 Task: Create an event for the quarterly business review.
Action: Mouse moved to (98, 178)
Screenshot: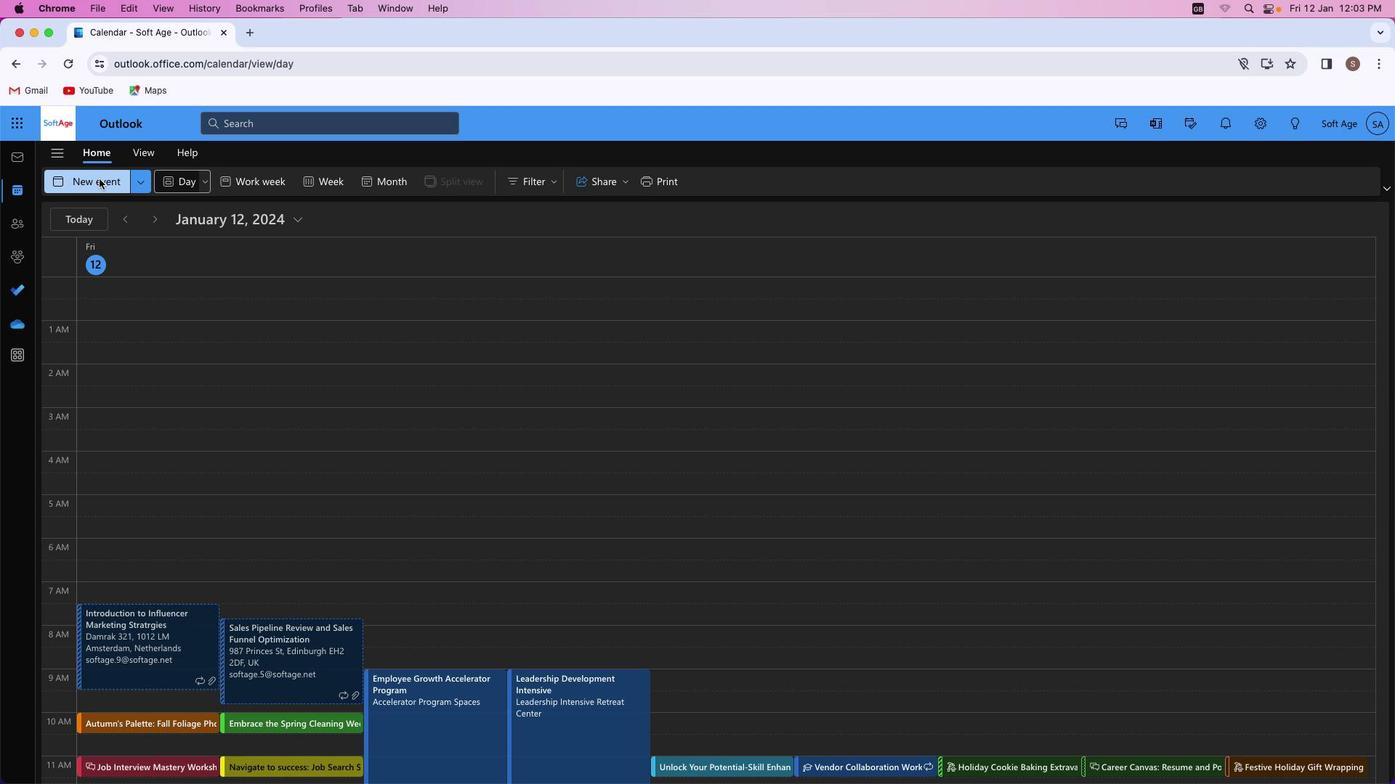 
Action: Mouse pressed left at (98, 178)
Screenshot: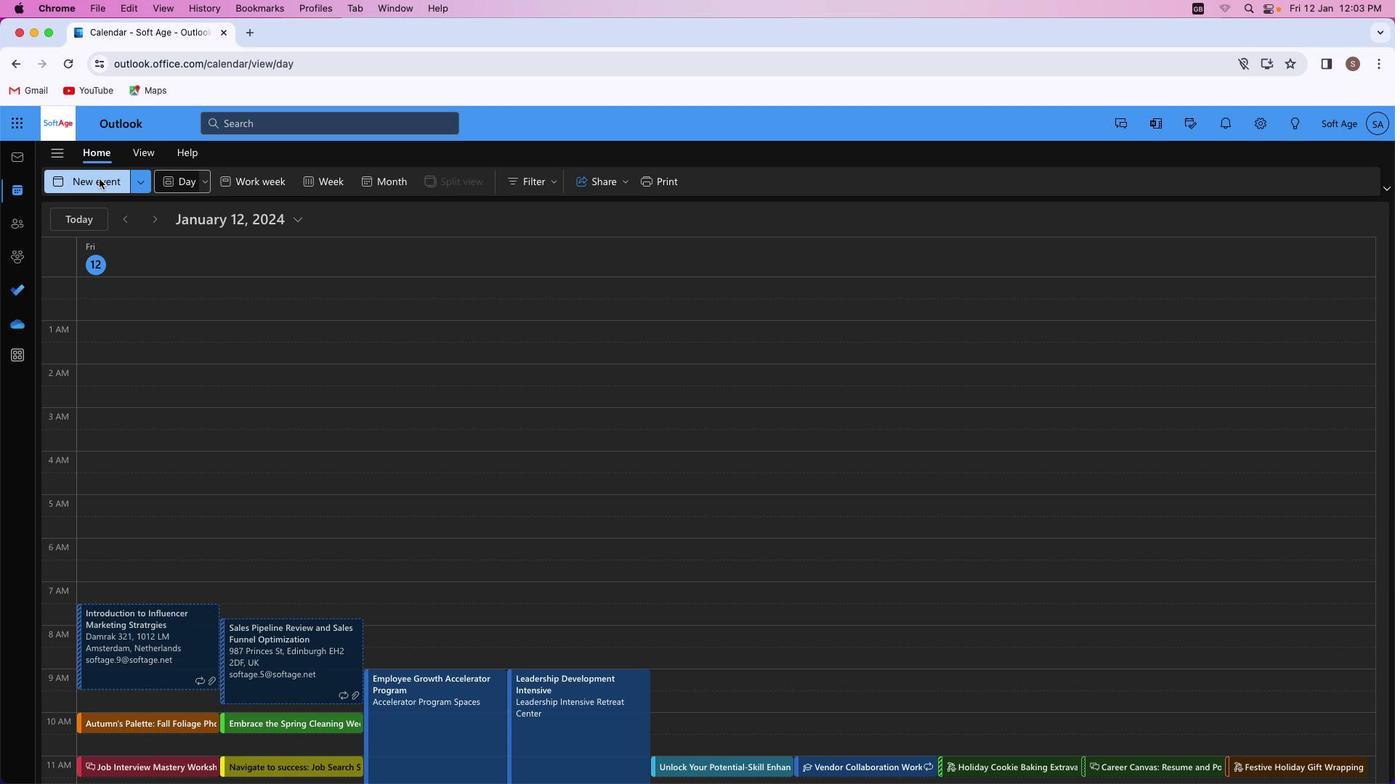 
Action: Mouse moved to (380, 269)
Screenshot: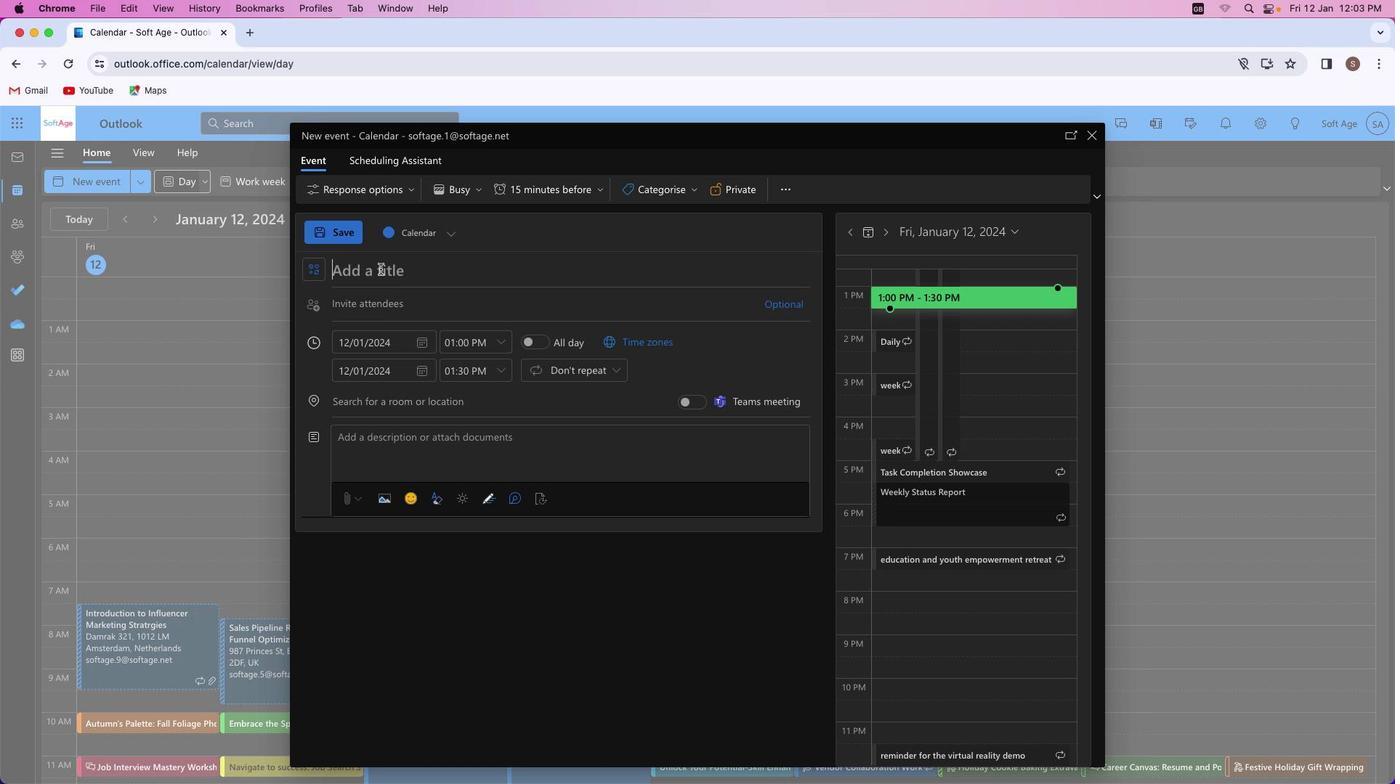
Action: Mouse pressed left at (380, 269)
Screenshot: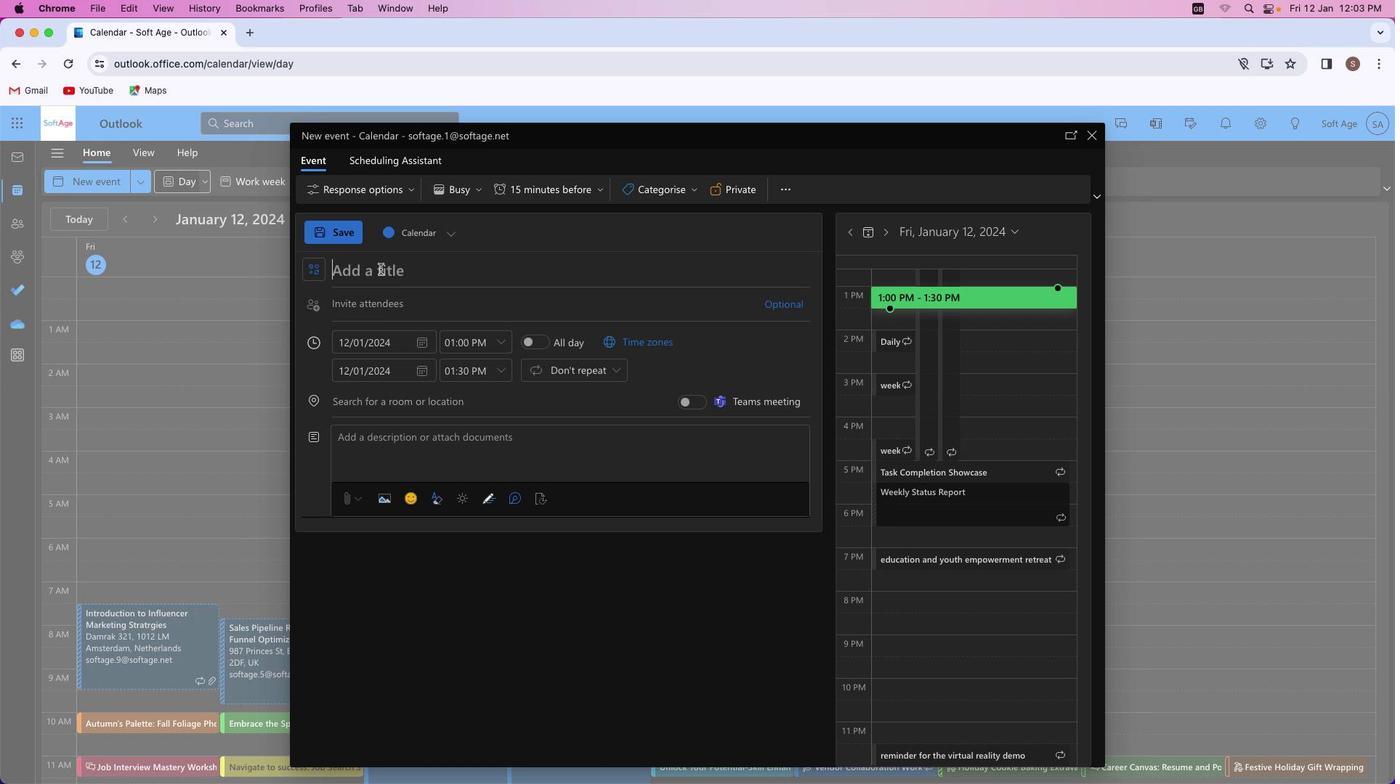 
Action: Key pressed Key.shift_r'B''u''s''i''n''e''s''s'Key.spaceKey.shift_r'I''n''s''i''g''h''t''s'Key.spaceKey.shift_r'U''n''v''e''i''l''e''d'Key.shift_r':'Key.spaceKey.shift'Q''u''a''r''t''e''r''l''y'Key.spaceKey.shift_r'B''u''s''i''n''e''s''s'Key.spaceKey.shift'R''e''v''i''e''w'Key.spaceKey.shift'S''u''m''m''i''t'
Screenshot: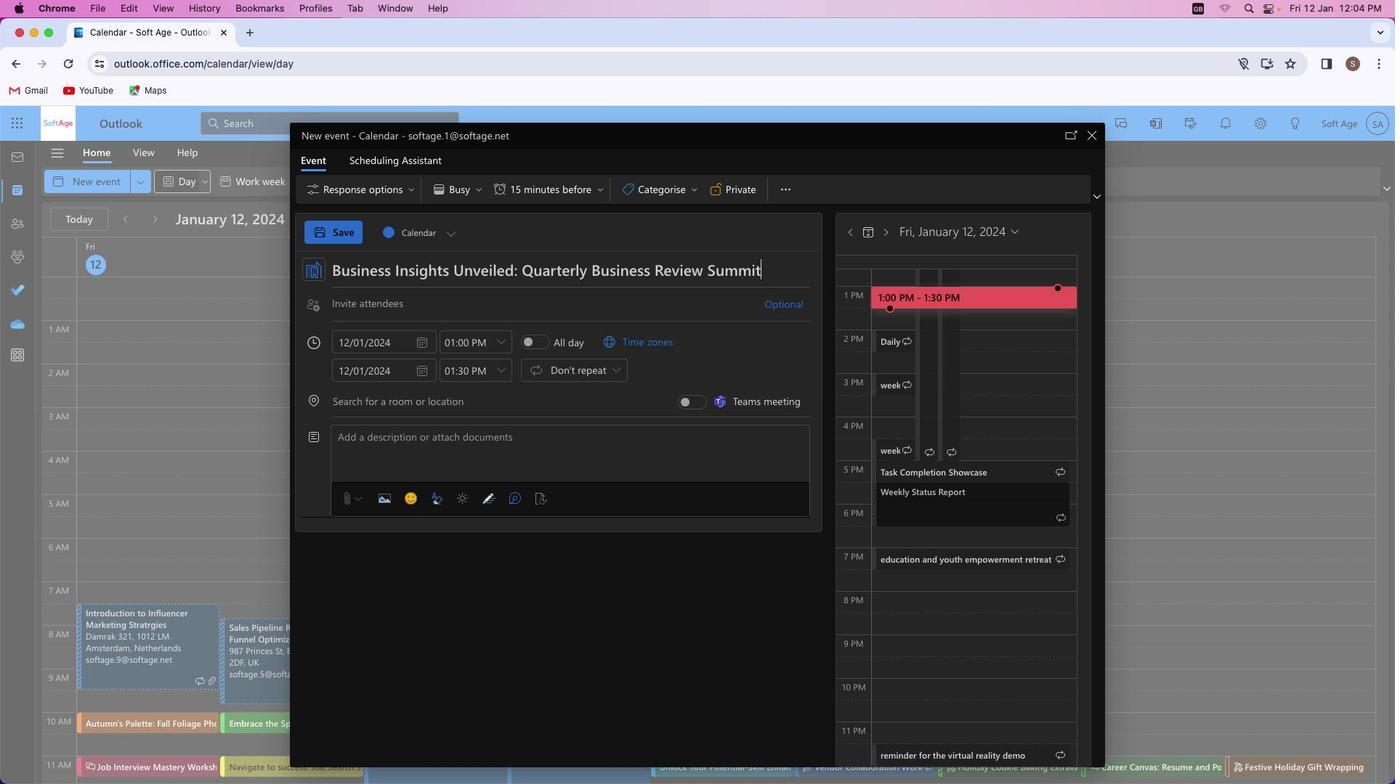 
Action: Mouse moved to (373, 307)
Screenshot: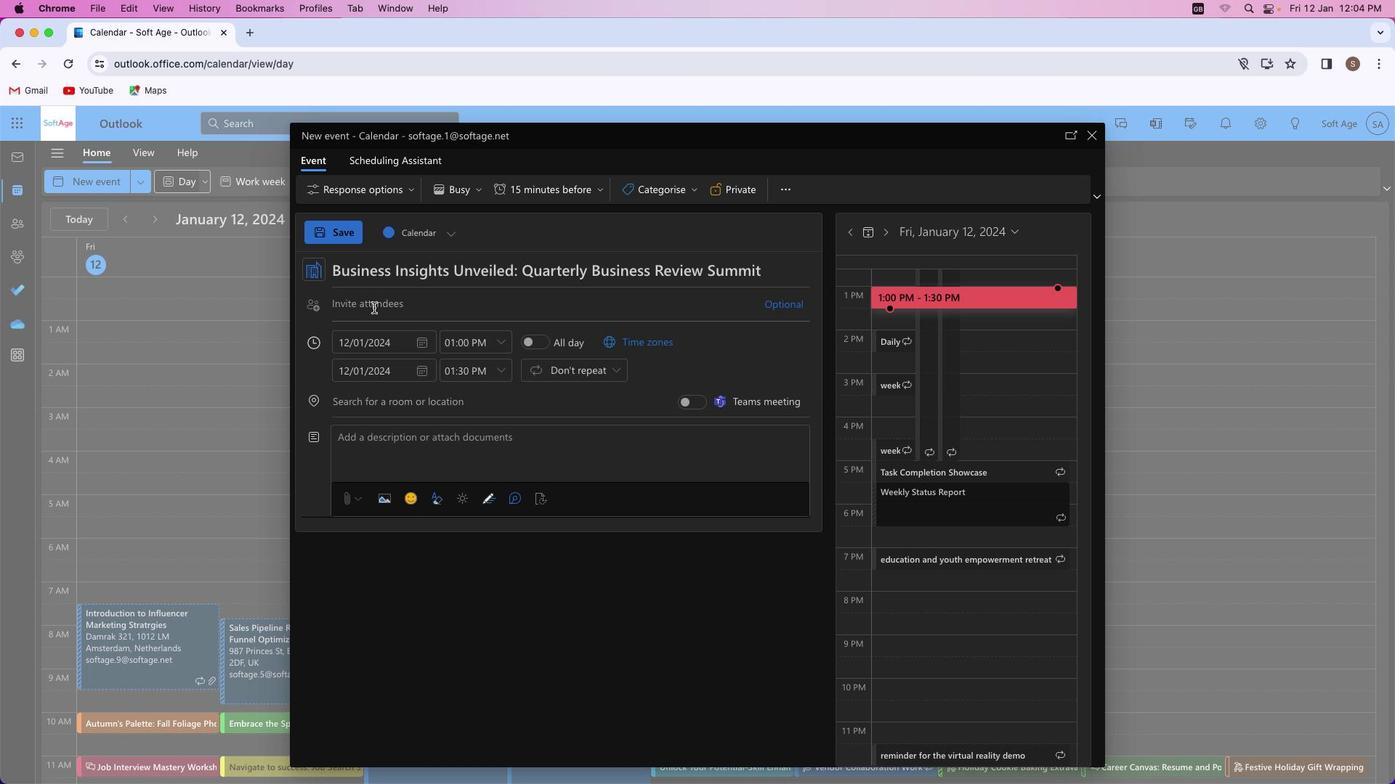 
Action: Mouse pressed left at (373, 307)
Screenshot: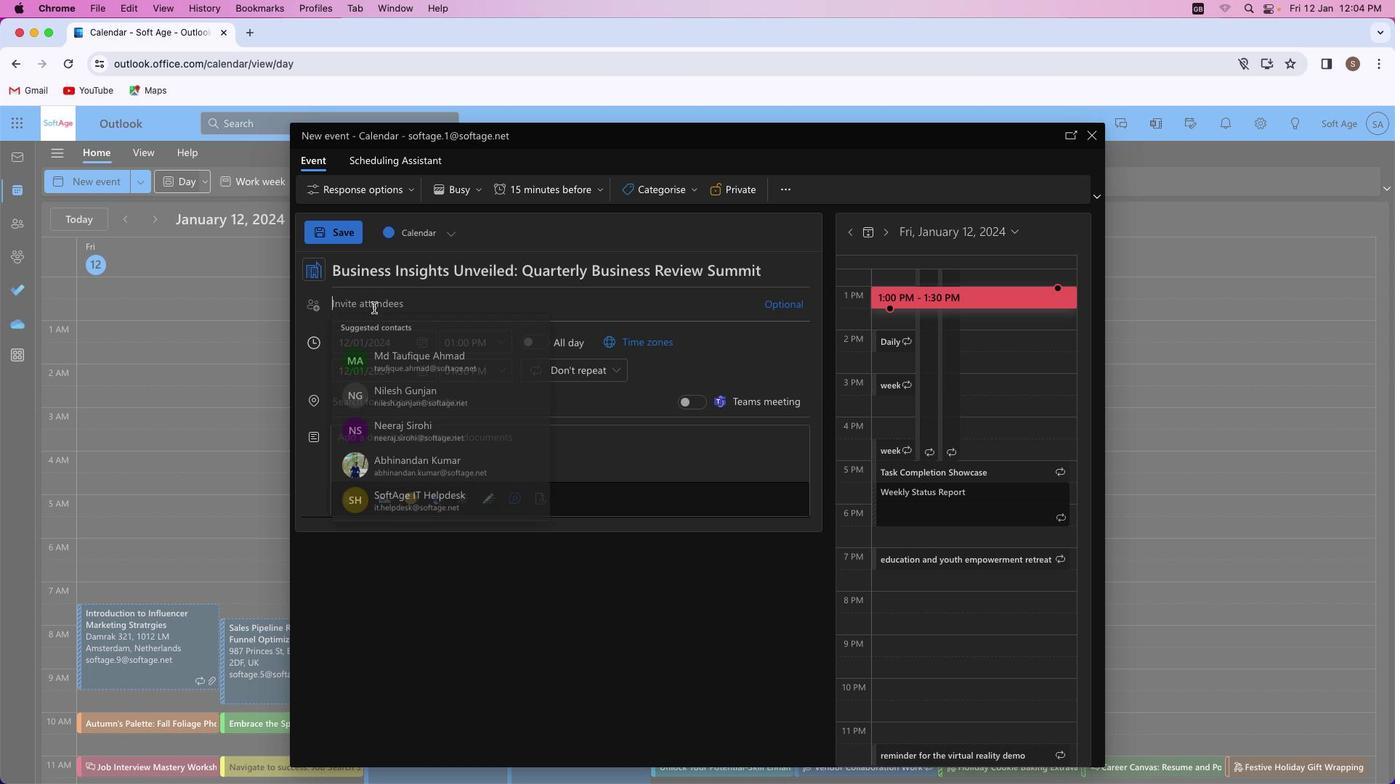 
Action: Key pressed 's''h''i''v''a''m''y''a''d''a''v''4''1'Key.shift'@''o''u''t''l''o''o''k''.''c''o''m'
Screenshot: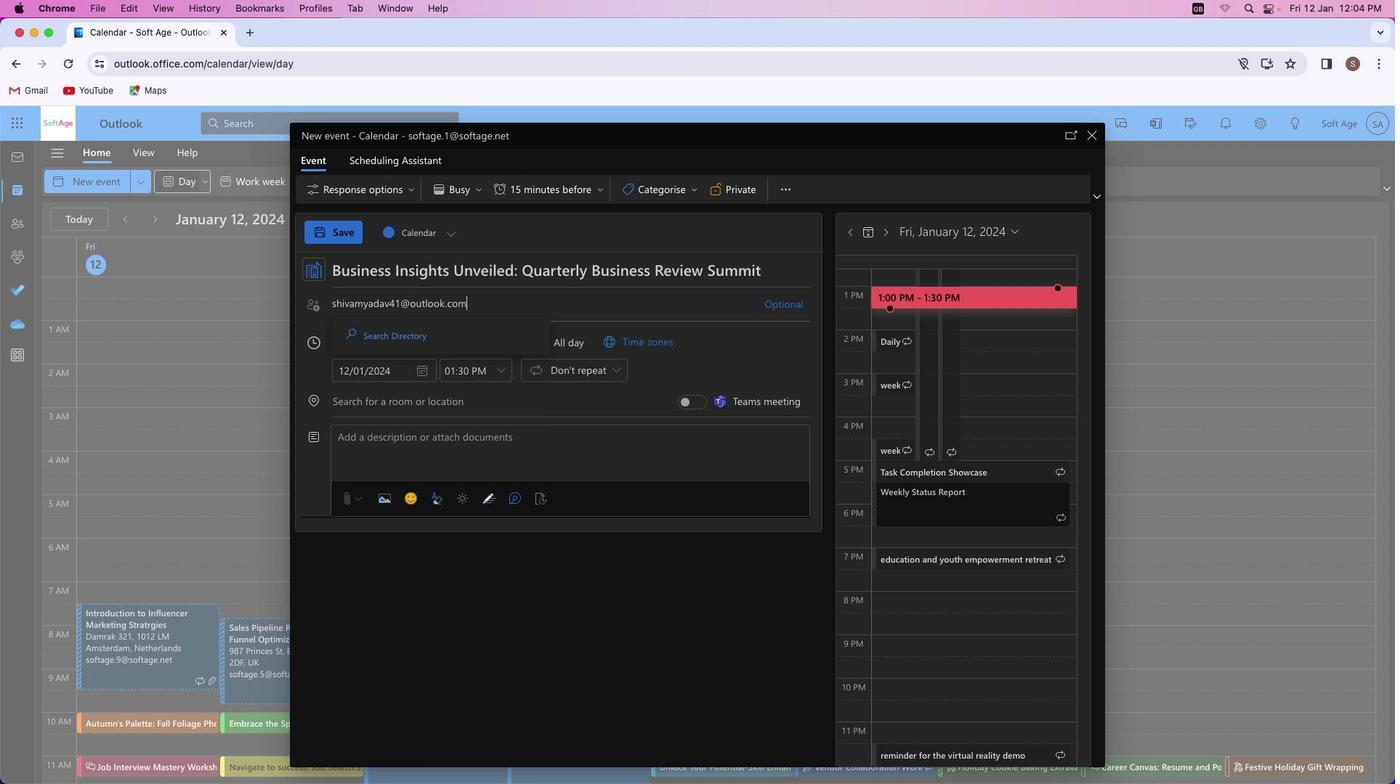 
Action: Mouse moved to (477, 331)
Screenshot: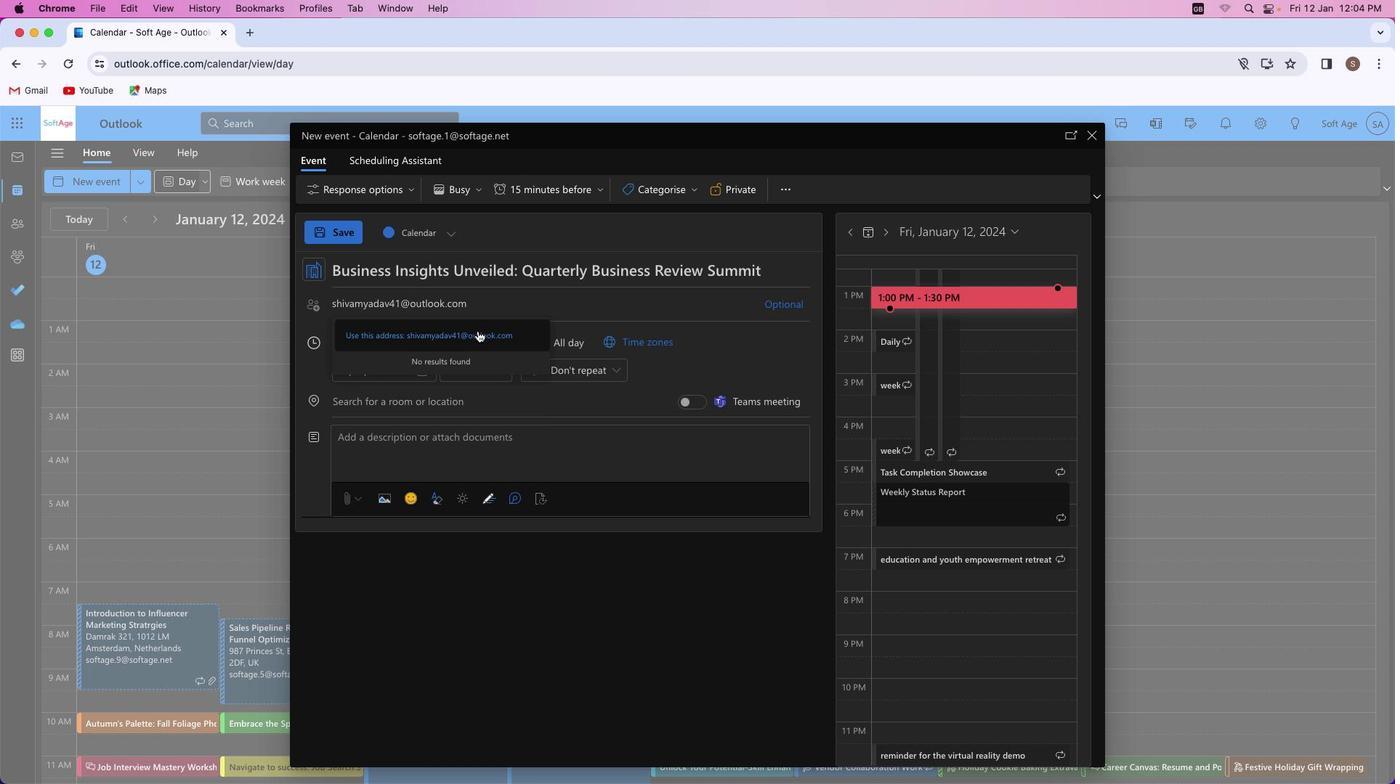 
Action: Mouse pressed left at (477, 331)
Screenshot: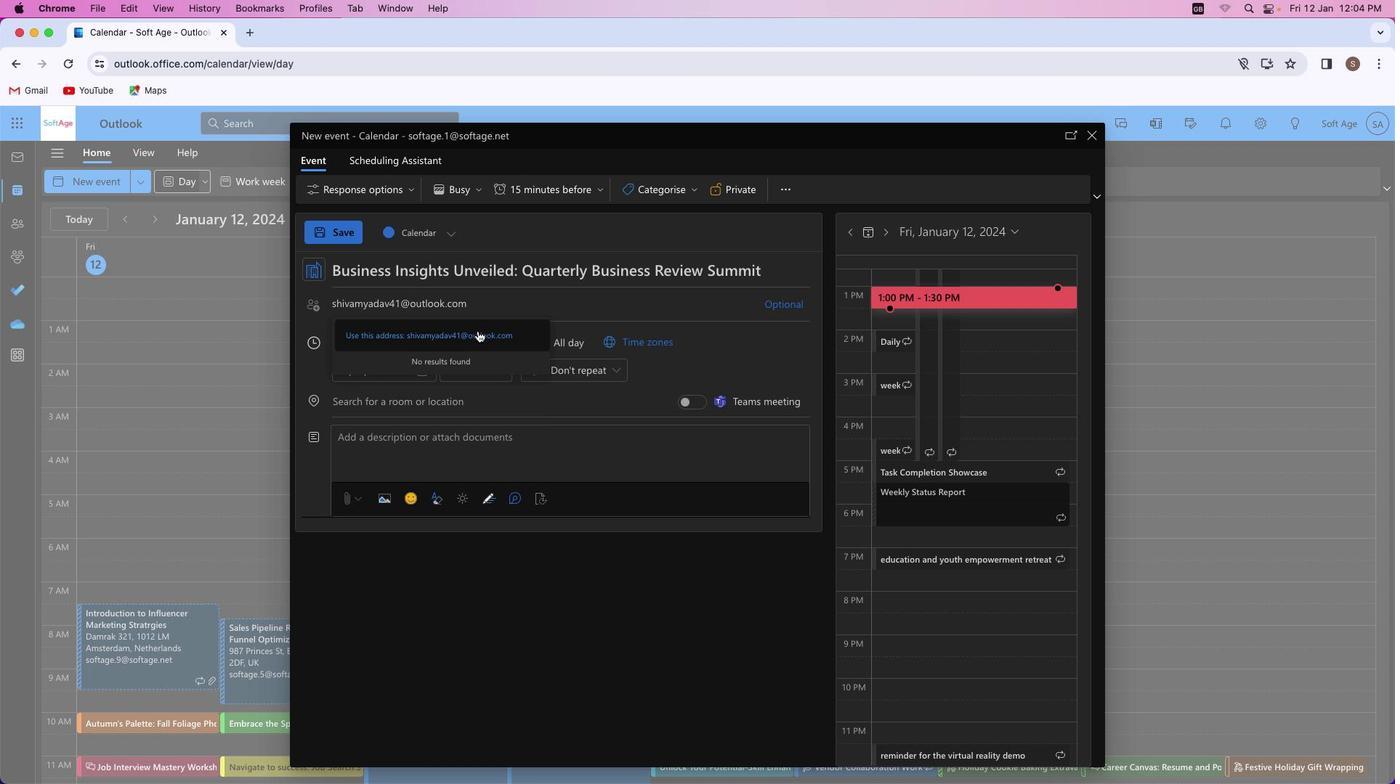 
Action: Mouse moved to (485, 332)
Screenshot: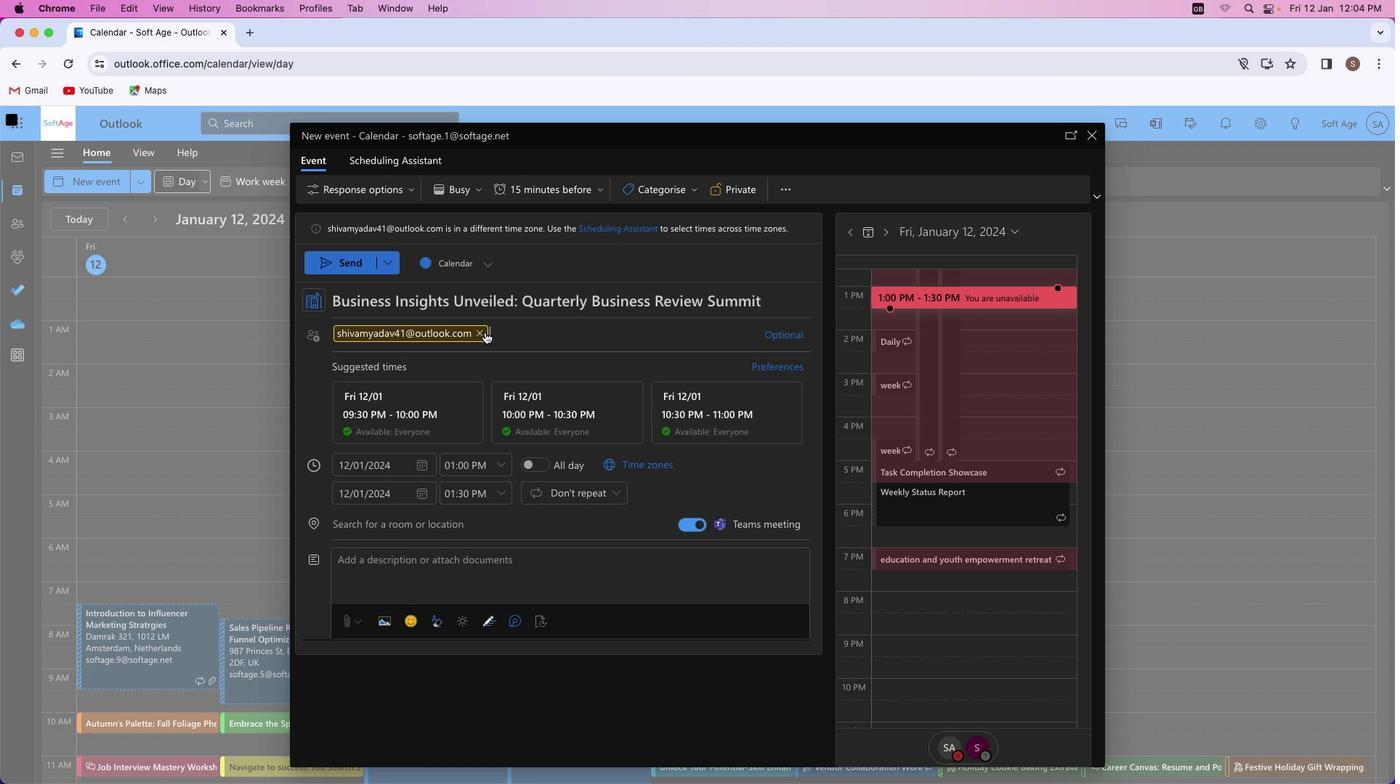 
Action: Key pressed Key.shift'A''k''a''s''h''r''a''j''p''u''t'
Screenshot: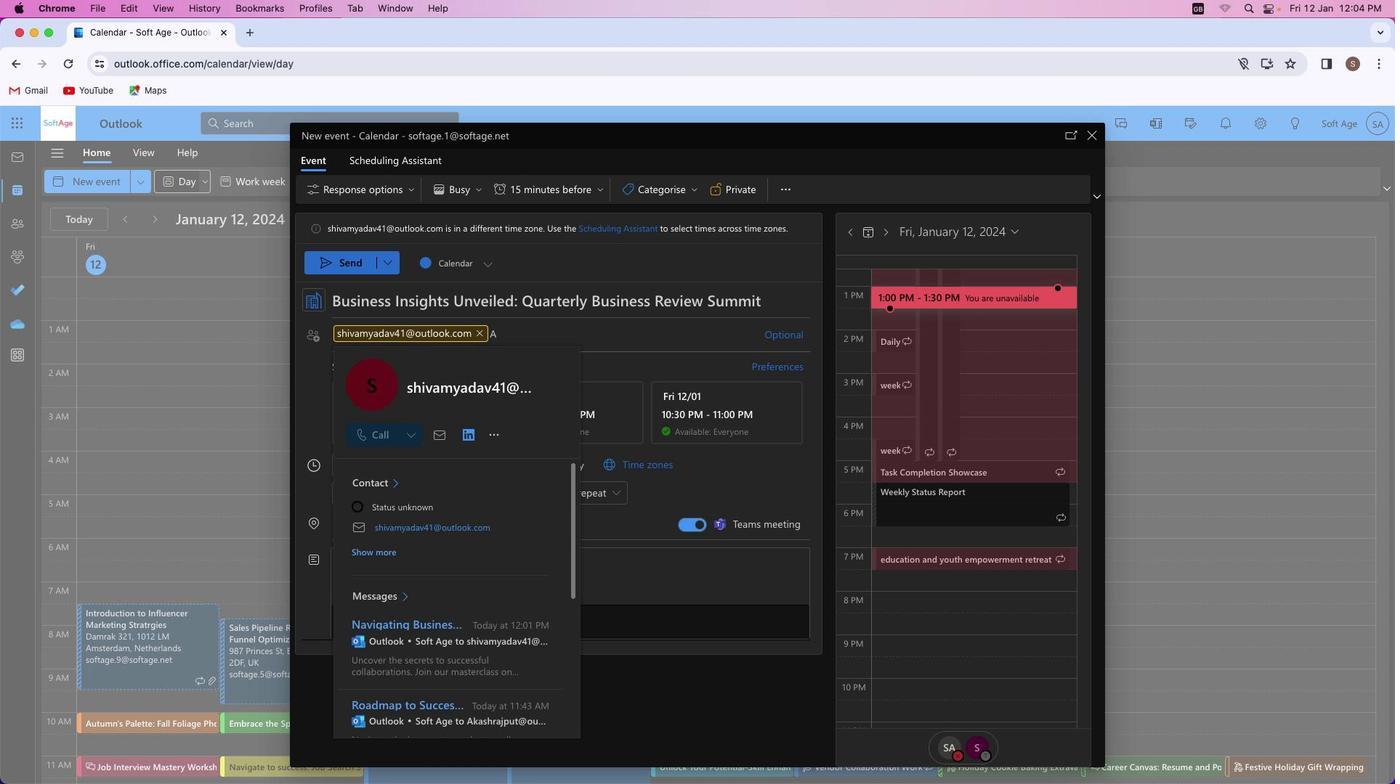 
Action: Mouse moved to (546, 335)
Screenshot: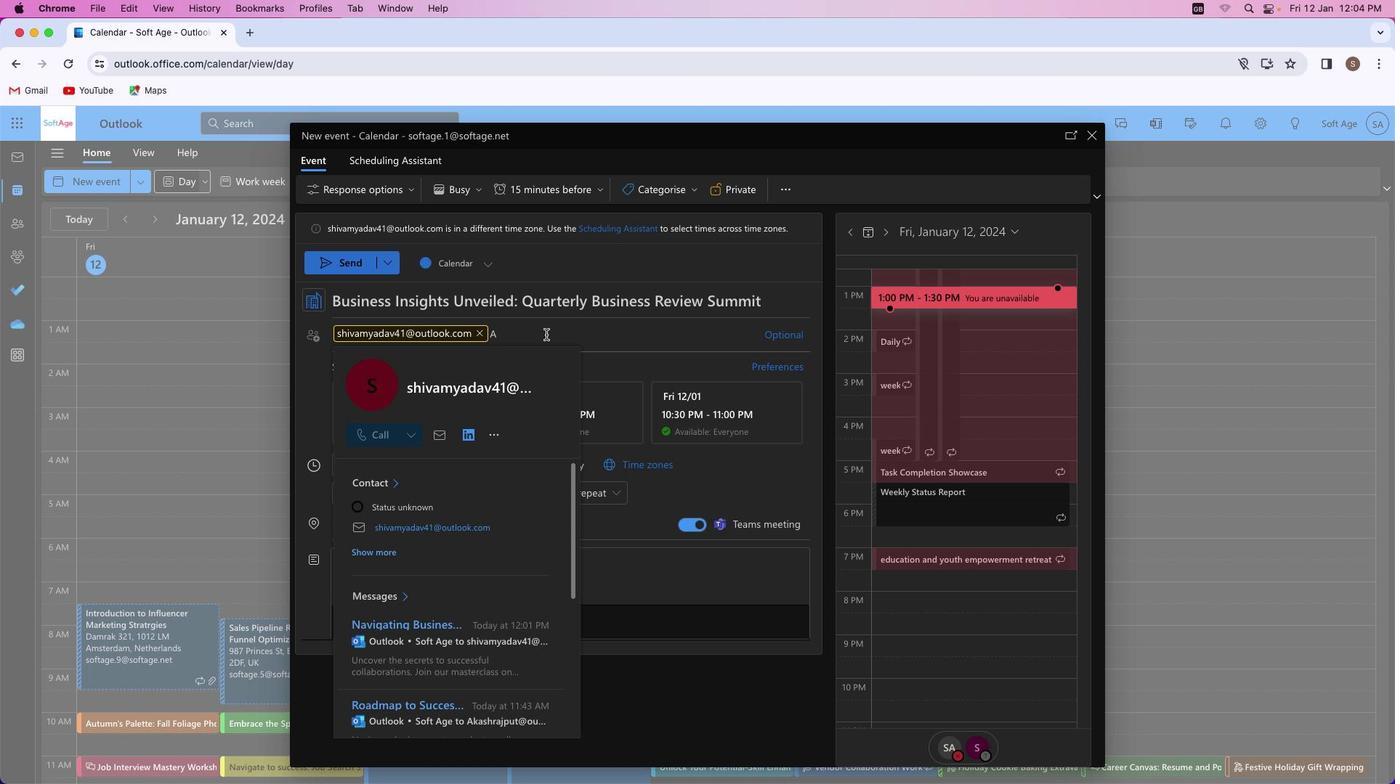 
Action: Key pressed 'k''a''s''h''r''a''j''p''u''t'Key.shift'@''o''u''t''l''o''o''k''.''c''o''m'
Screenshot: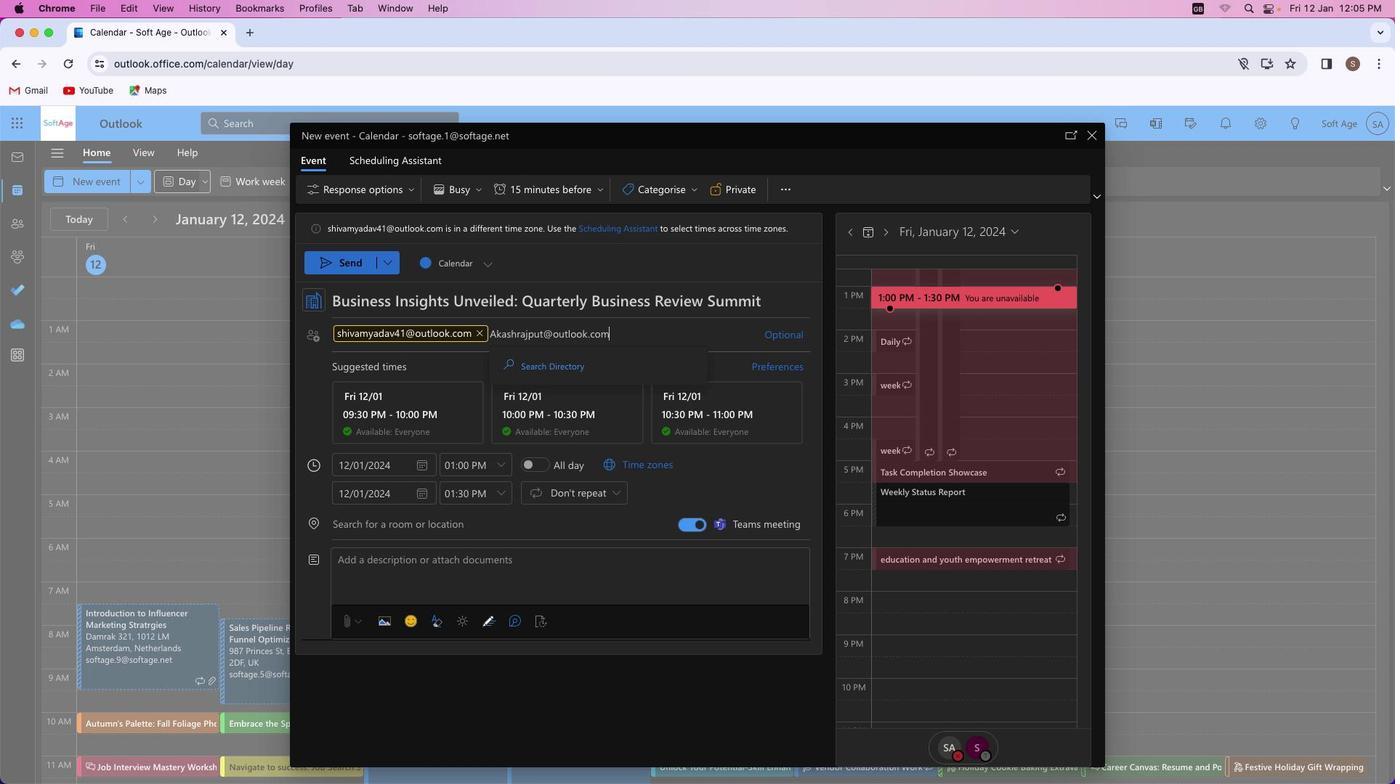 
Action: Mouse moved to (606, 361)
Screenshot: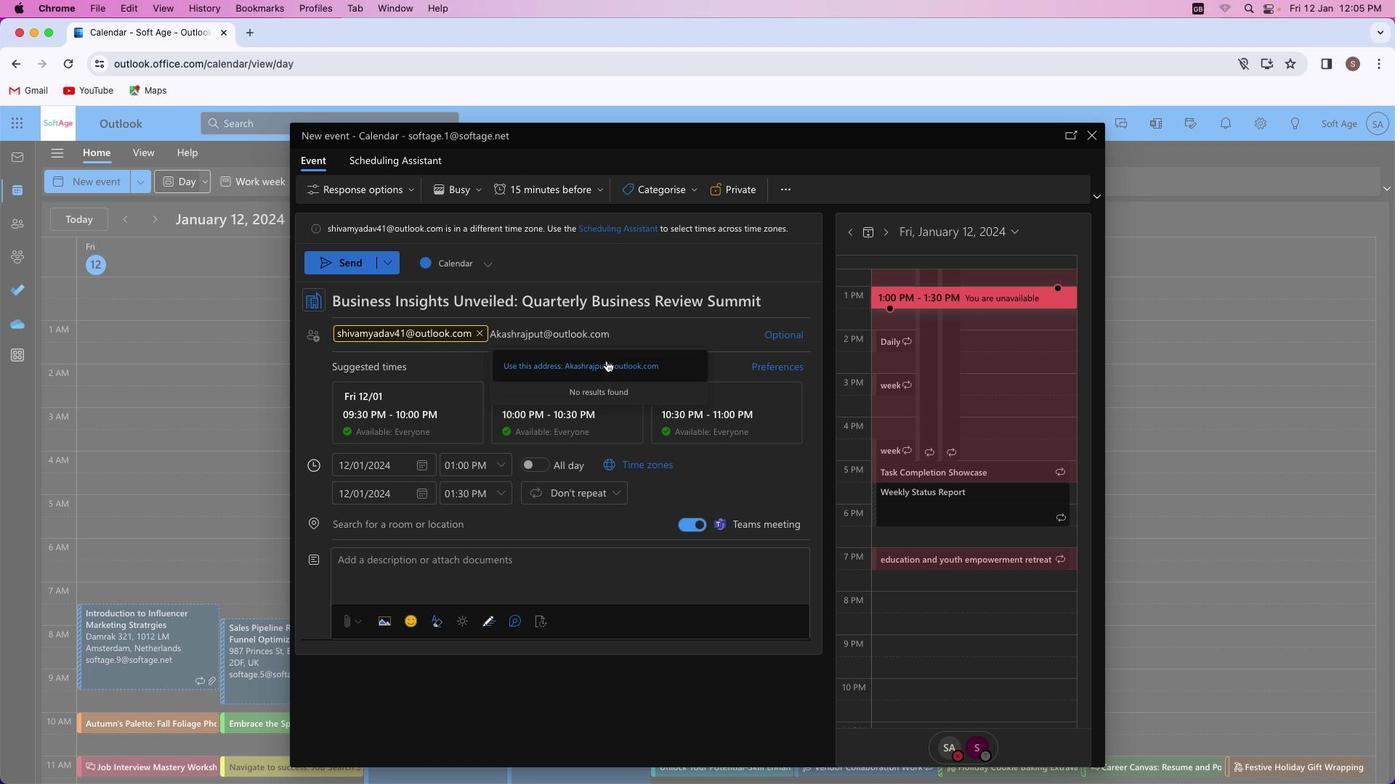 
Action: Mouse pressed left at (606, 361)
Screenshot: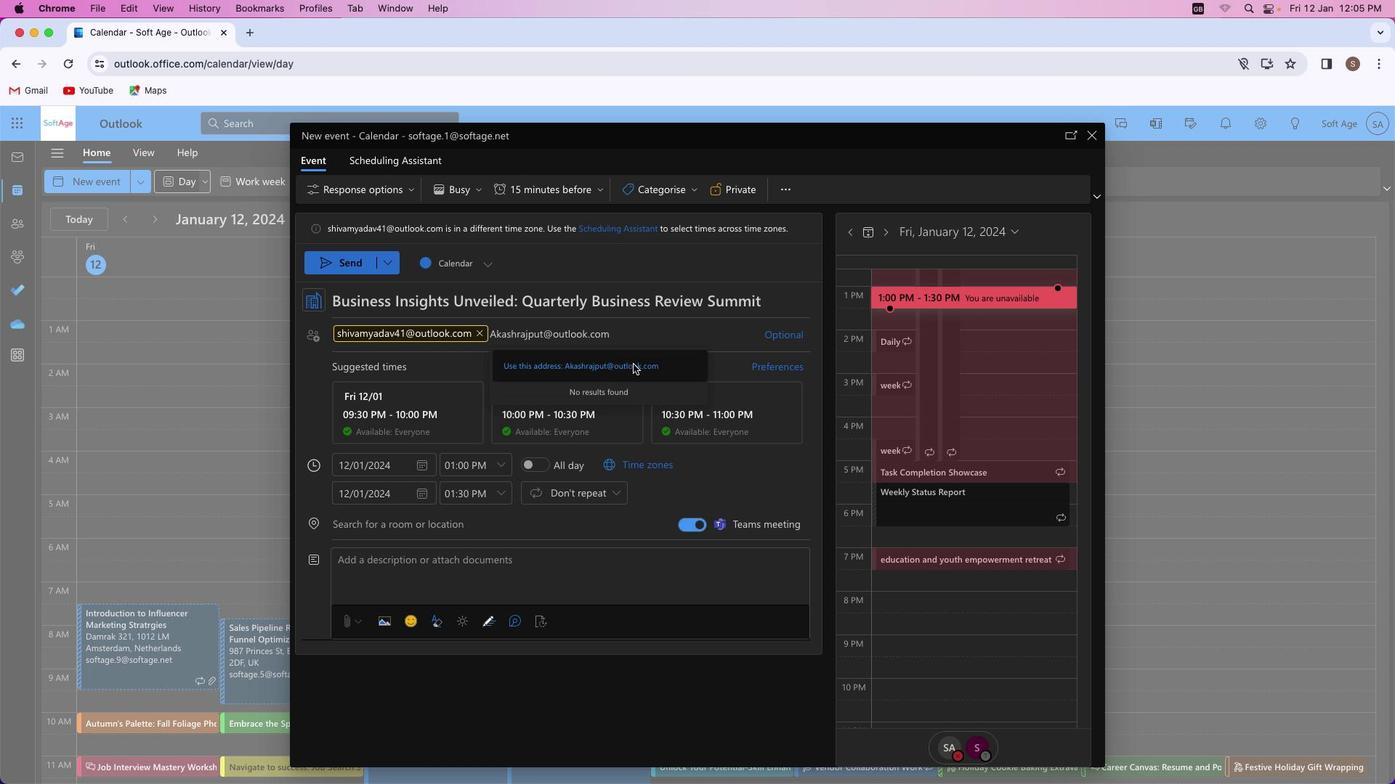 
Action: Mouse moved to (771, 345)
Screenshot: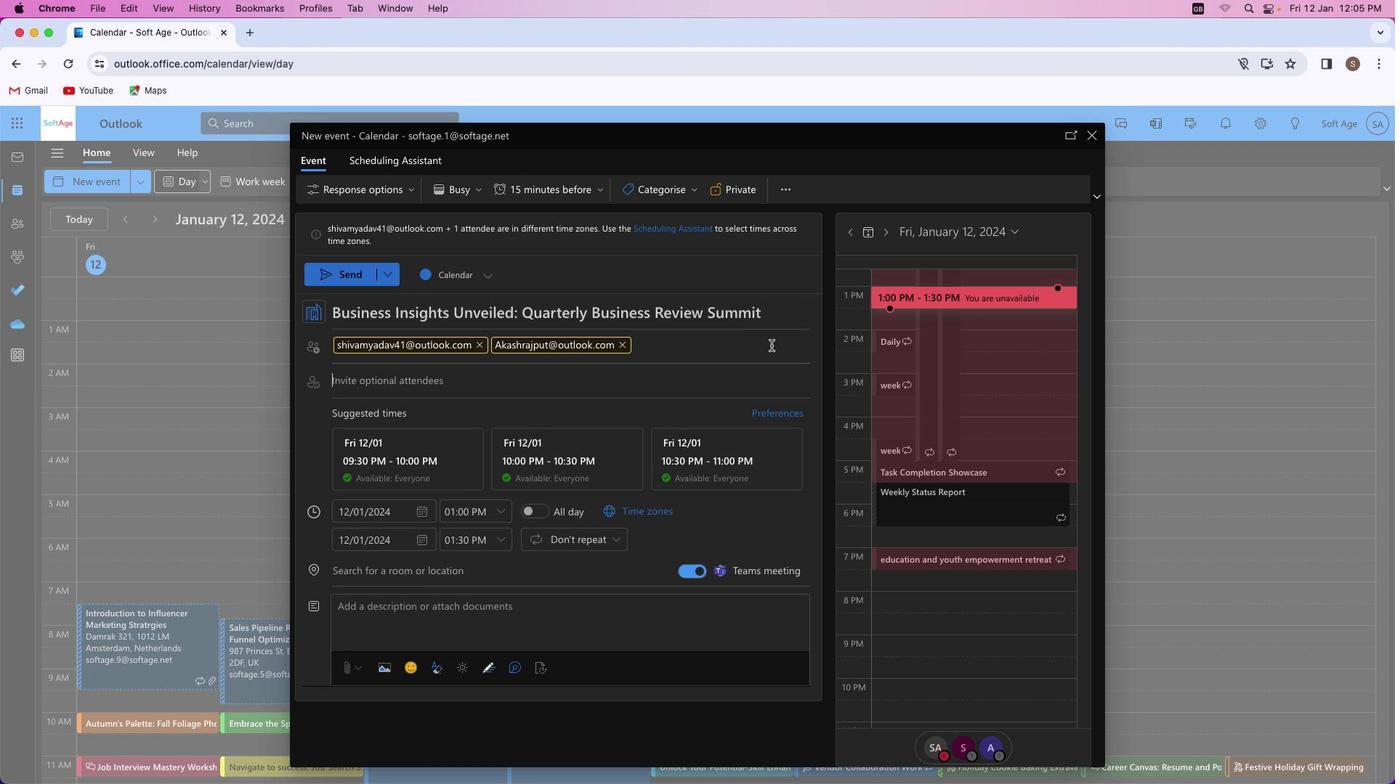 
Action: Mouse pressed left at (771, 345)
Screenshot: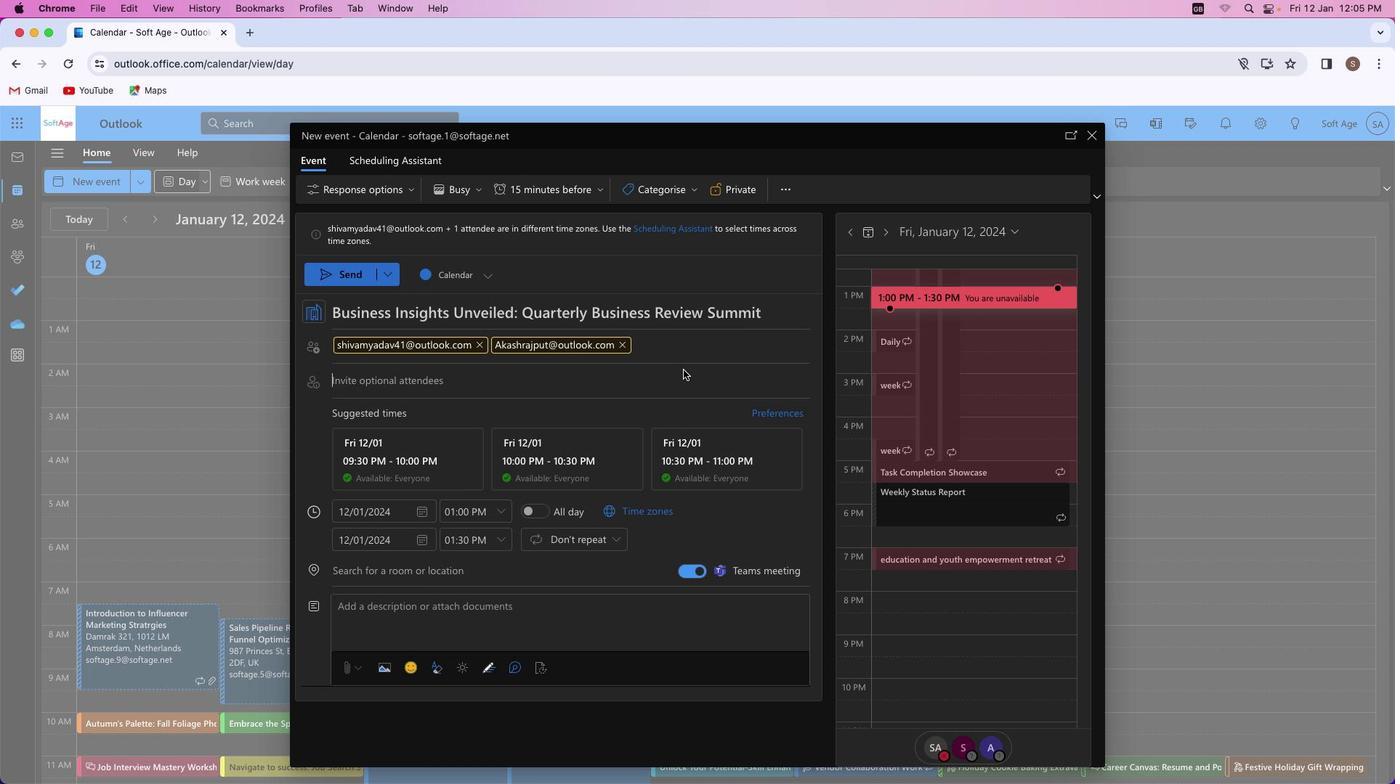 
Action: Mouse moved to (519, 383)
Screenshot: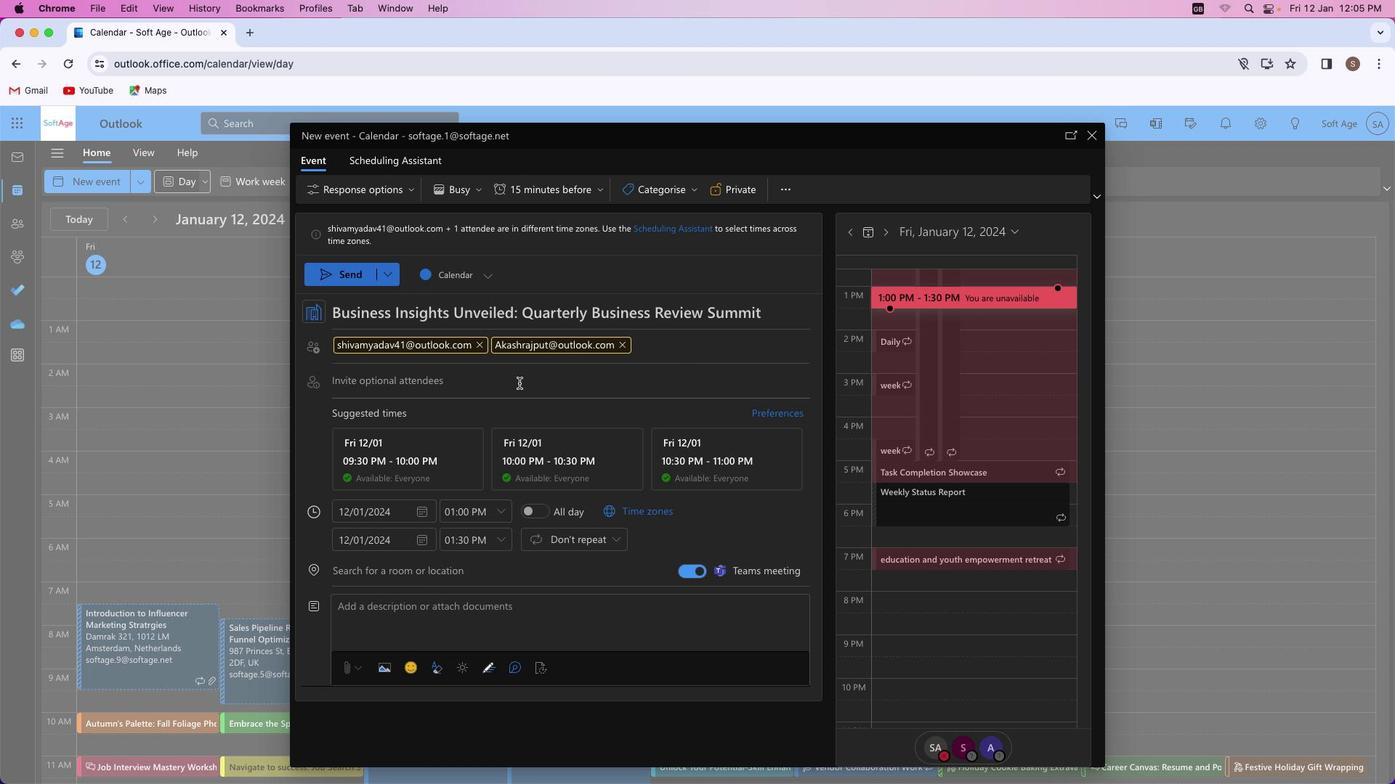 
Action: Key pressed Key.shift_r'M''u''n''e''e''s''h''k''u''m''a''r''9''7''3''2'Key.shift'@''o''u''t''l''o''o''k''.''c''o''m'
Screenshot: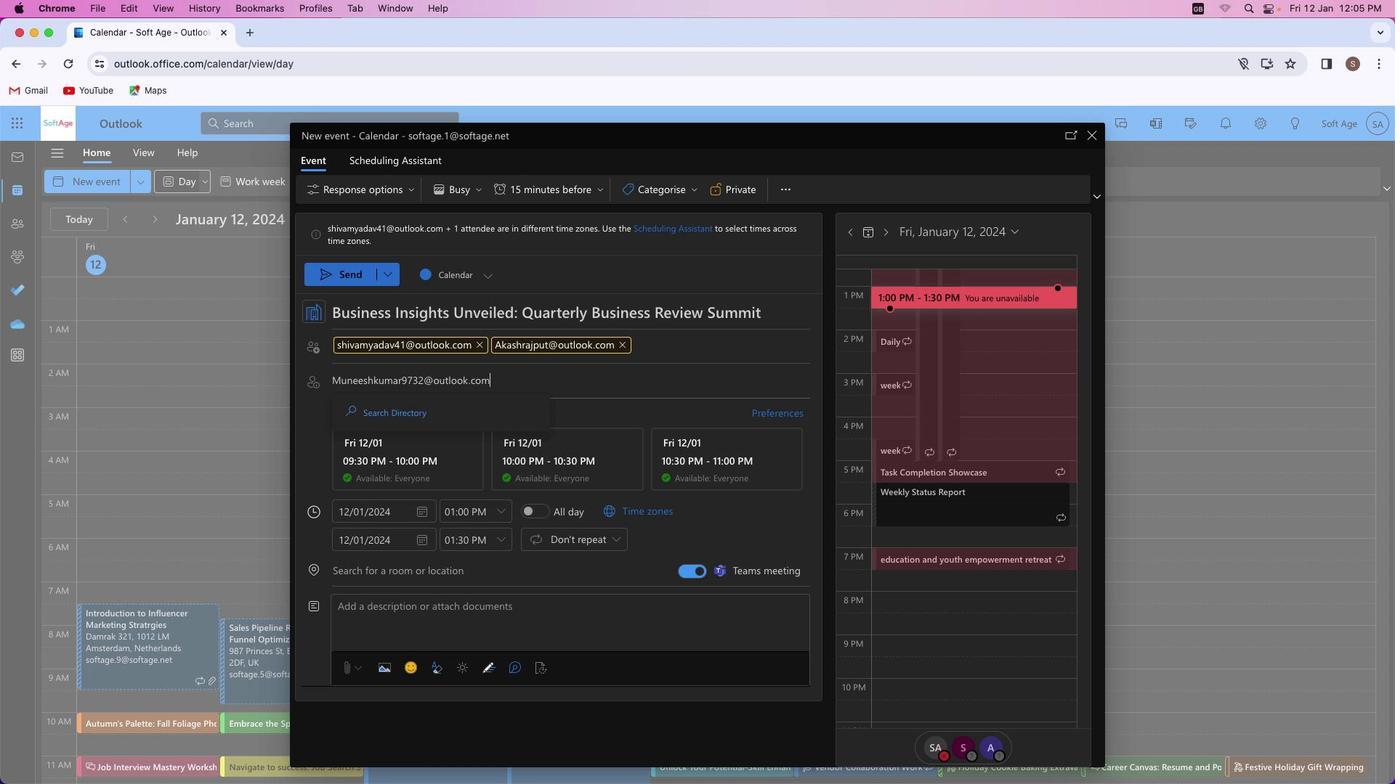 
Action: Mouse moved to (508, 411)
Screenshot: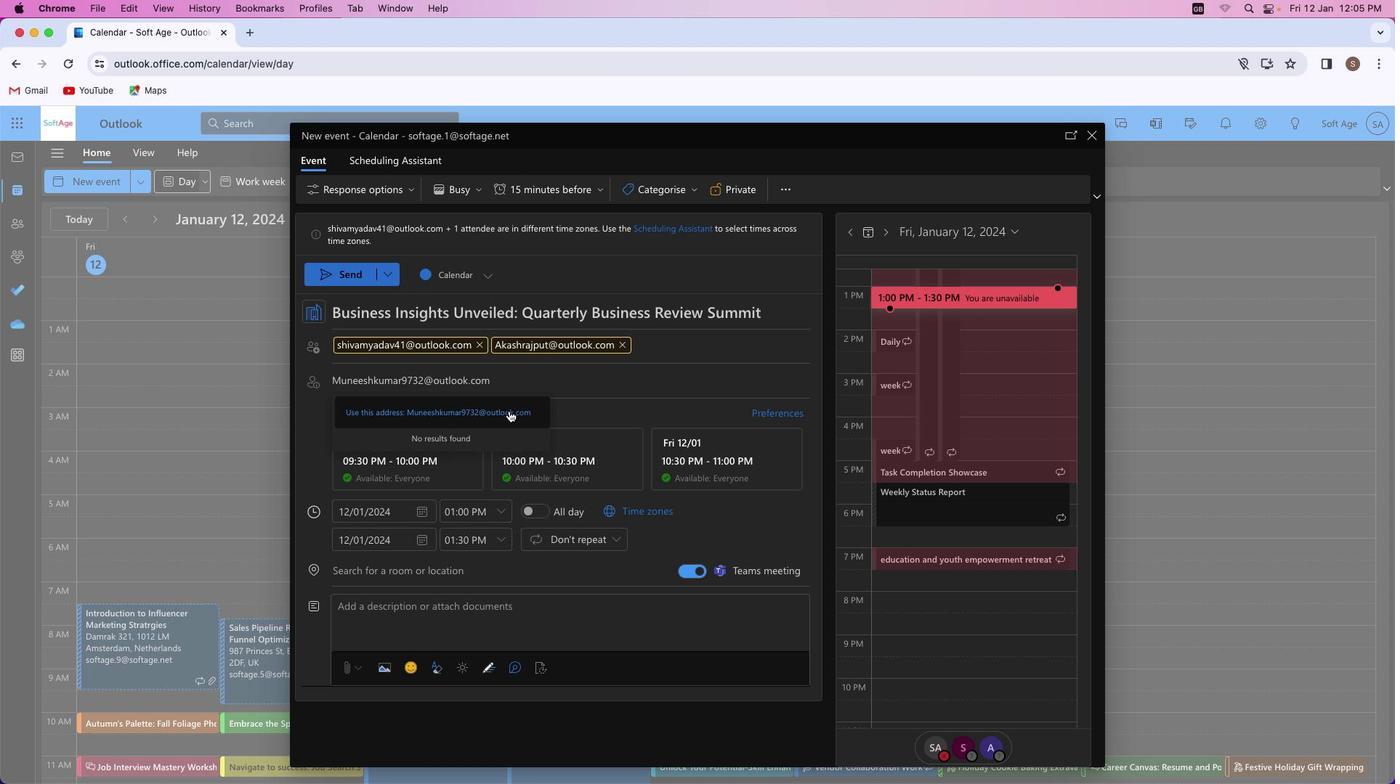 
Action: Mouse pressed left at (508, 411)
Screenshot: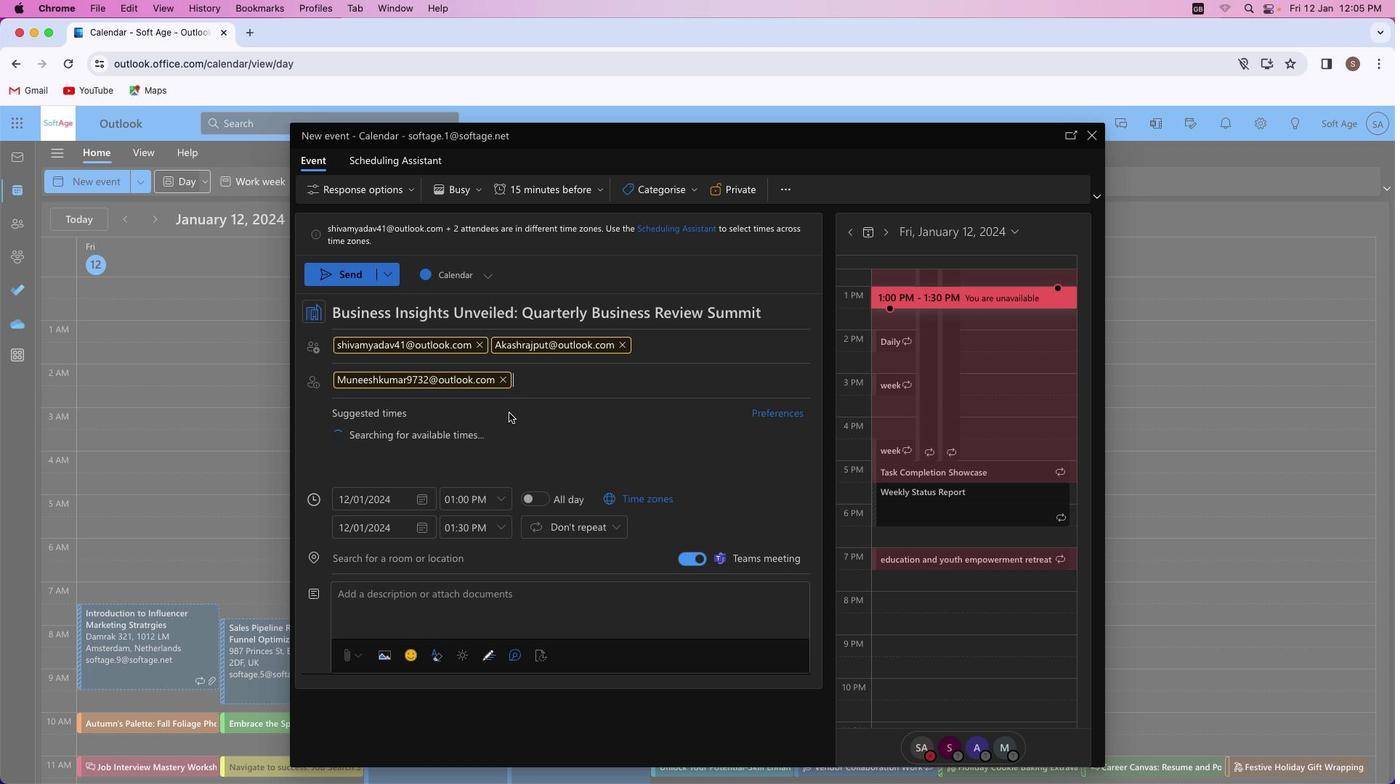
Action: Mouse moved to (686, 573)
Screenshot: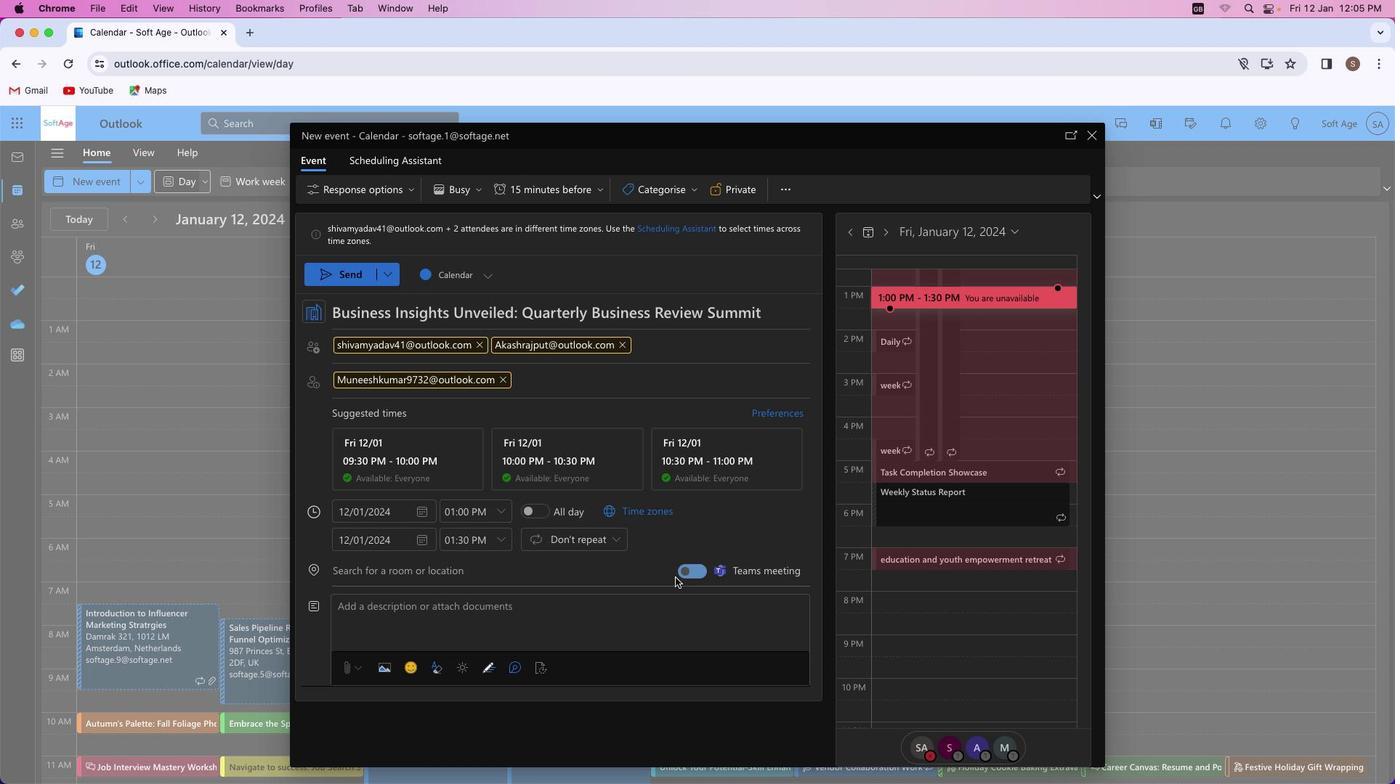 
Action: Mouse pressed left at (686, 573)
Screenshot: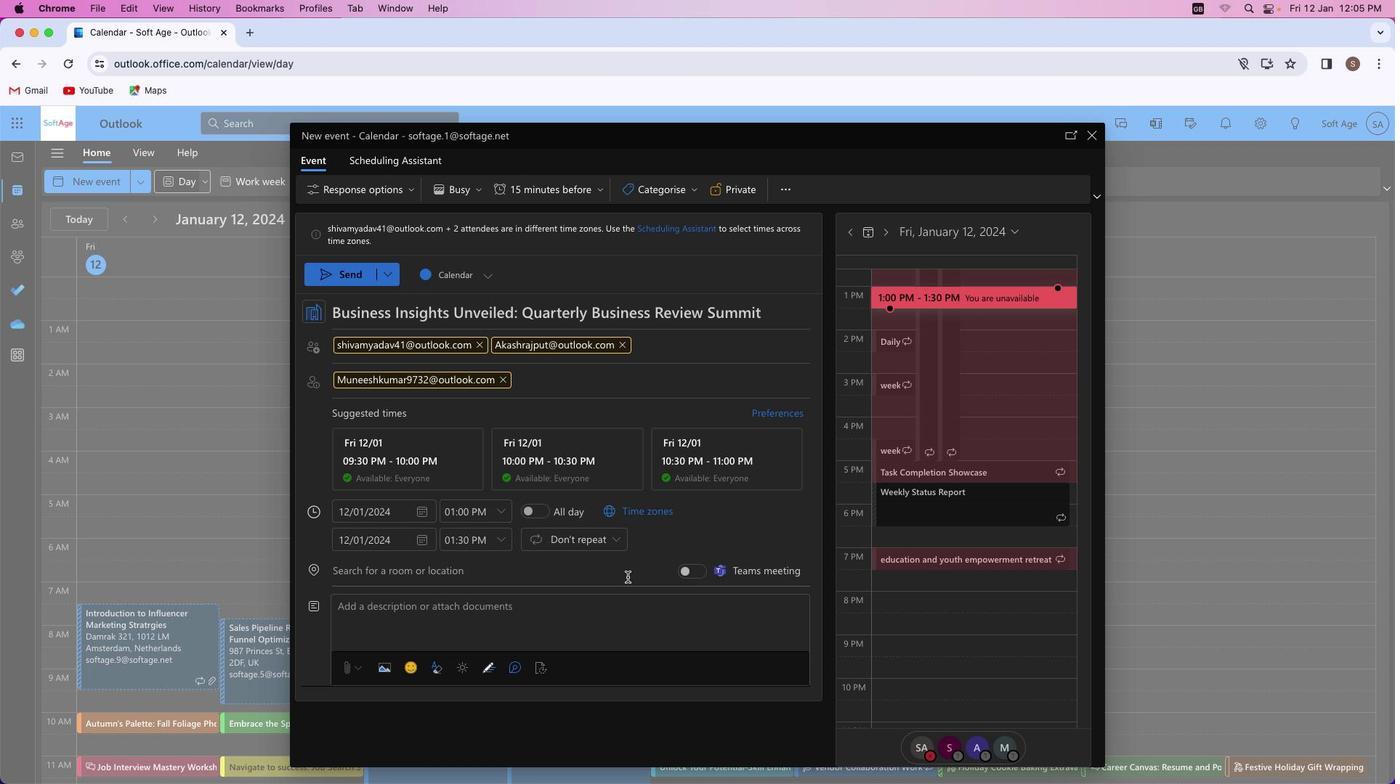
Action: Mouse moved to (442, 571)
Screenshot: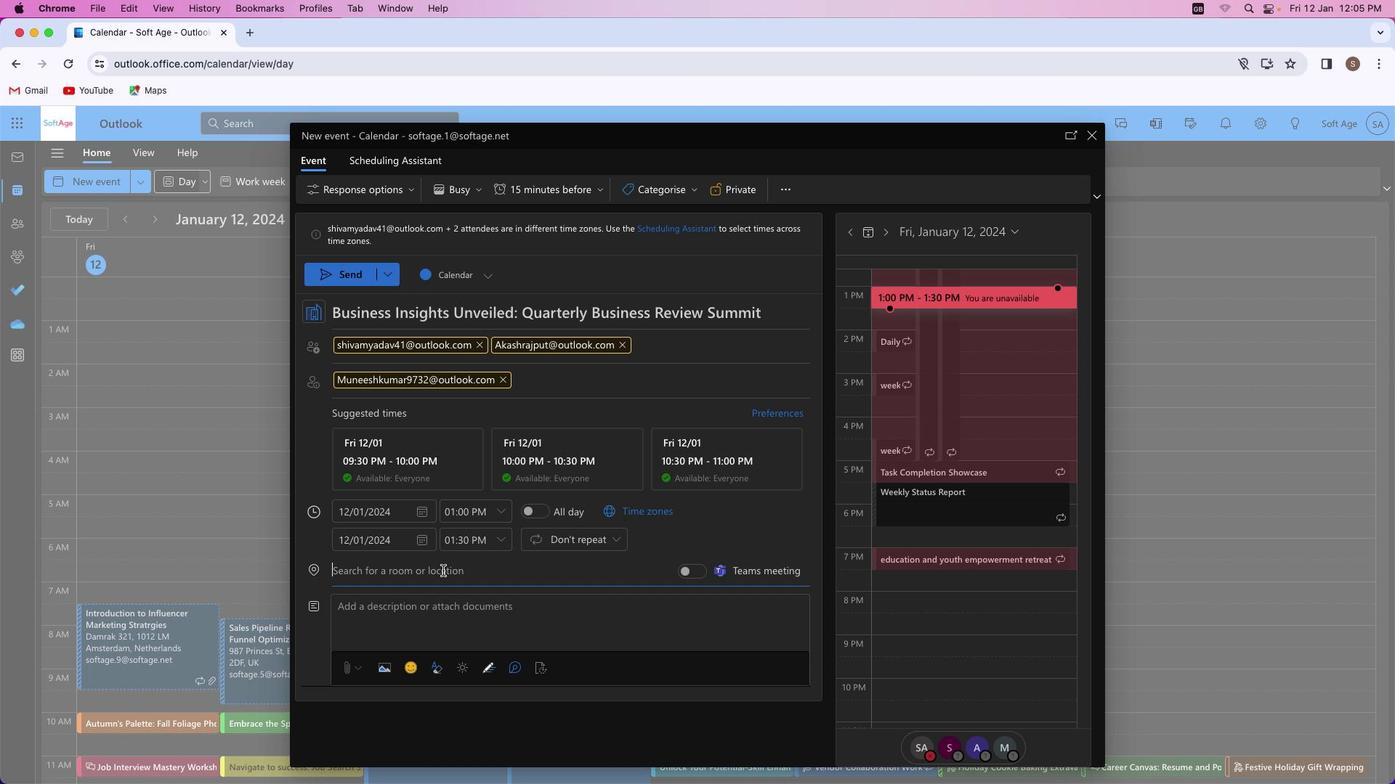 
Action: Mouse pressed left at (442, 571)
Screenshot: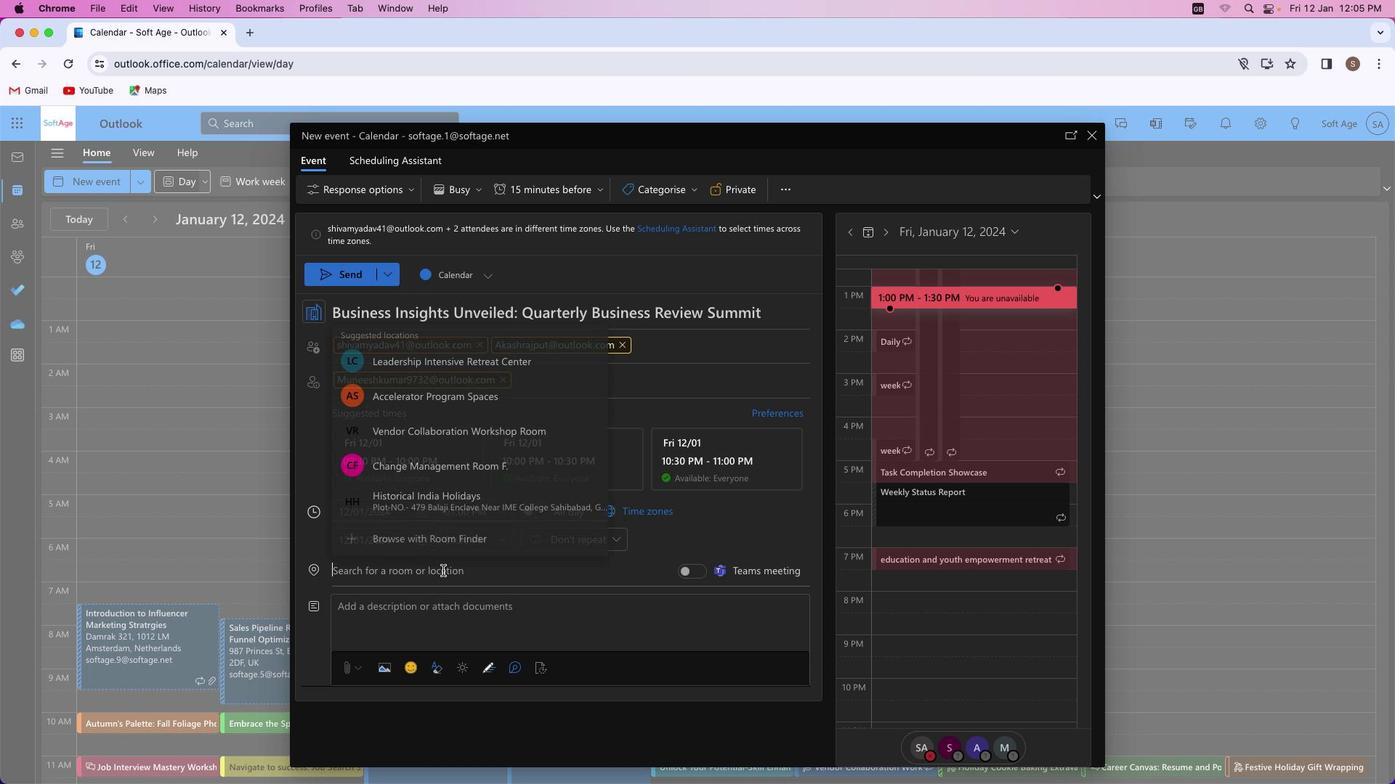 
Action: Key pressed Key.shift'R''e''v''i''e''w'
Screenshot: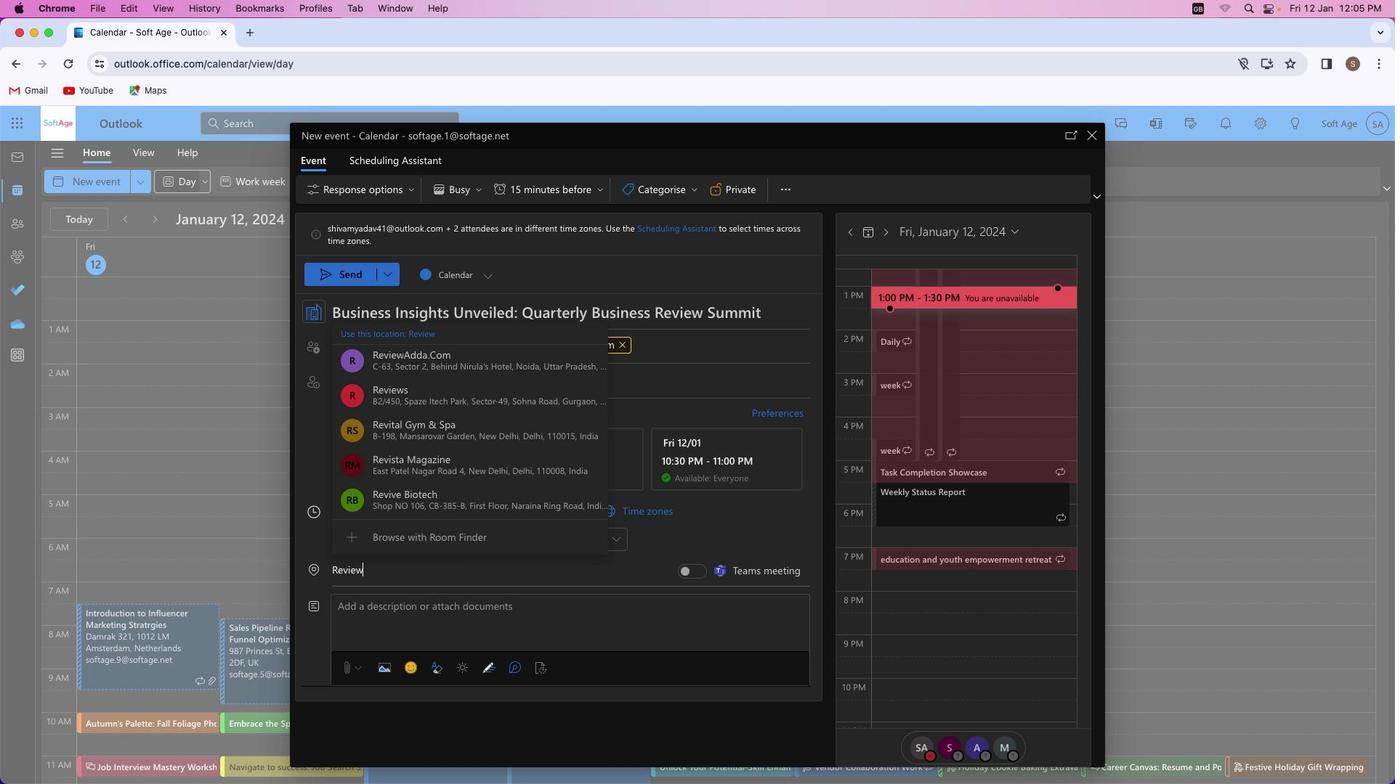 
Action: Mouse moved to (333, 569)
Screenshot: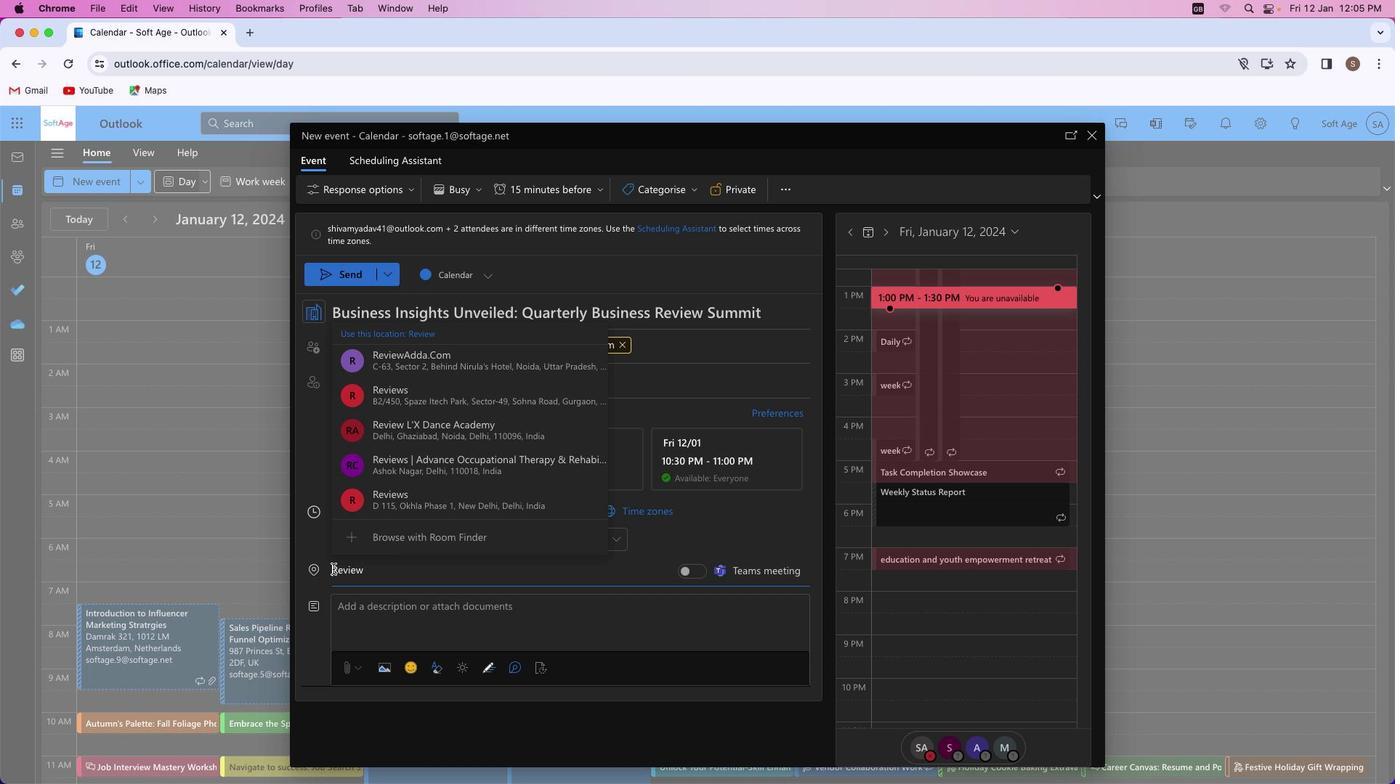 
Action: Mouse pressed left at (333, 569)
Screenshot: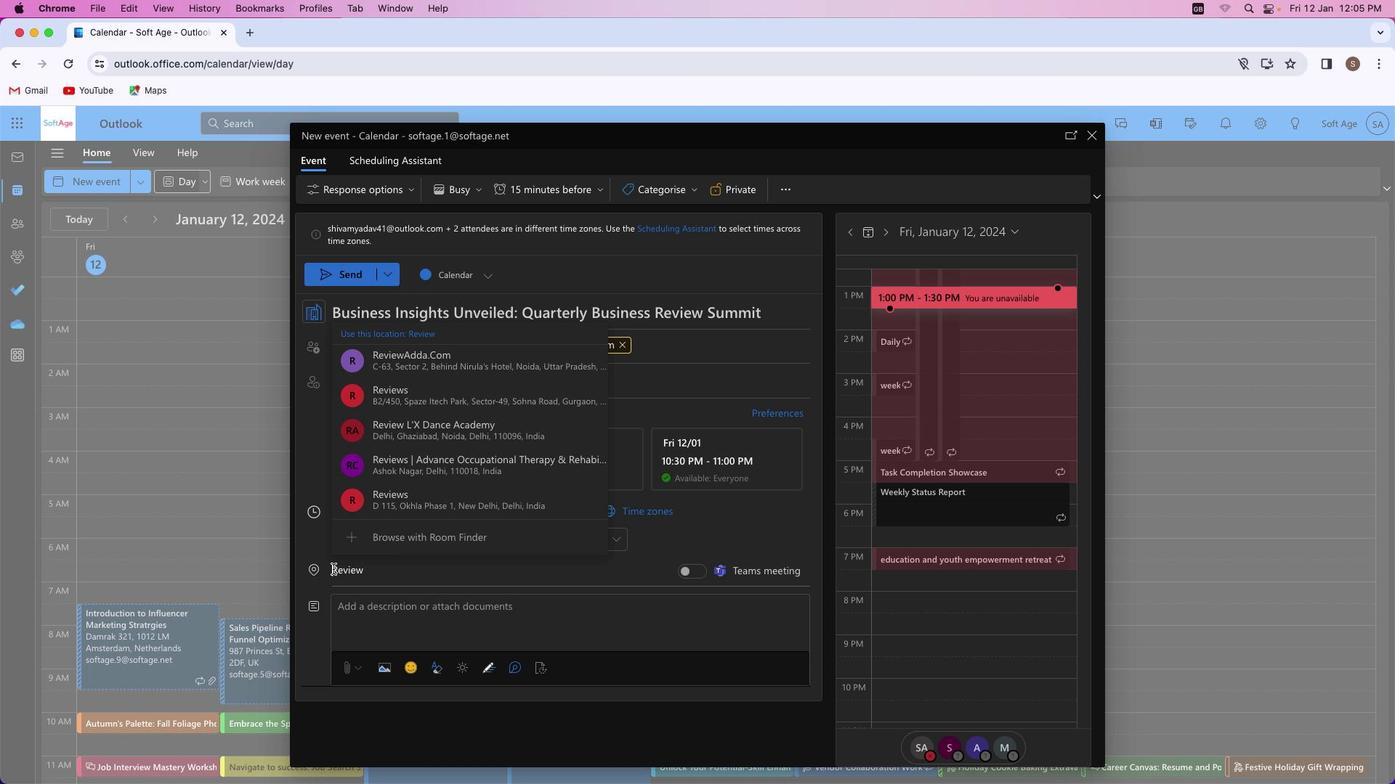 
Action: Key pressed Key.shift_r'B''u''s''i''n''e''s''s'Key.space
Screenshot: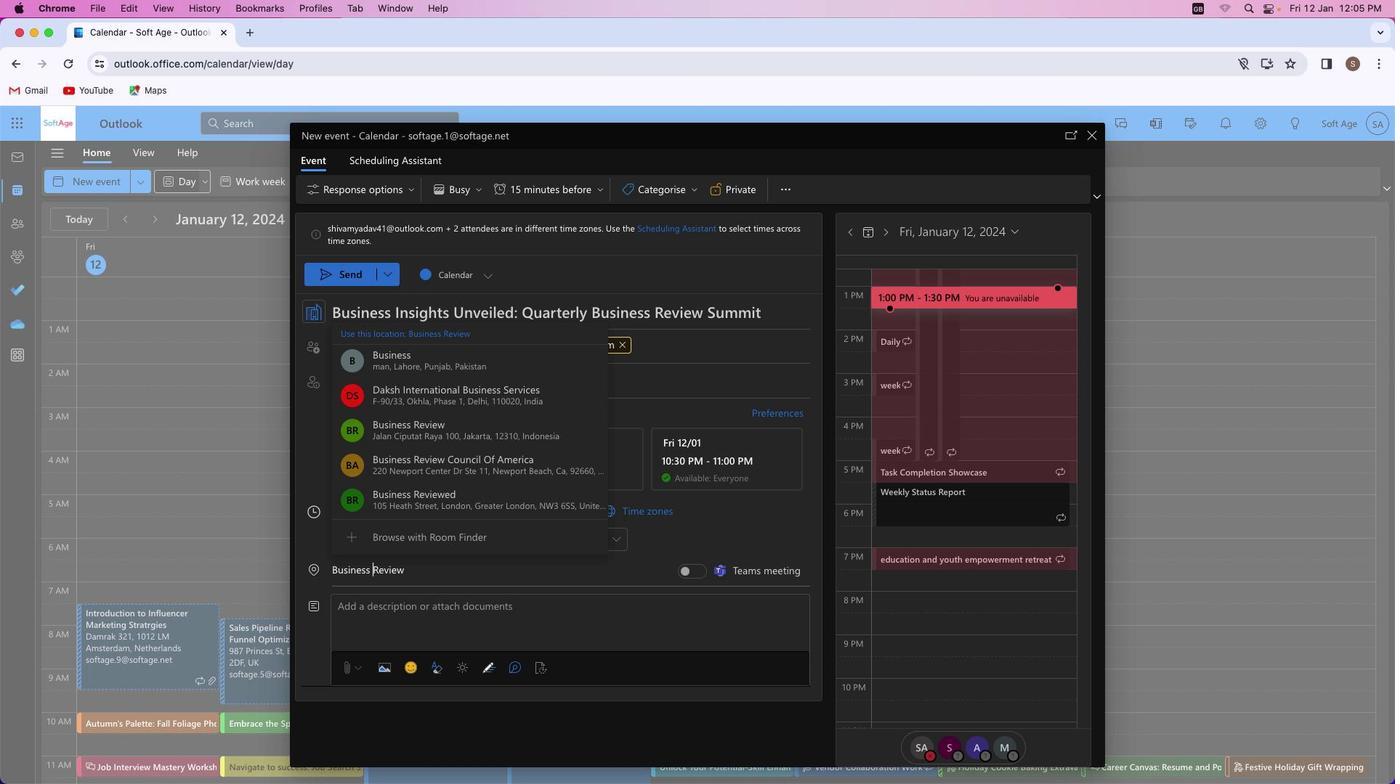 
Action: Mouse moved to (437, 364)
Screenshot: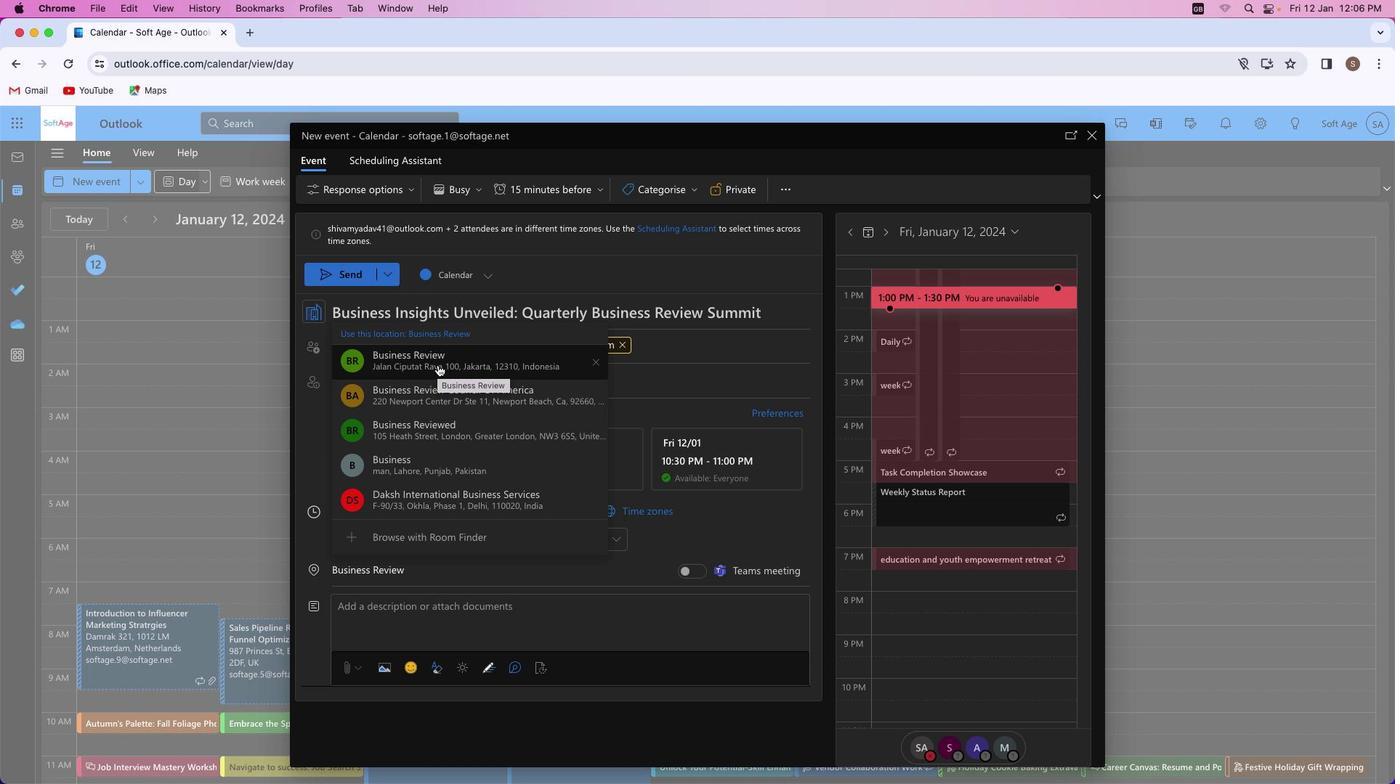 
Action: Mouse pressed left at (437, 364)
Screenshot: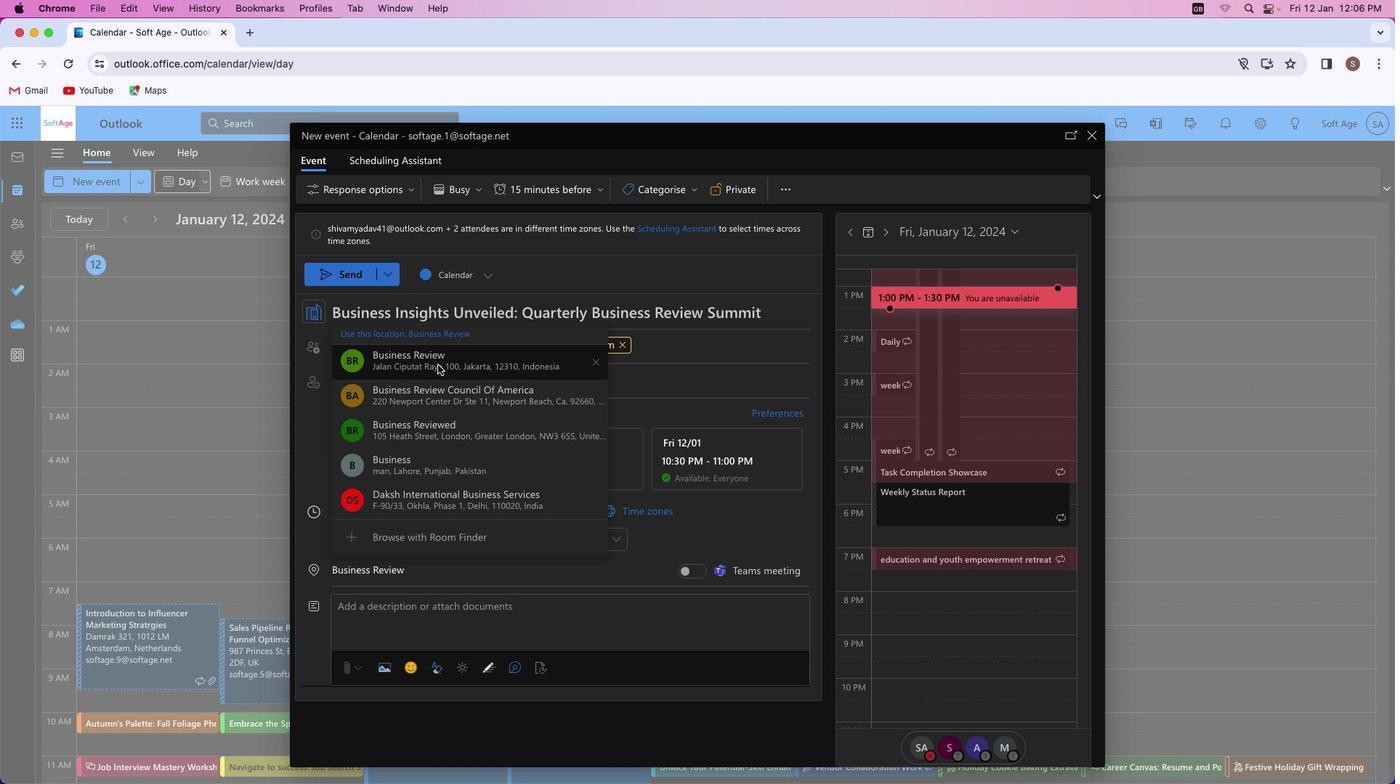 
Action: Mouse moved to (413, 604)
Screenshot: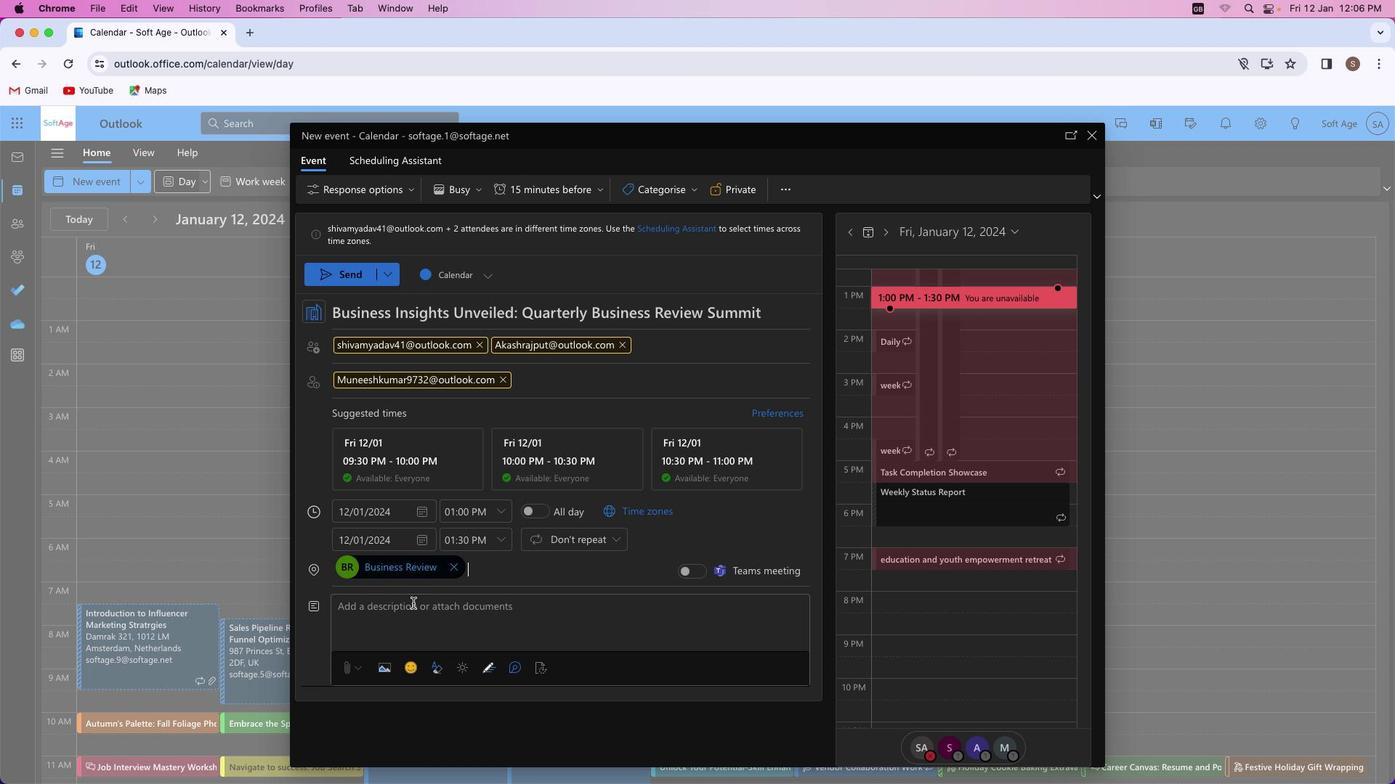 
Action: Mouse pressed left at (413, 604)
Screenshot: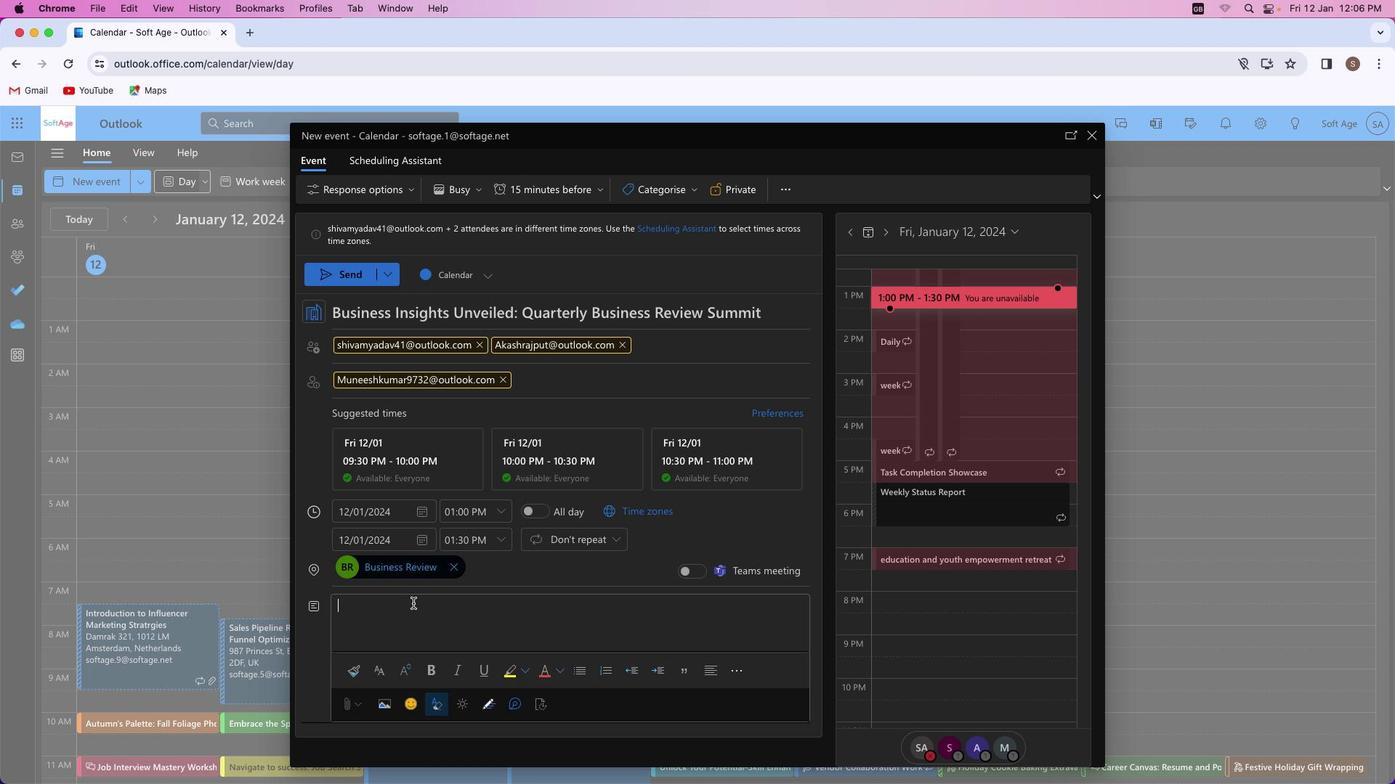 
Action: Key pressed Key.shift'G''a''i''n'Key.space'a'Key.space's''t''r''a''t''e''g''i''c'Key.space'e''d''g''e'Key.space'w''i''t''h'Key.space'o''u''r'Key.space'q''u''a''r''t''e''r''l''y'Key.space'b''u''s''i''n''e''s''s'Key.space'r''e''v''i''e''w''.'Key.spaceKey.shift'A''n''a''l''y''s''i'Key.backspaceKey.backspace'z''e'Key.space'p''e''r''f''o''r''m''a''n''c''e'','Key.space's''e''t'Key.space'g''o''a''l''s'','Key.space'a''n''d'Key.space's''t''r''a''t''e''g''i''z''e'Key.space'f''o''r'Key.space's''u''c''c''e''s''s''.'Key.spaceKey.shift'E''l''e''v''a''t''e'Key.space'y''o''u''r'Key.space'b''u''s''i''n''e''s''s'Key.space'w''i''t''h'Key.space'd''a''t''a''-''d''r''i''v''e''n'Key.space'd''e''c''i''s''i''o''n''-''m''a''k''i''n''g''.'
Screenshot: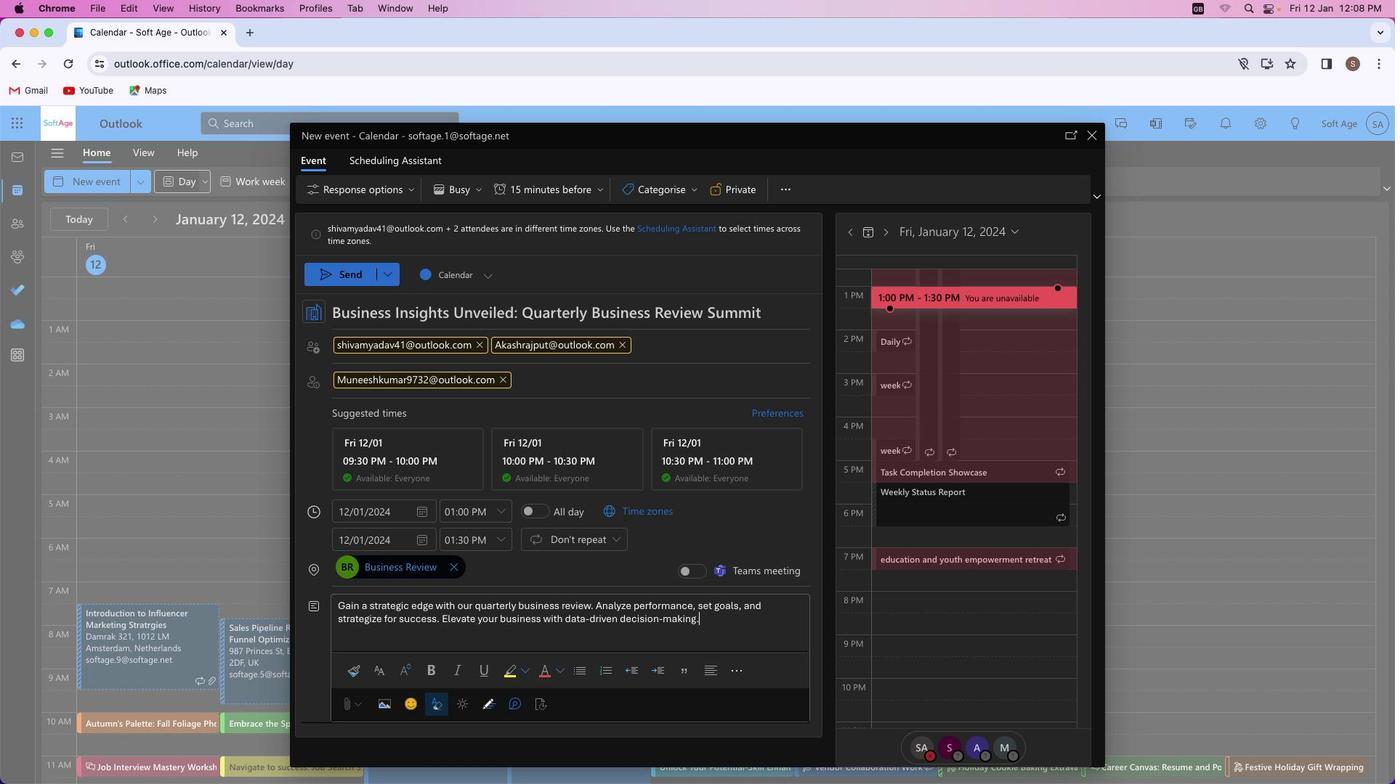 
Action: Mouse moved to (591, 606)
Screenshot: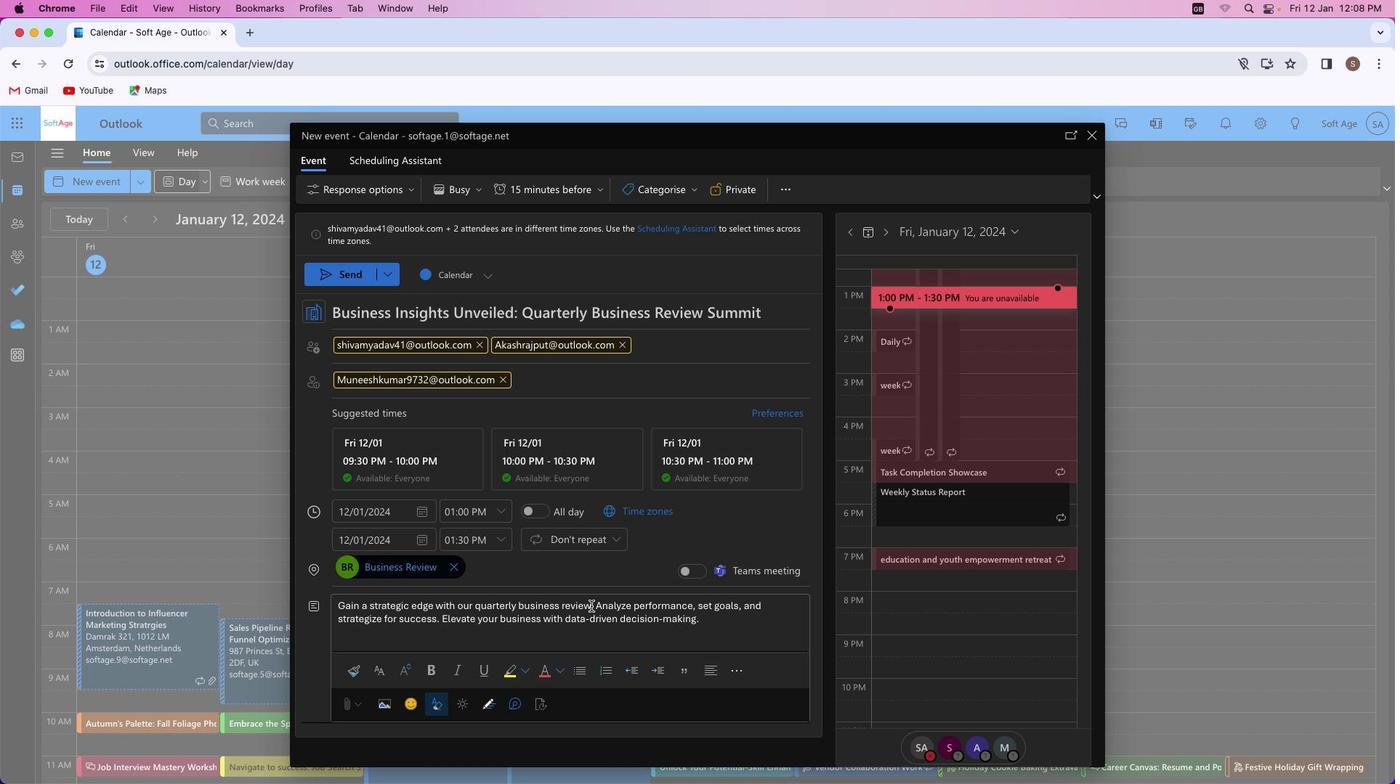 
Action: Mouse pressed left at (591, 606)
Screenshot: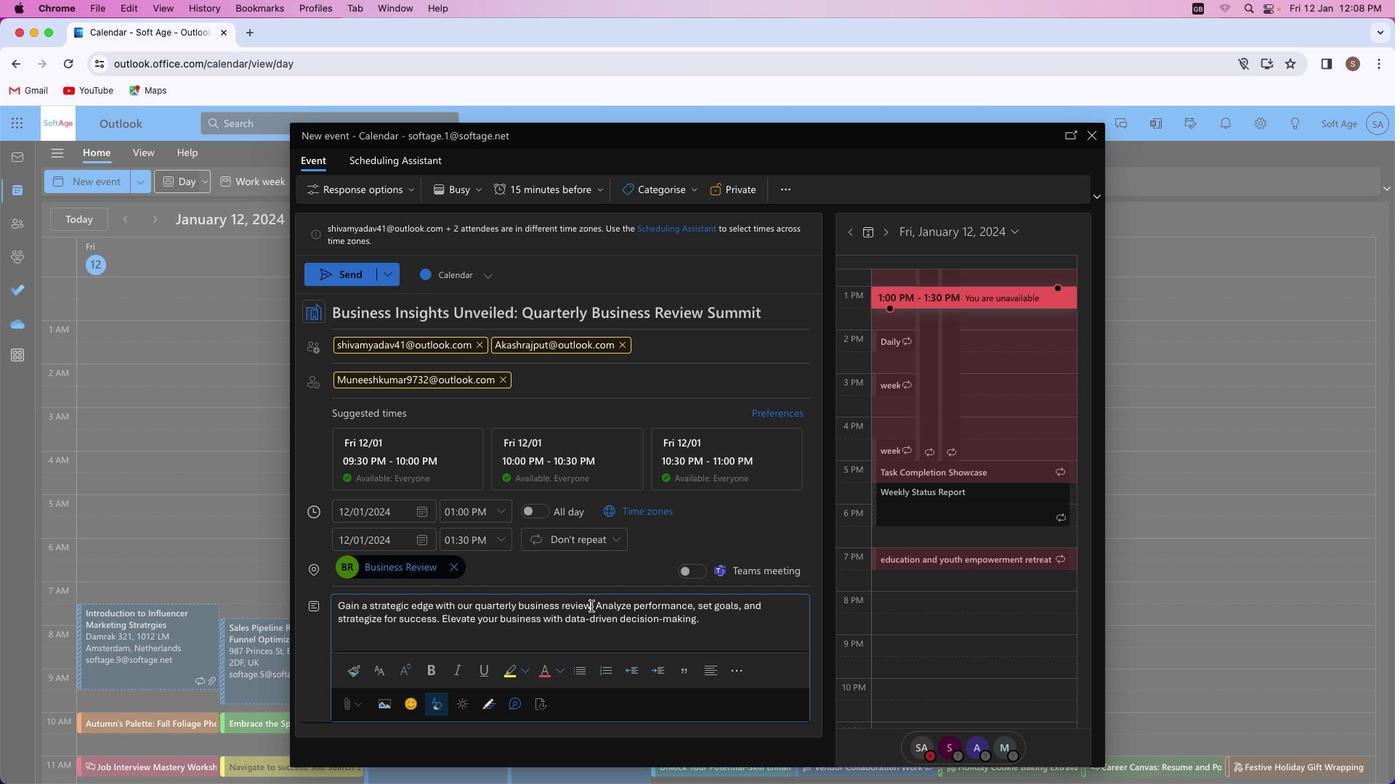
Action: Mouse moved to (624, 579)
Screenshot: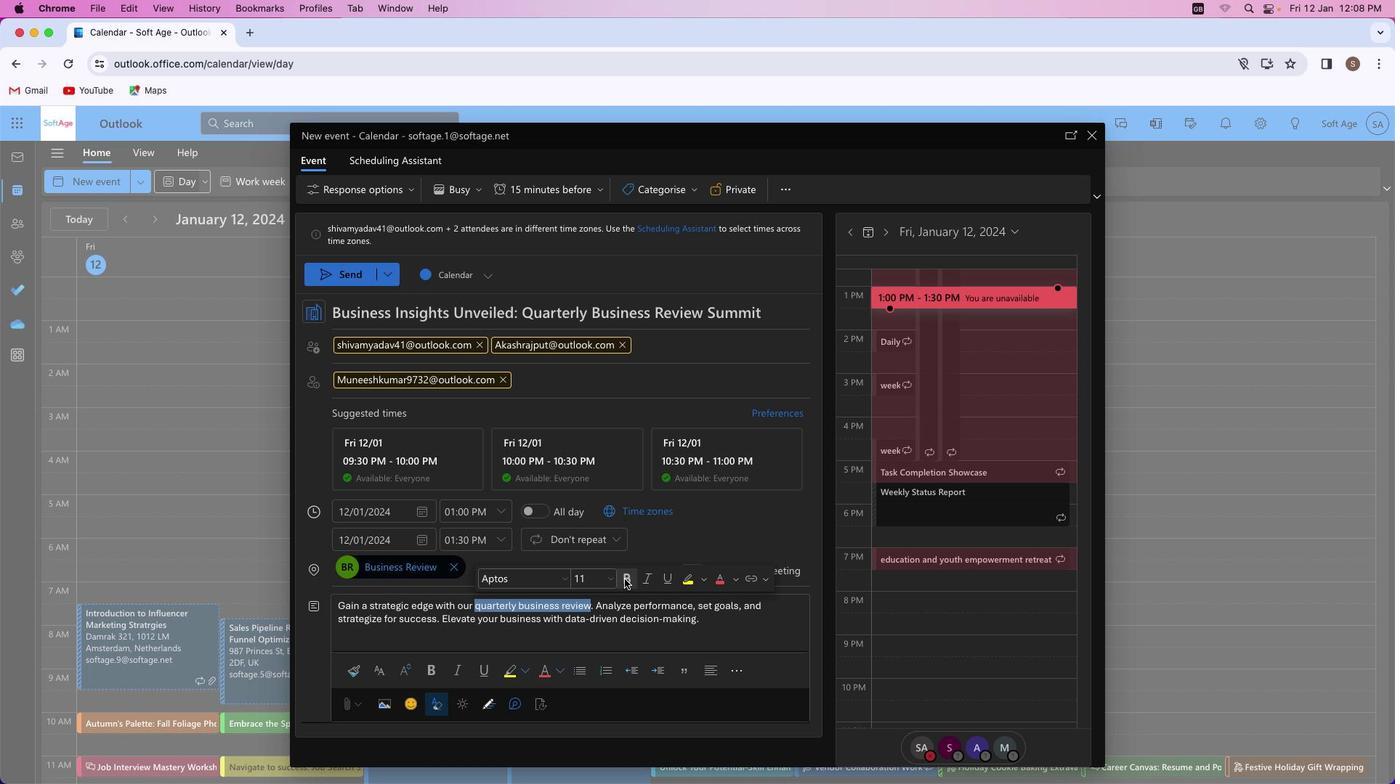 
Action: Mouse pressed left at (624, 579)
Screenshot: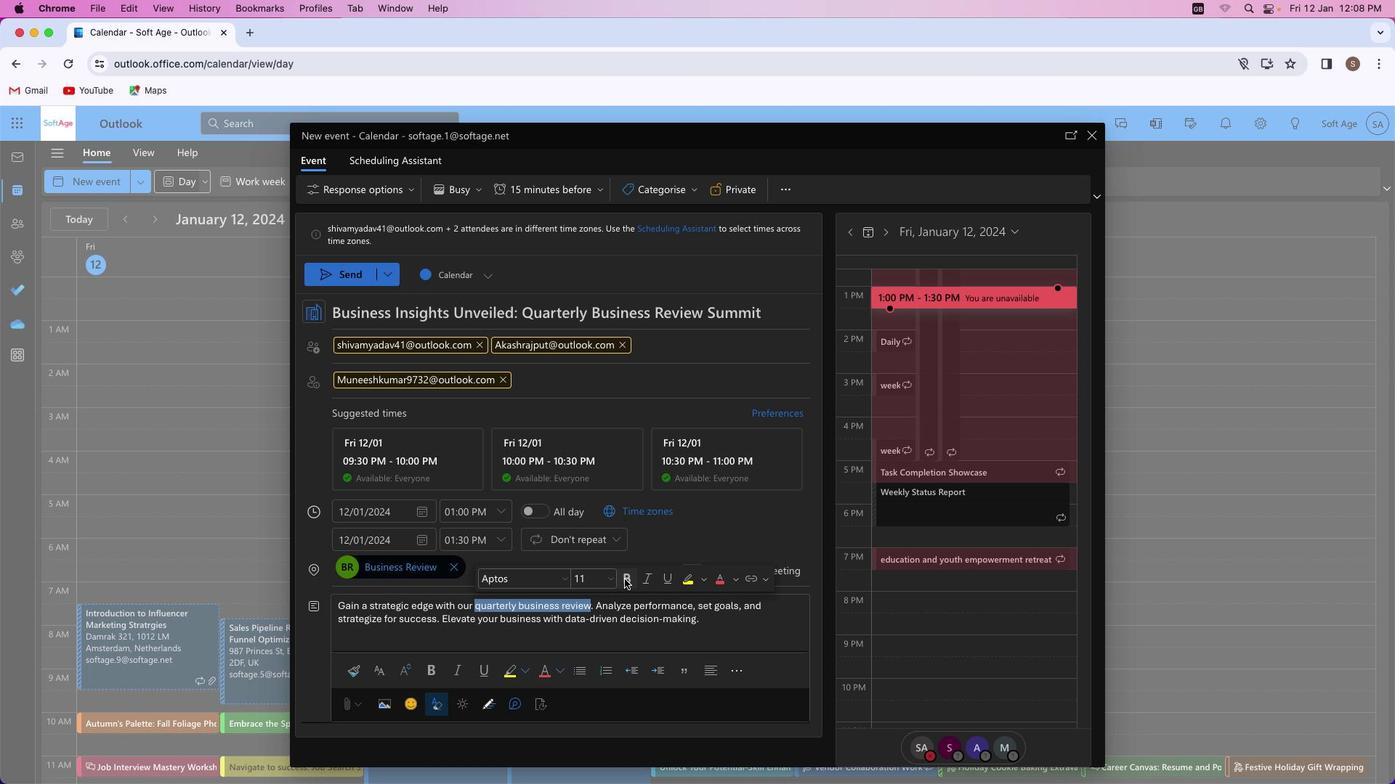 
Action: Mouse moved to (702, 625)
Screenshot: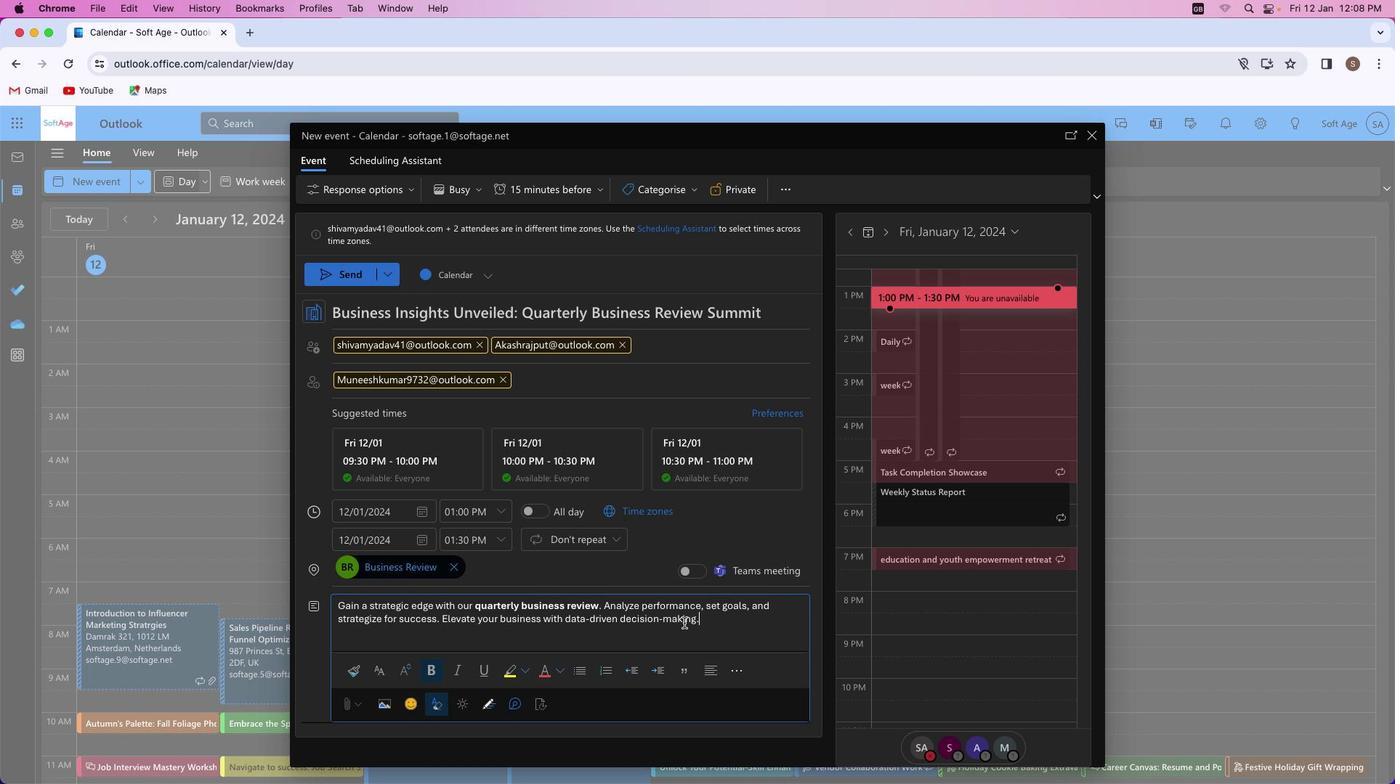 
Action: Mouse pressed left at (702, 625)
Screenshot: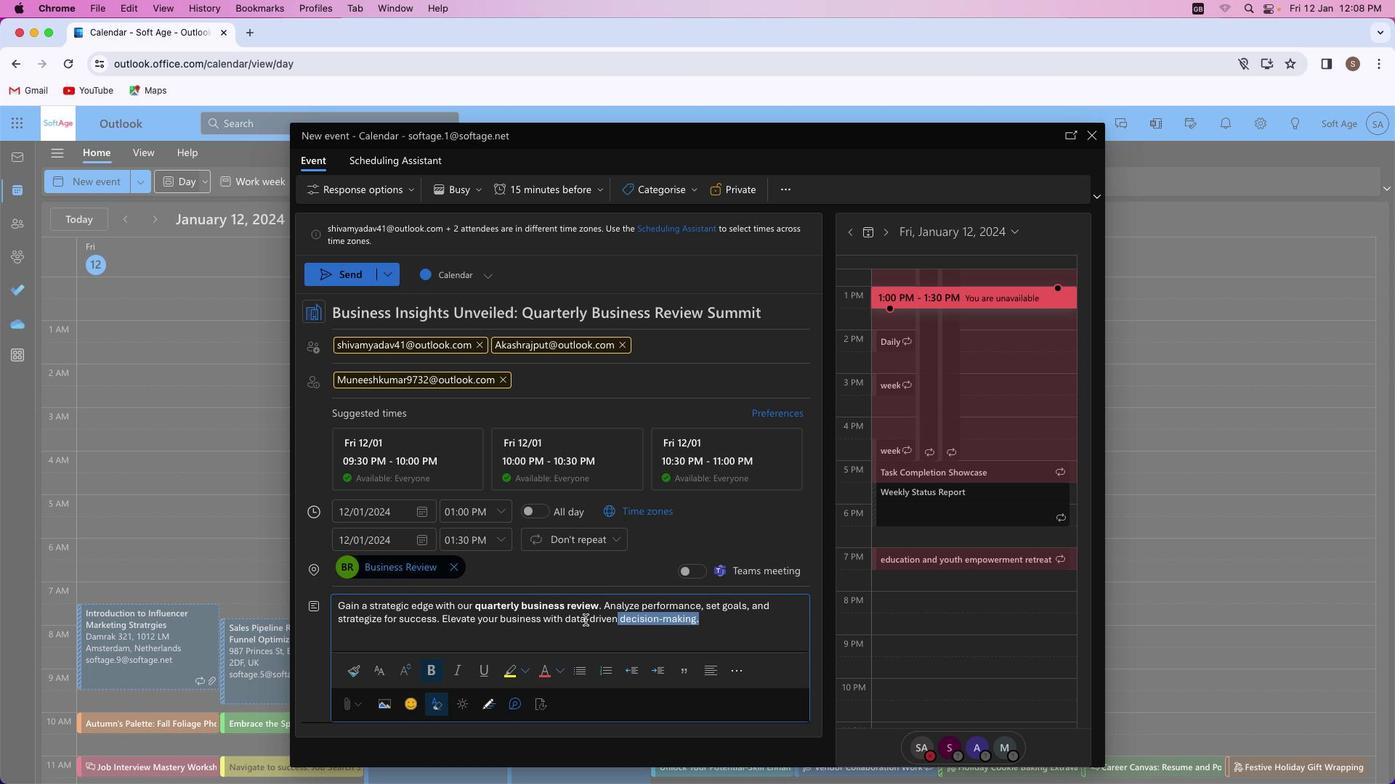 
Action: Mouse moved to (383, 667)
Screenshot: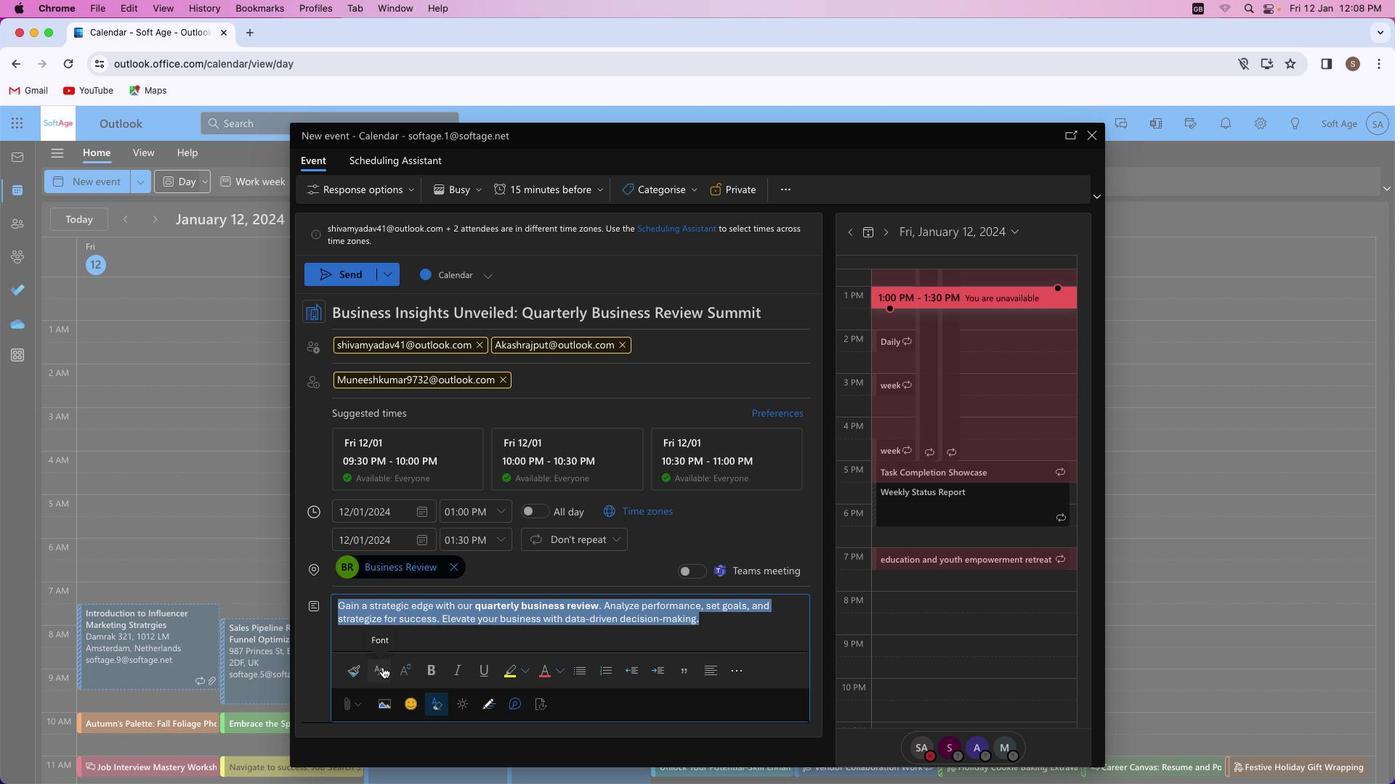 
Action: Mouse pressed left at (383, 667)
Screenshot: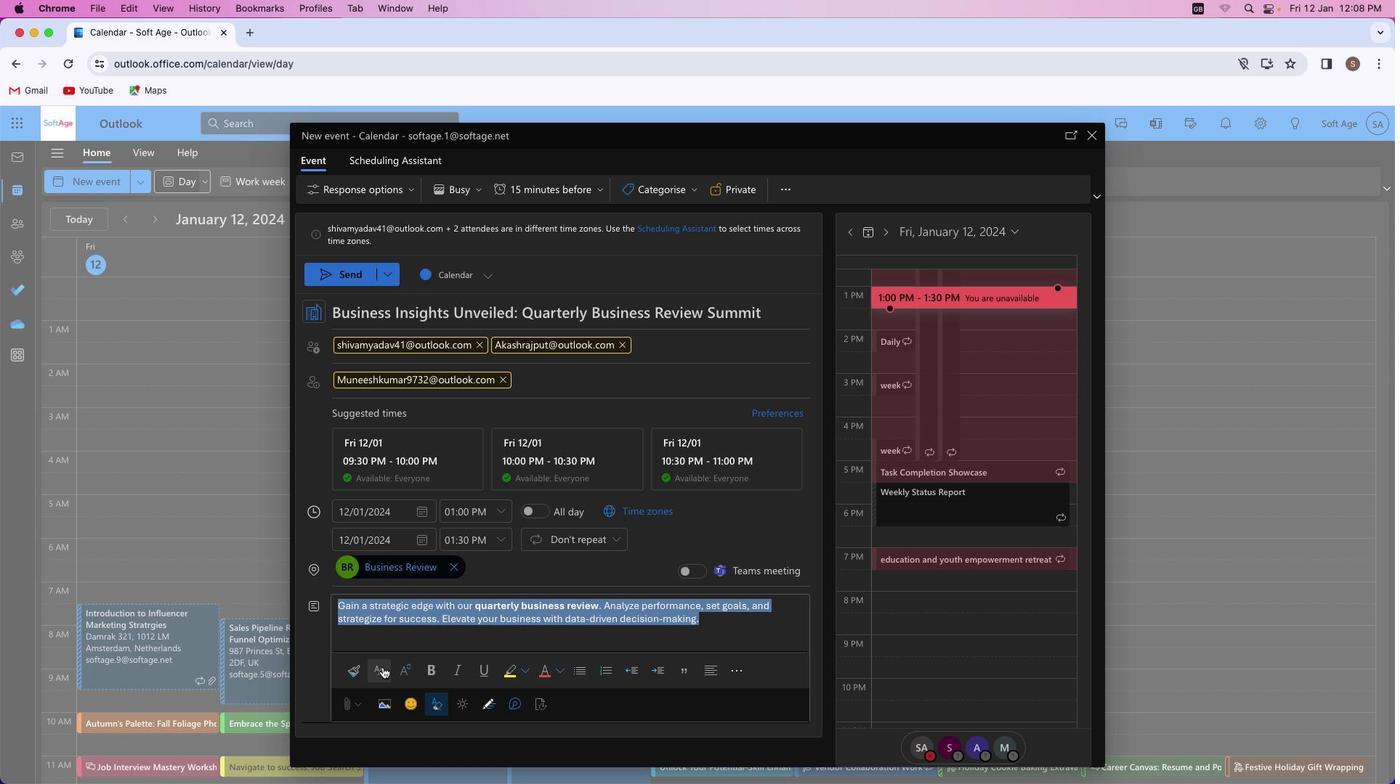 
Action: Mouse moved to (402, 590)
Screenshot: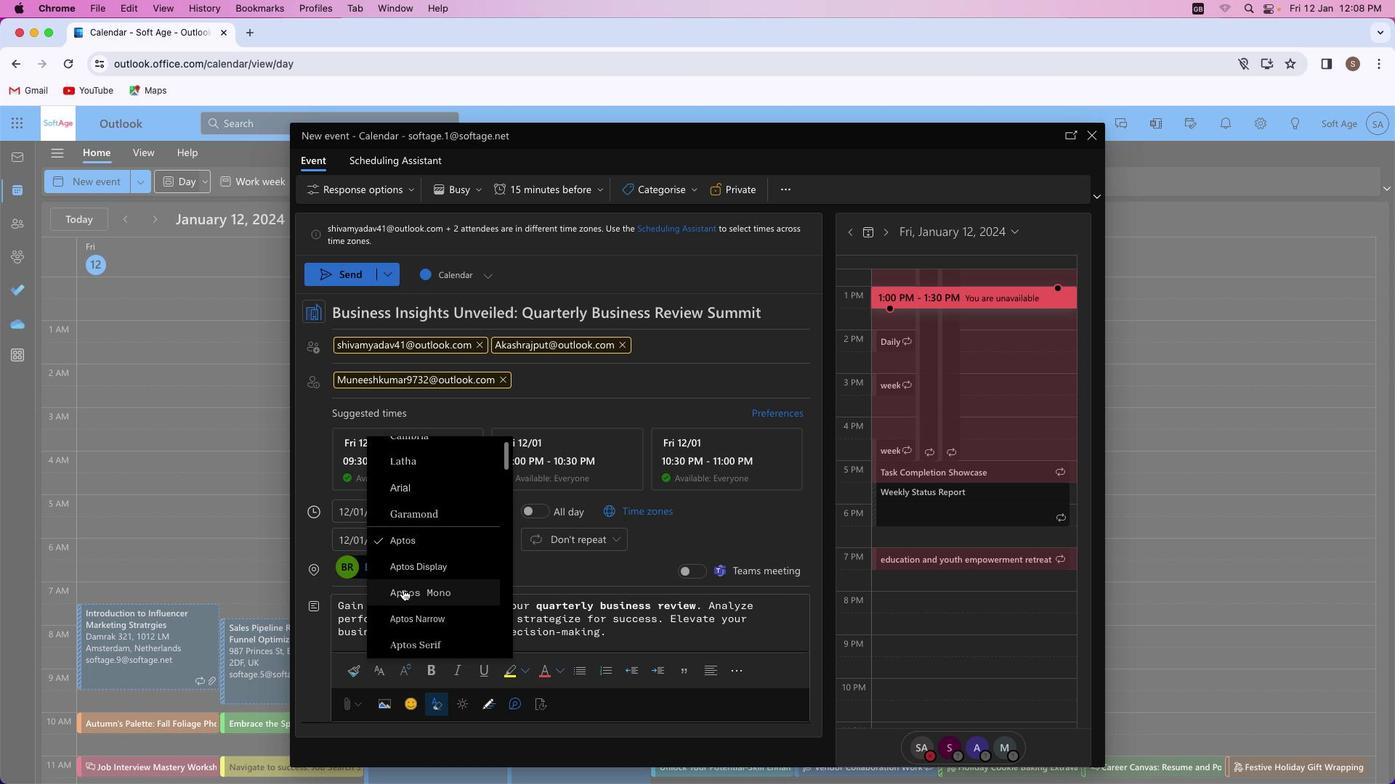
Action: Mouse scrolled (402, 590) with delta (0, 0)
Screenshot: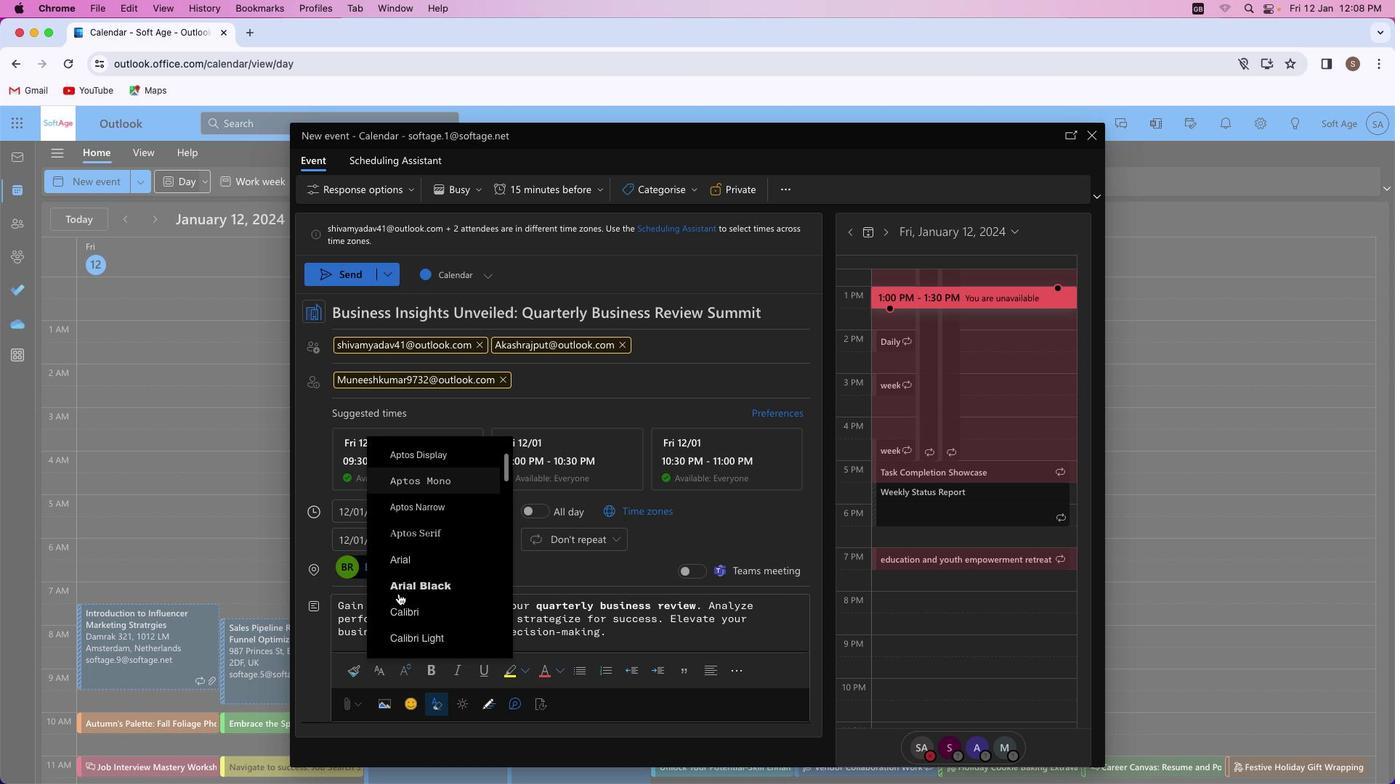 
Action: Mouse scrolled (402, 590) with delta (0, 0)
Screenshot: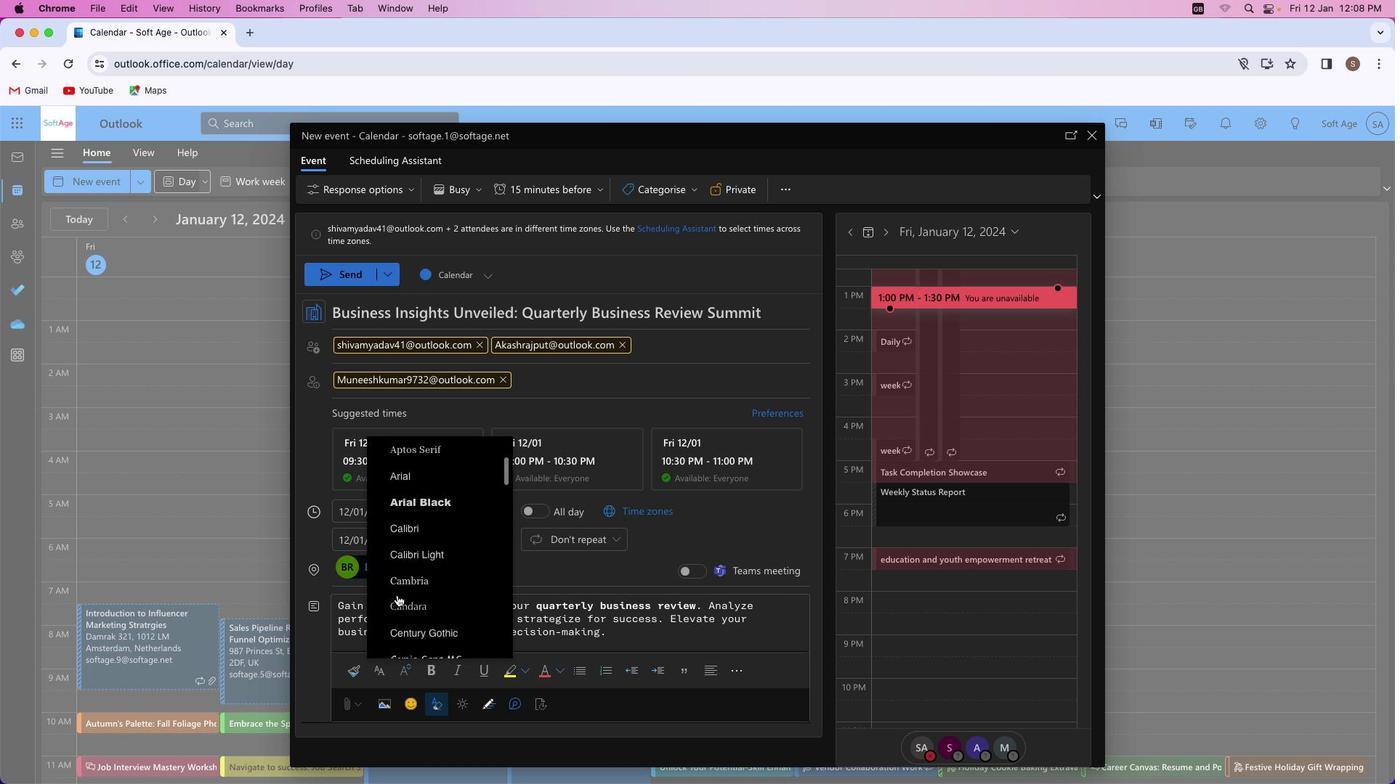 
Action: Mouse scrolled (402, 590) with delta (0, -1)
Screenshot: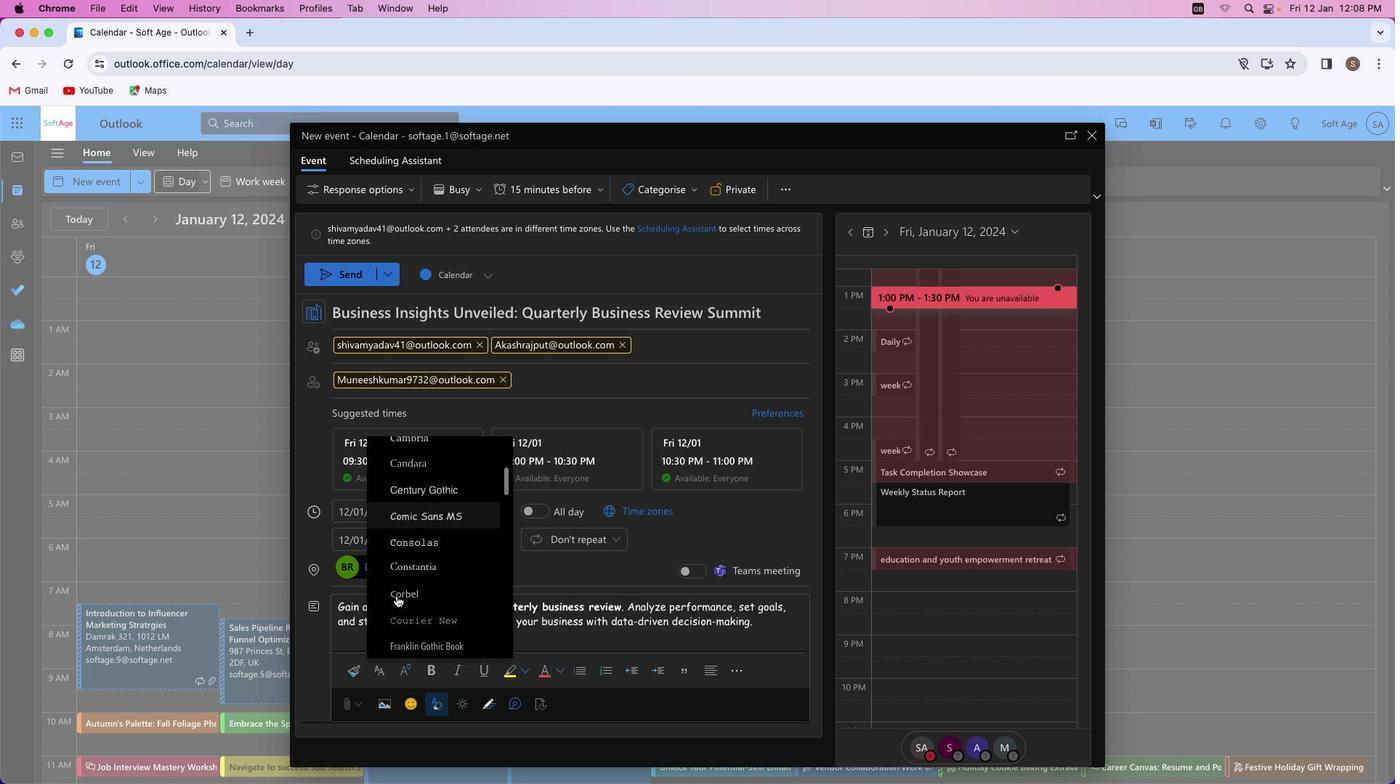 
Action: Mouse scrolled (402, 590) with delta (0, -2)
Screenshot: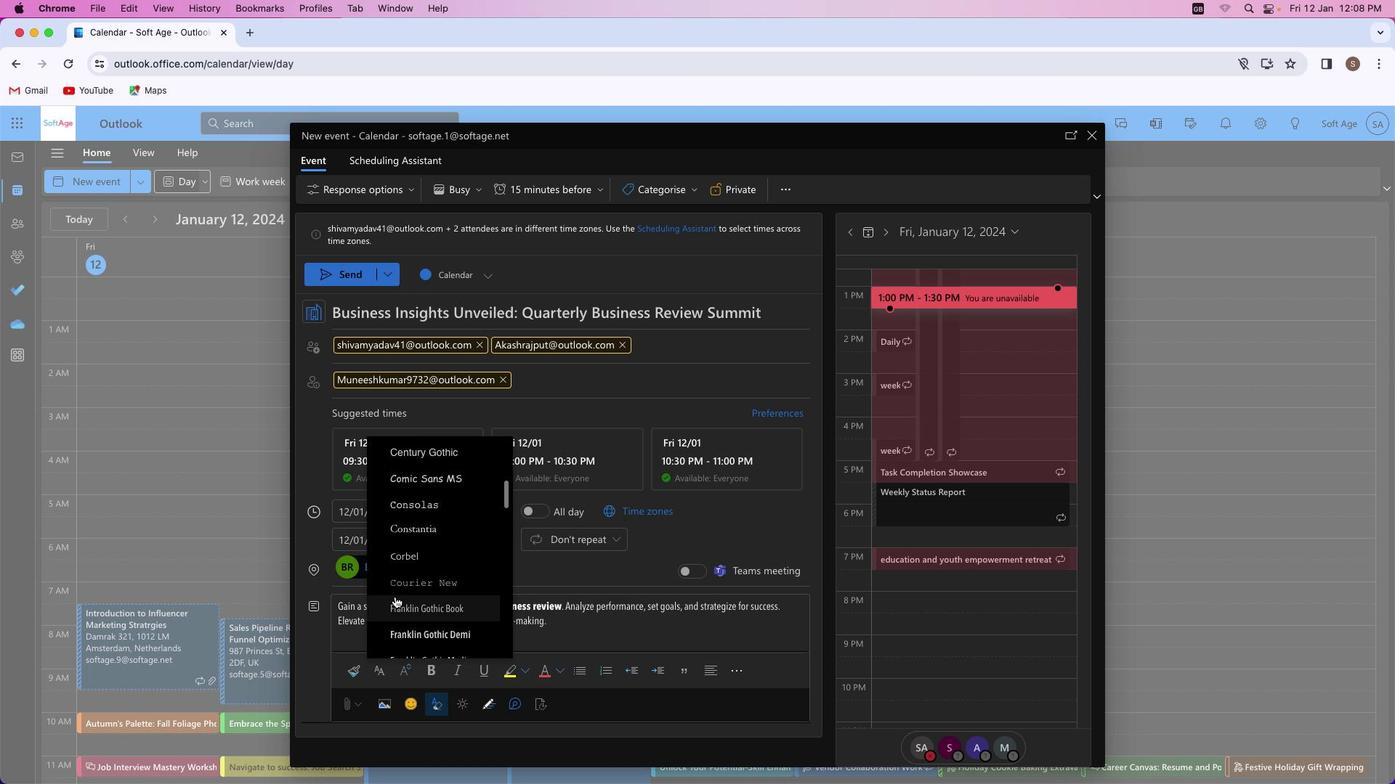 
Action: Mouse scrolled (402, 590) with delta (0, -3)
Screenshot: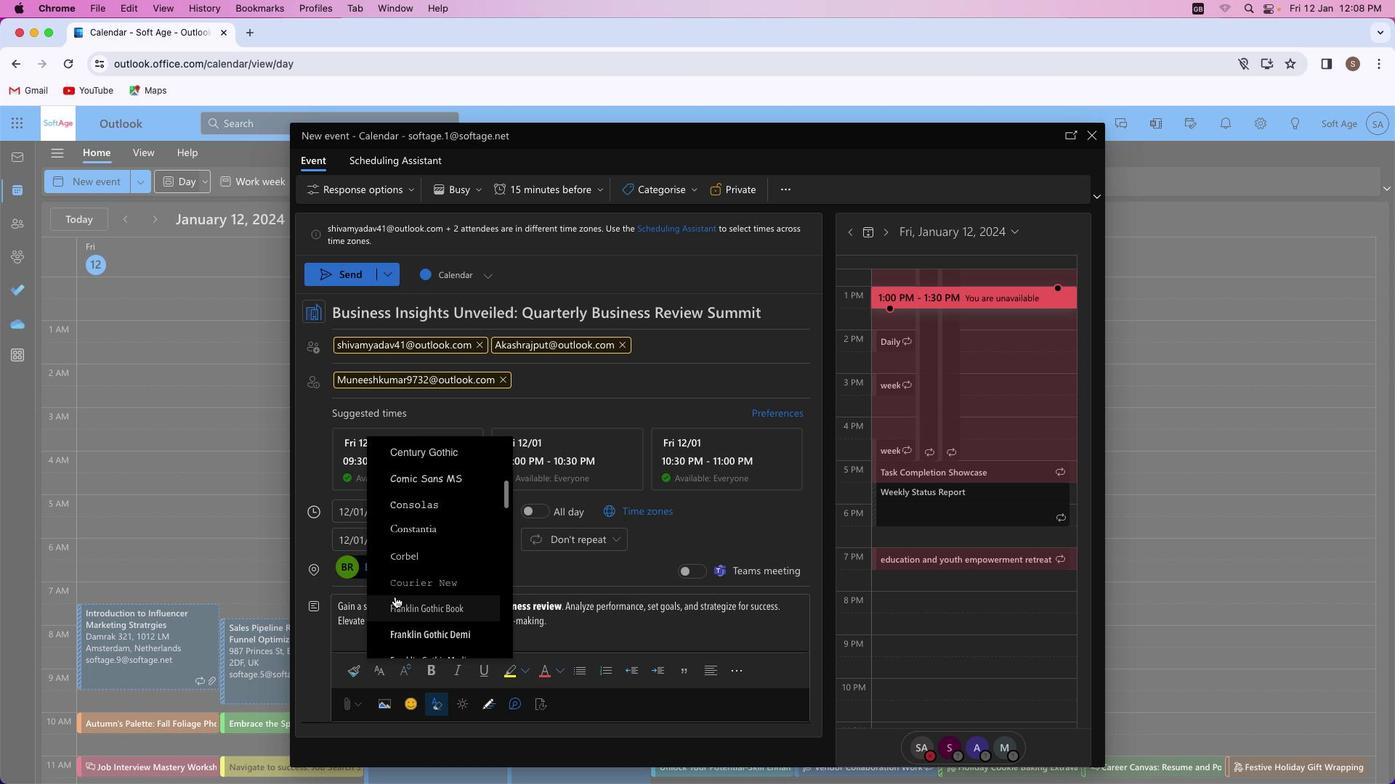 
Action: Mouse moved to (395, 596)
Screenshot: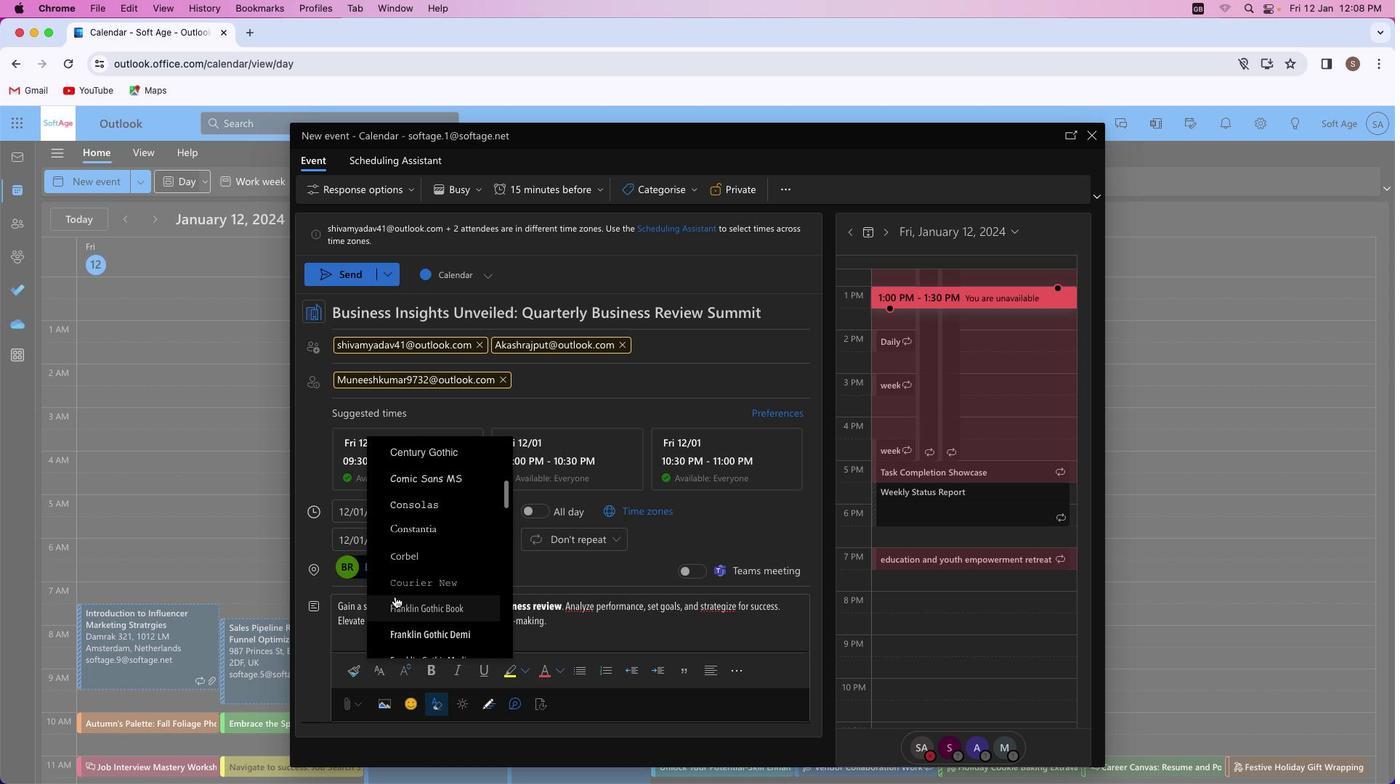 
Action: Mouse scrolled (395, 596) with delta (0, 0)
Screenshot: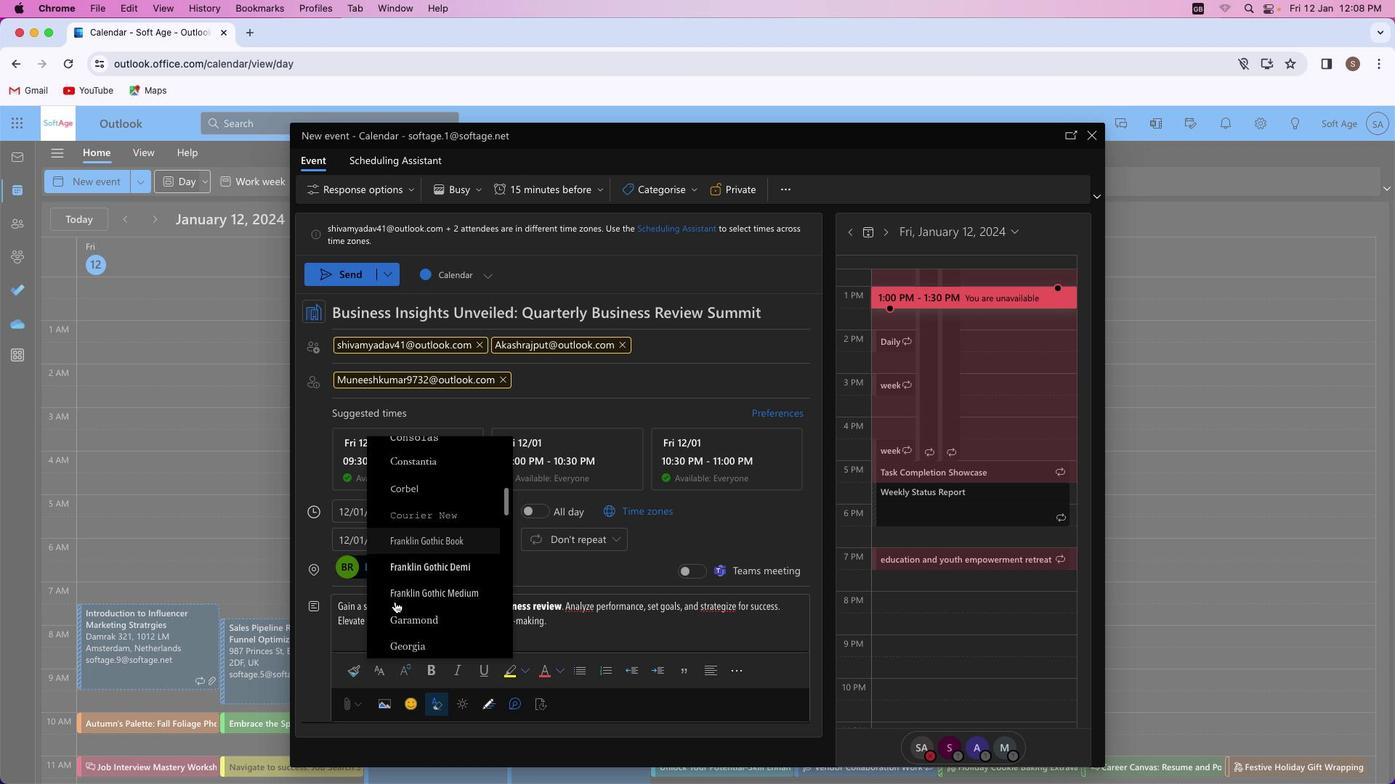 
Action: Mouse moved to (395, 600)
Screenshot: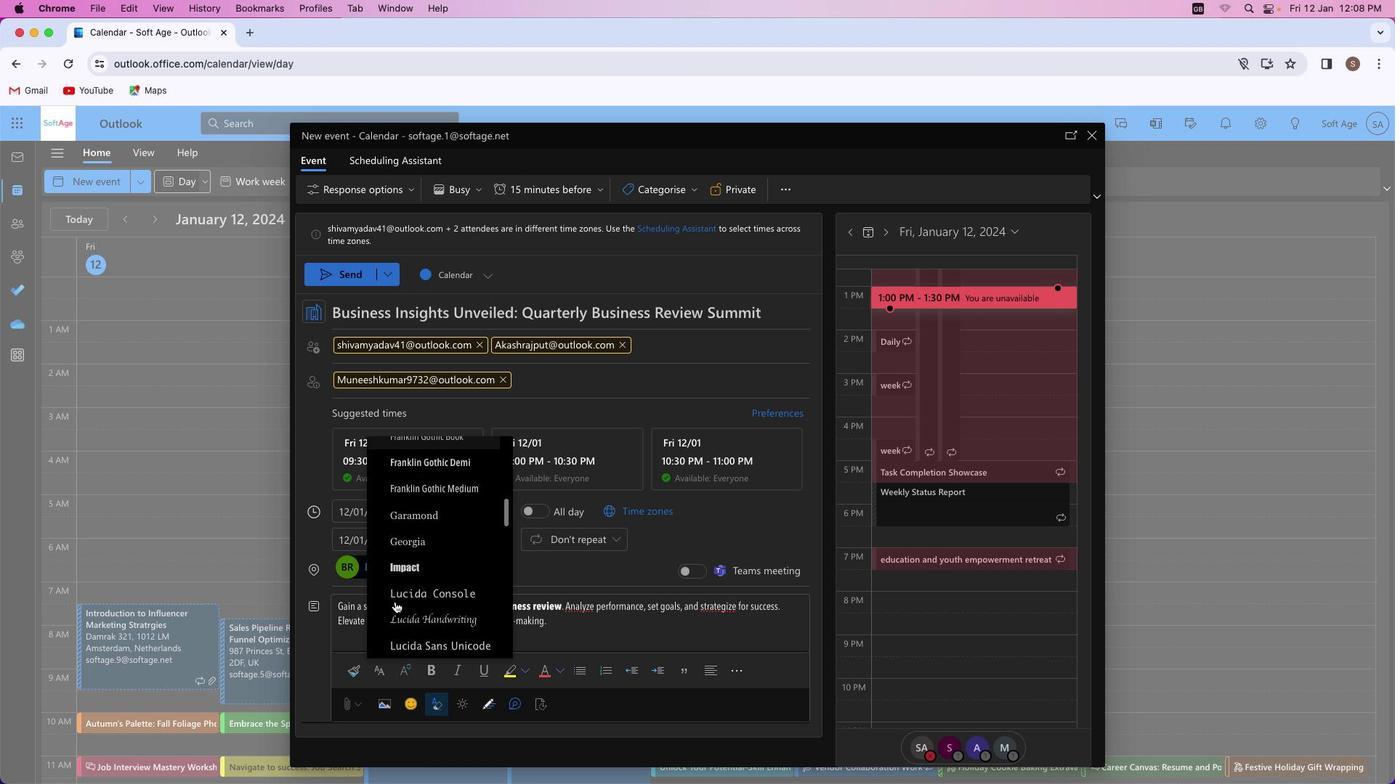 
Action: Mouse scrolled (395, 600) with delta (0, 0)
Screenshot: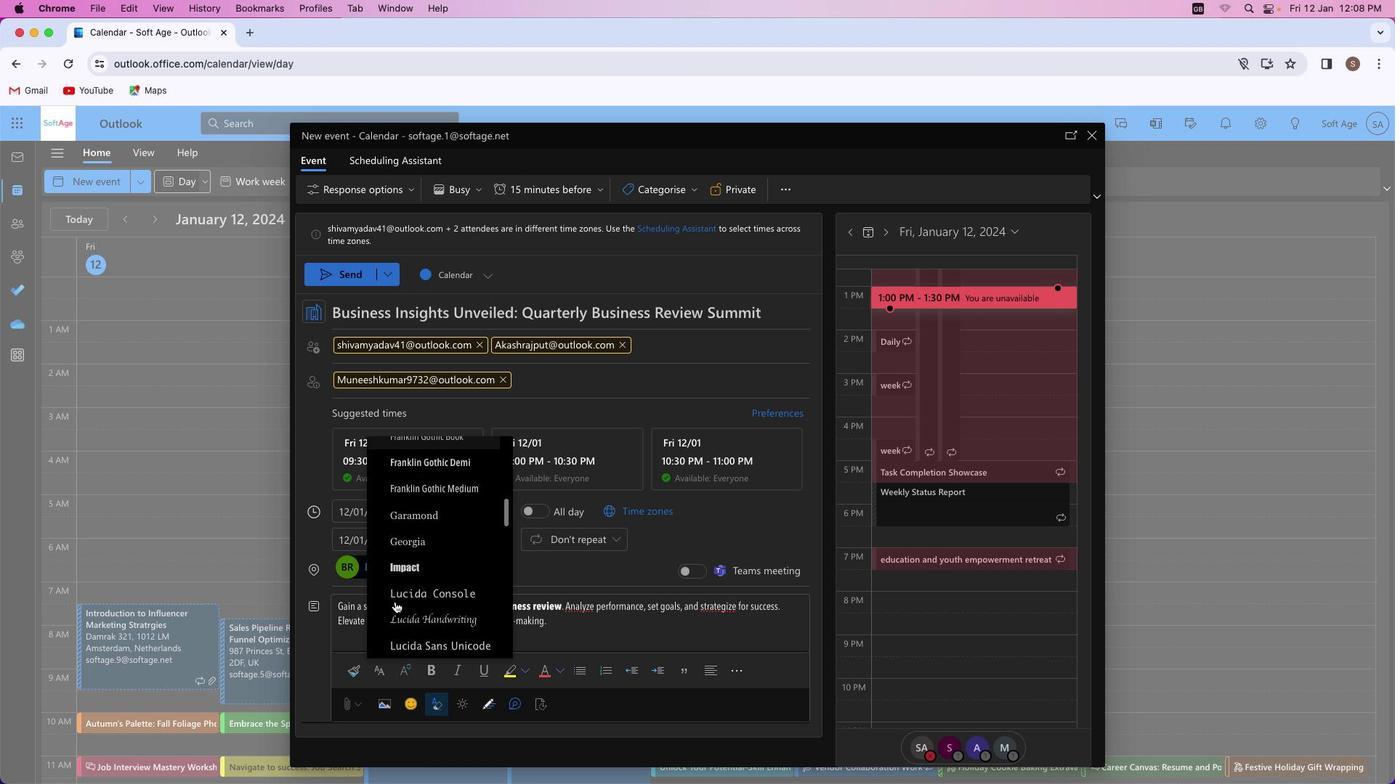 
Action: Mouse moved to (395, 601)
Screenshot: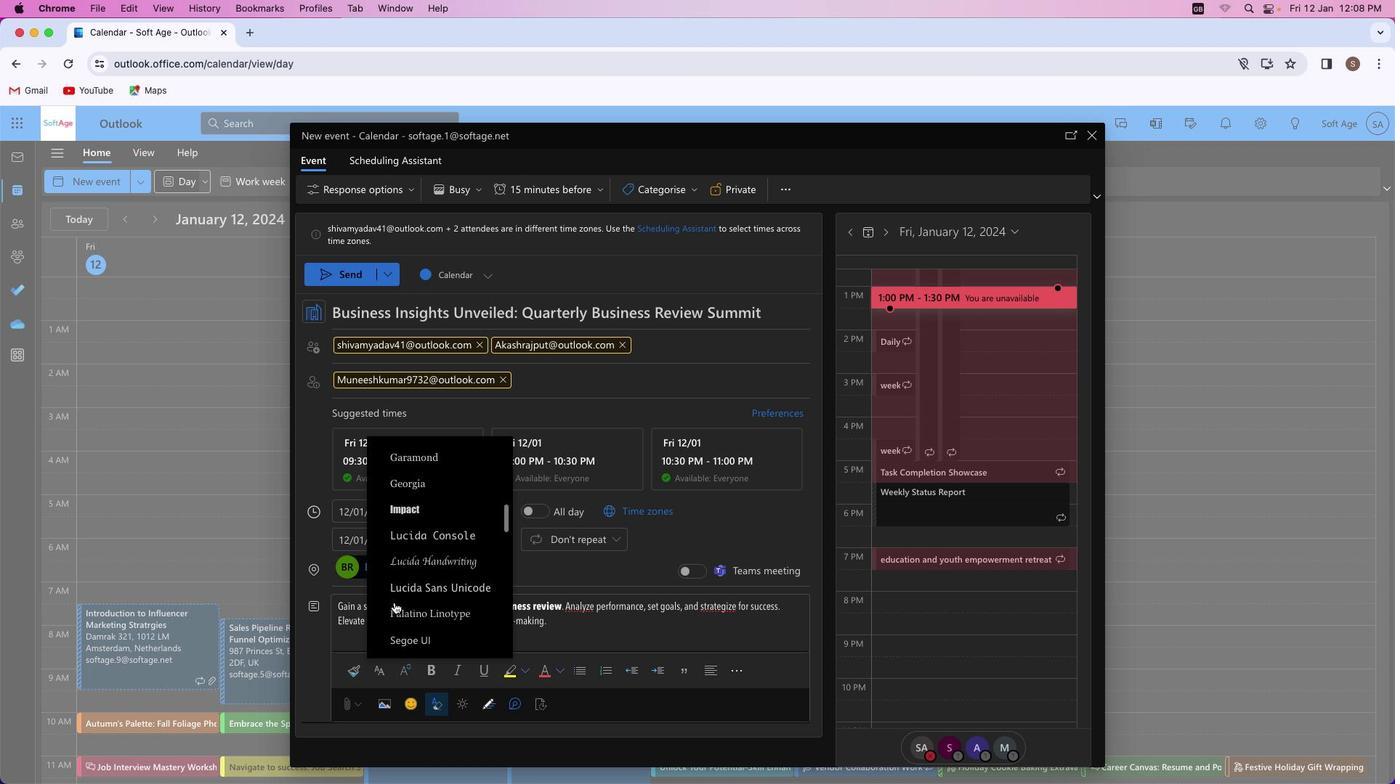 
Action: Mouse scrolled (395, 601) with delta (0, -1)
Screenshot: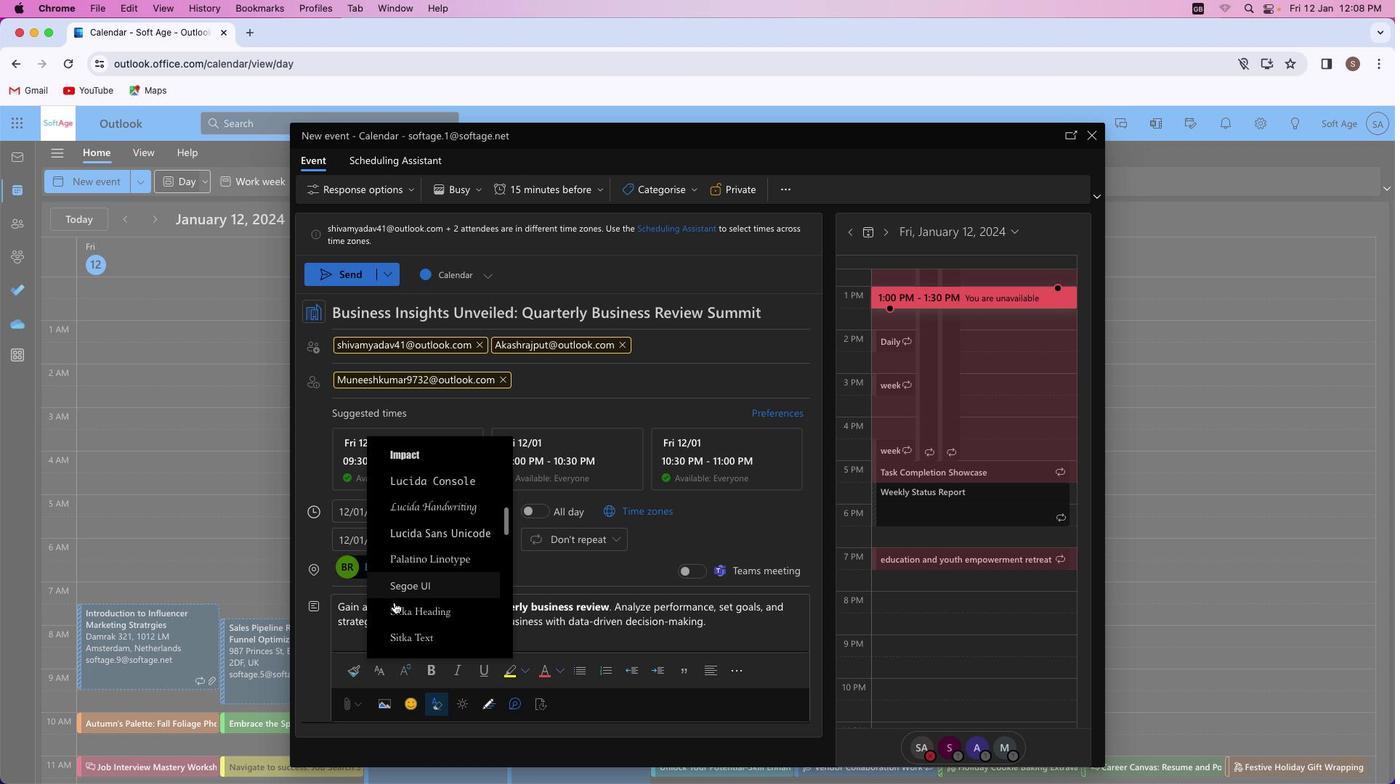 
Action: Mouse scrolled (395, 601) with delta (0, -2)
Screenshot: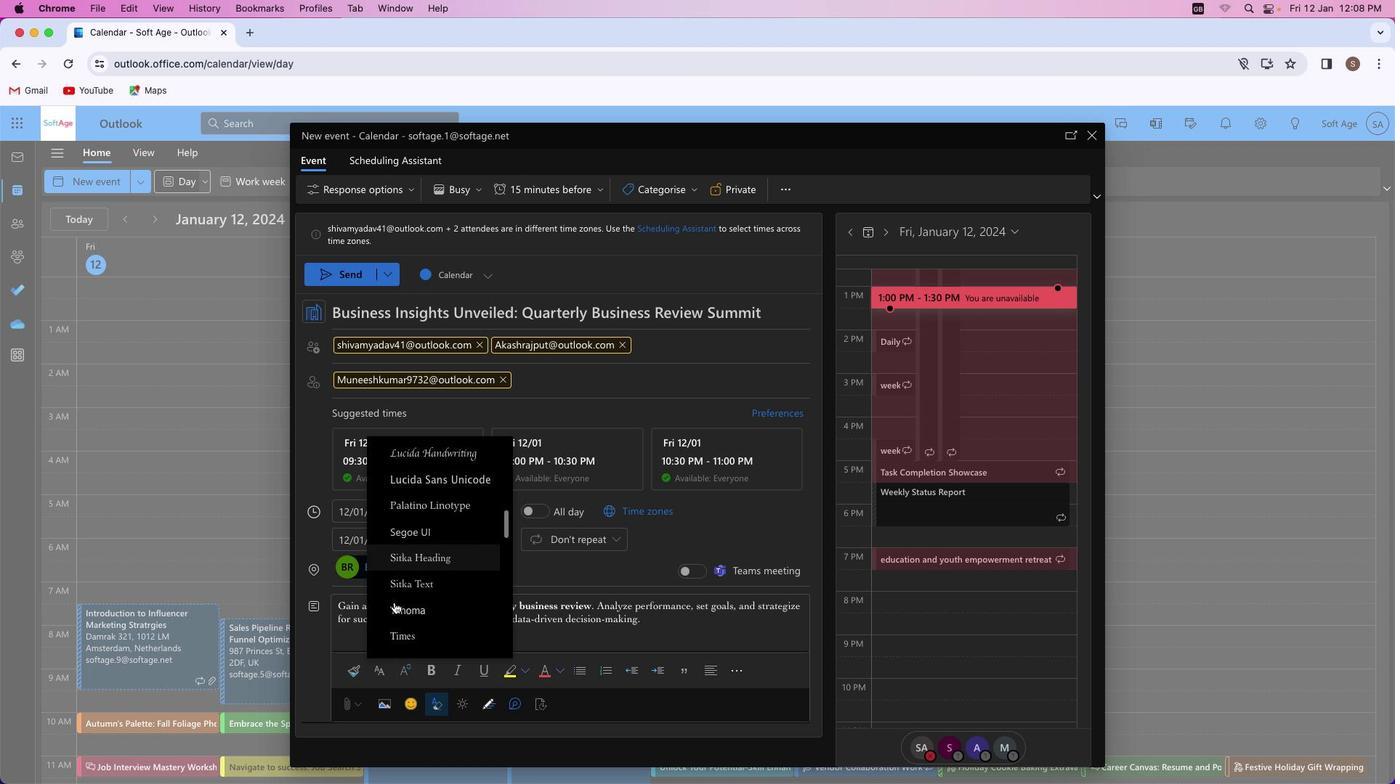 
Action: Mouse scrolled (395, 601) with delta (0, -2)
Screenshot: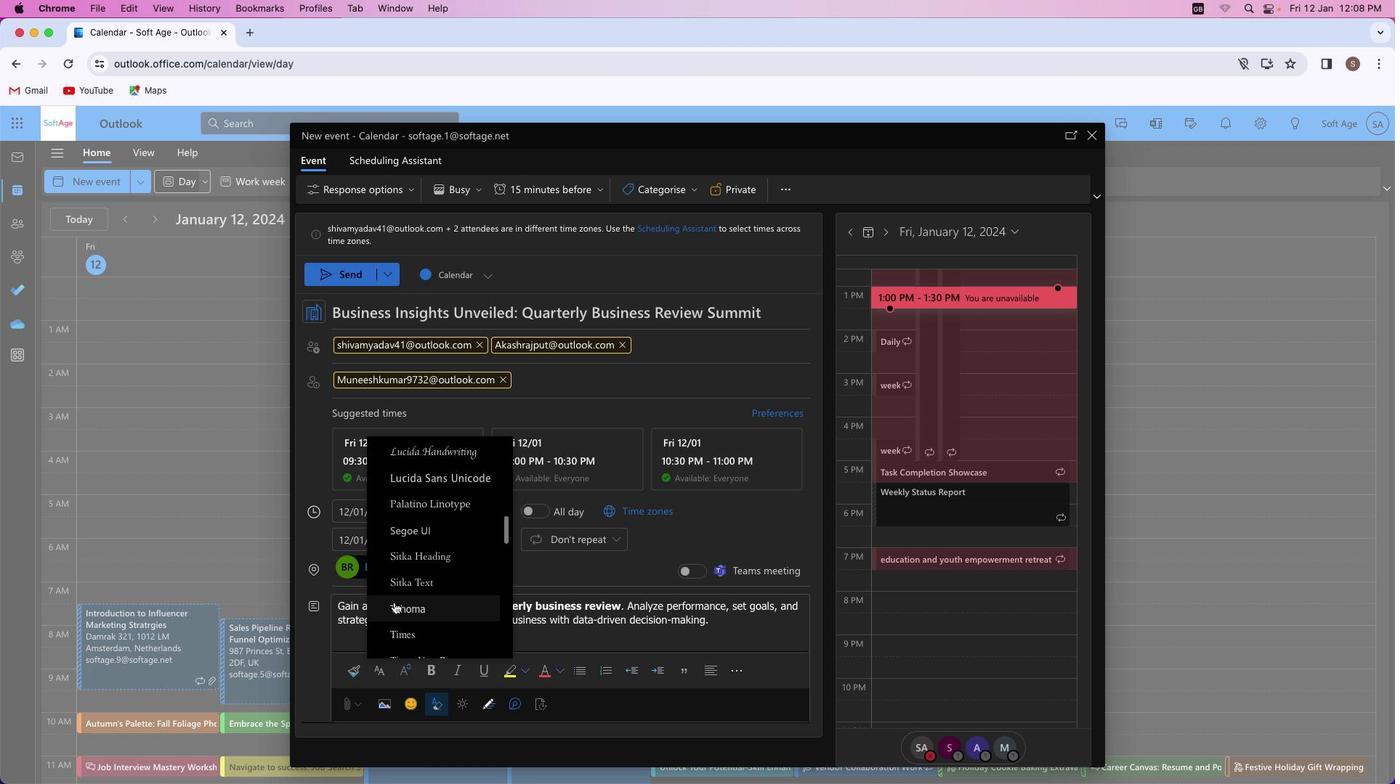 
Action: Mouse moved to (407, 612)
Screenshot: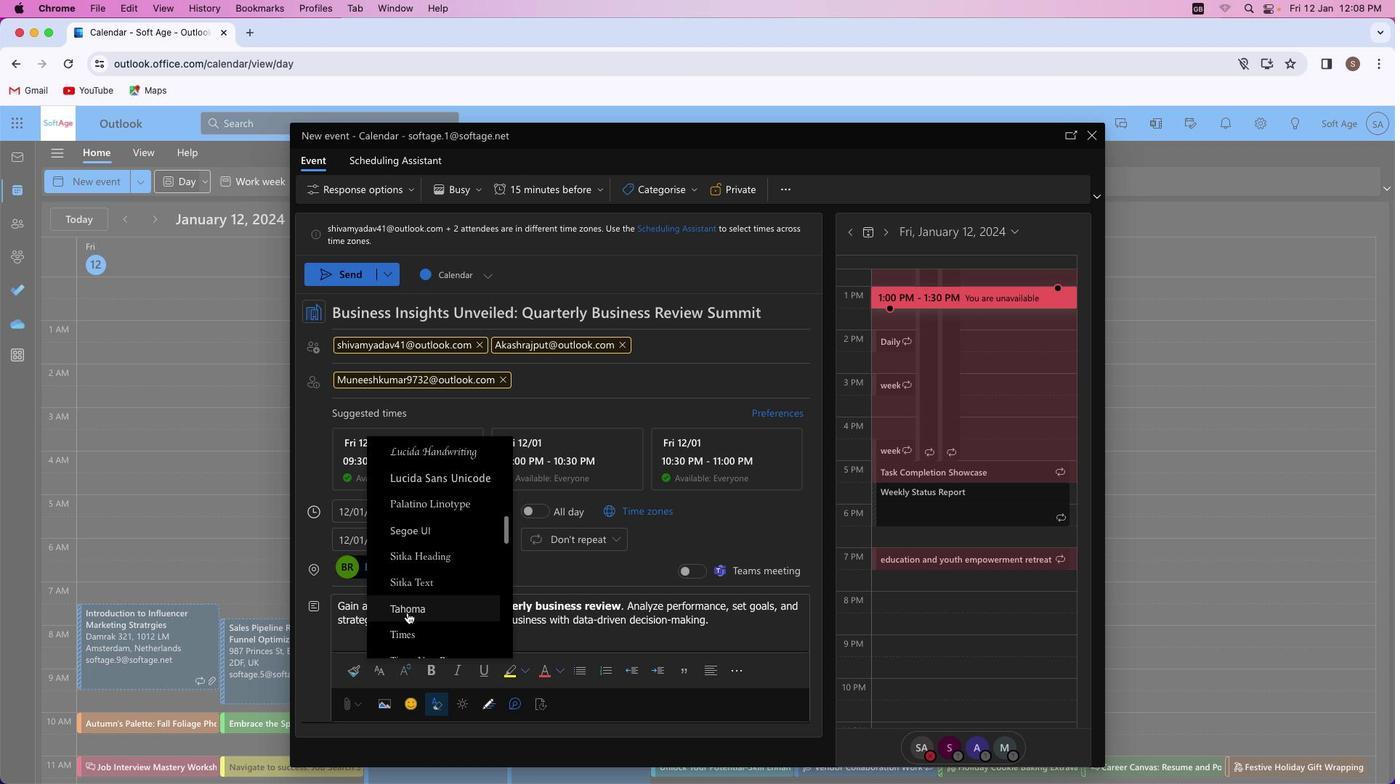 
Action: Mouse pressed left at (407, 612)
Screenshot: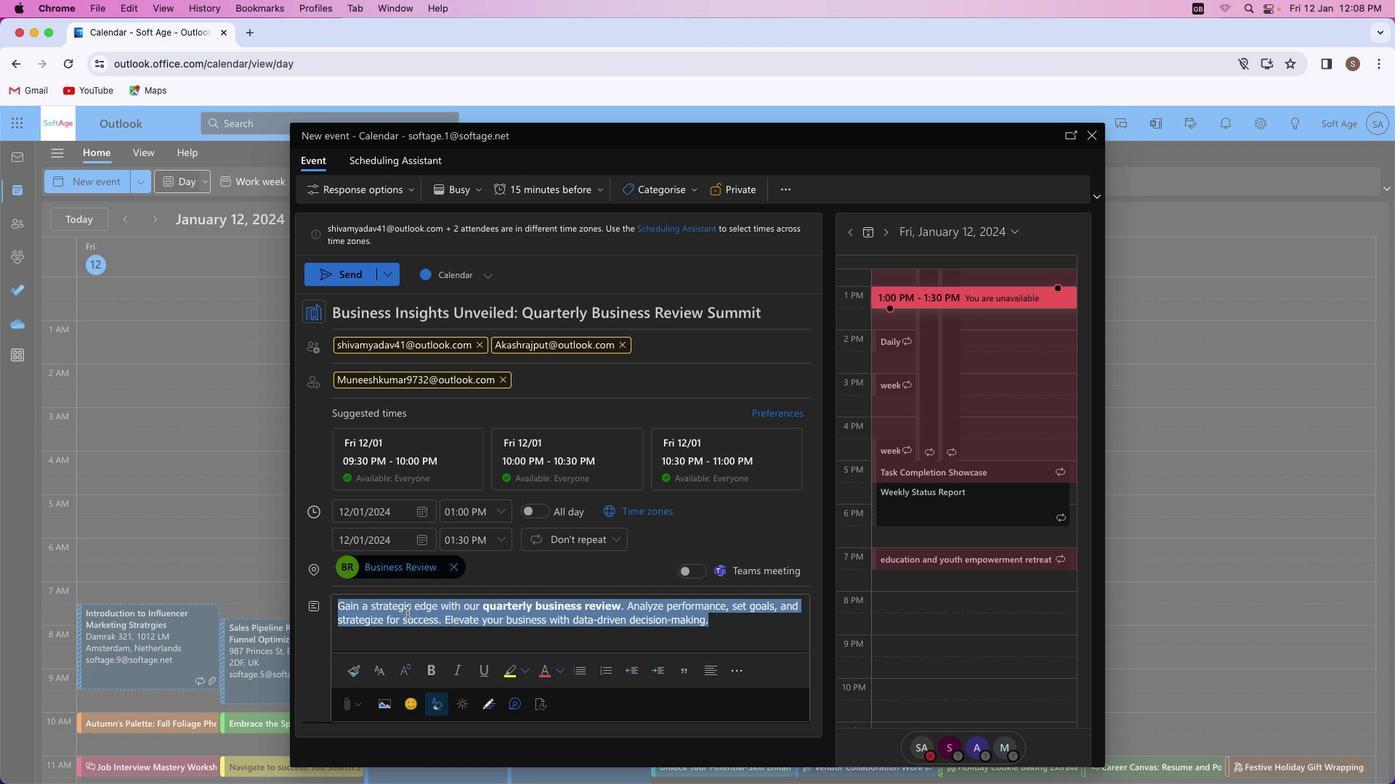 
Action: Mouse moved to (409, 670)
Screenshot: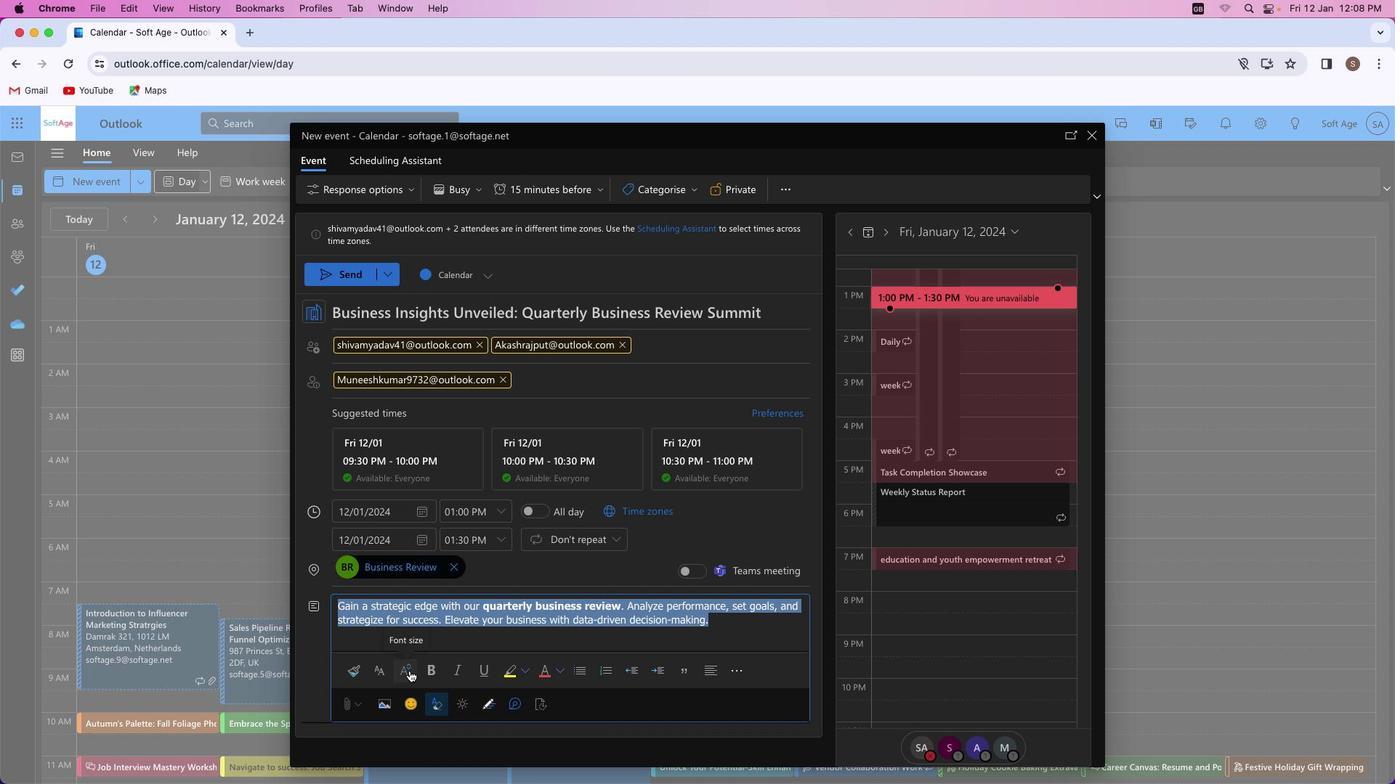 
Action: Mouse pressed left at (409, 670)
Screenshot: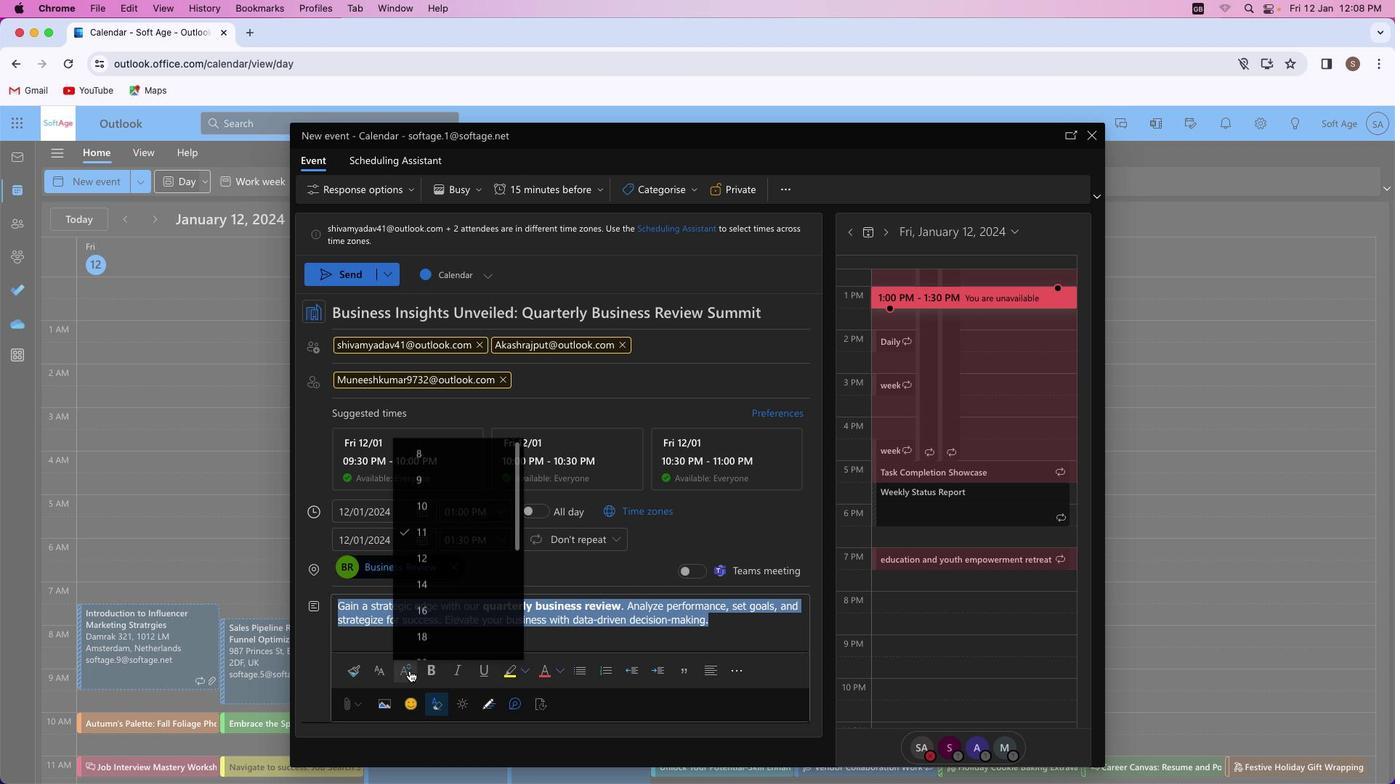 
Action: Mouse moved to (428, 547)
Screenshot: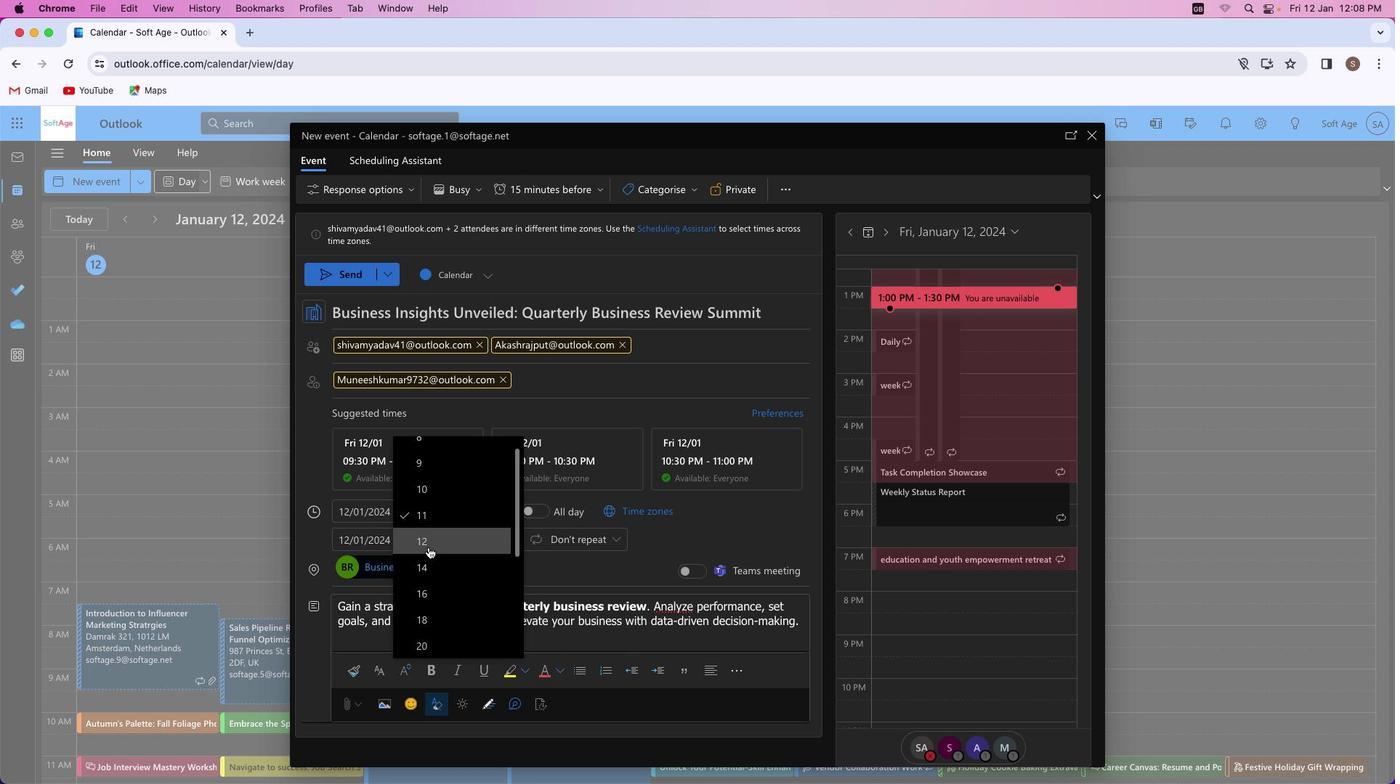 
Action: Mouse pressed left at (428, 547)
Screenshot: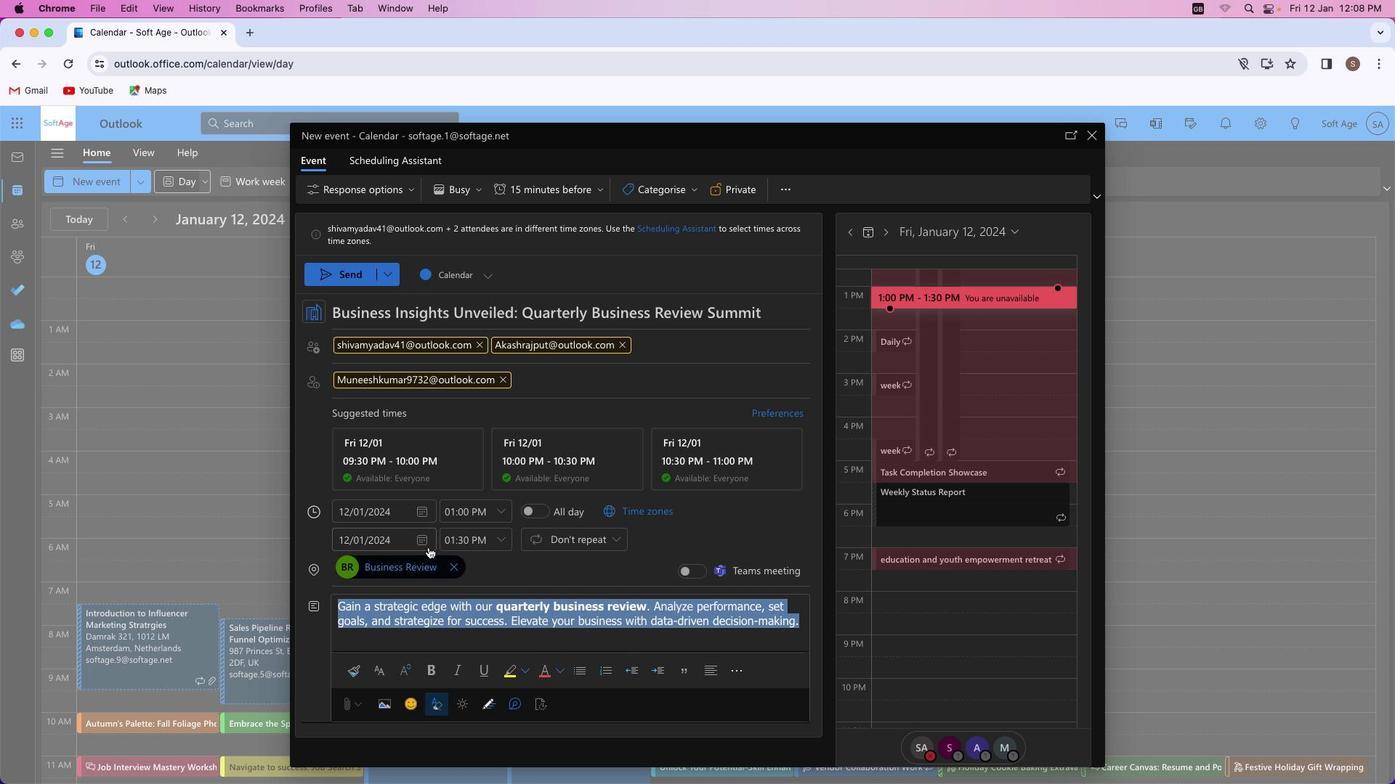 
Action: Mouse moved to (521, 670)
Screenshot: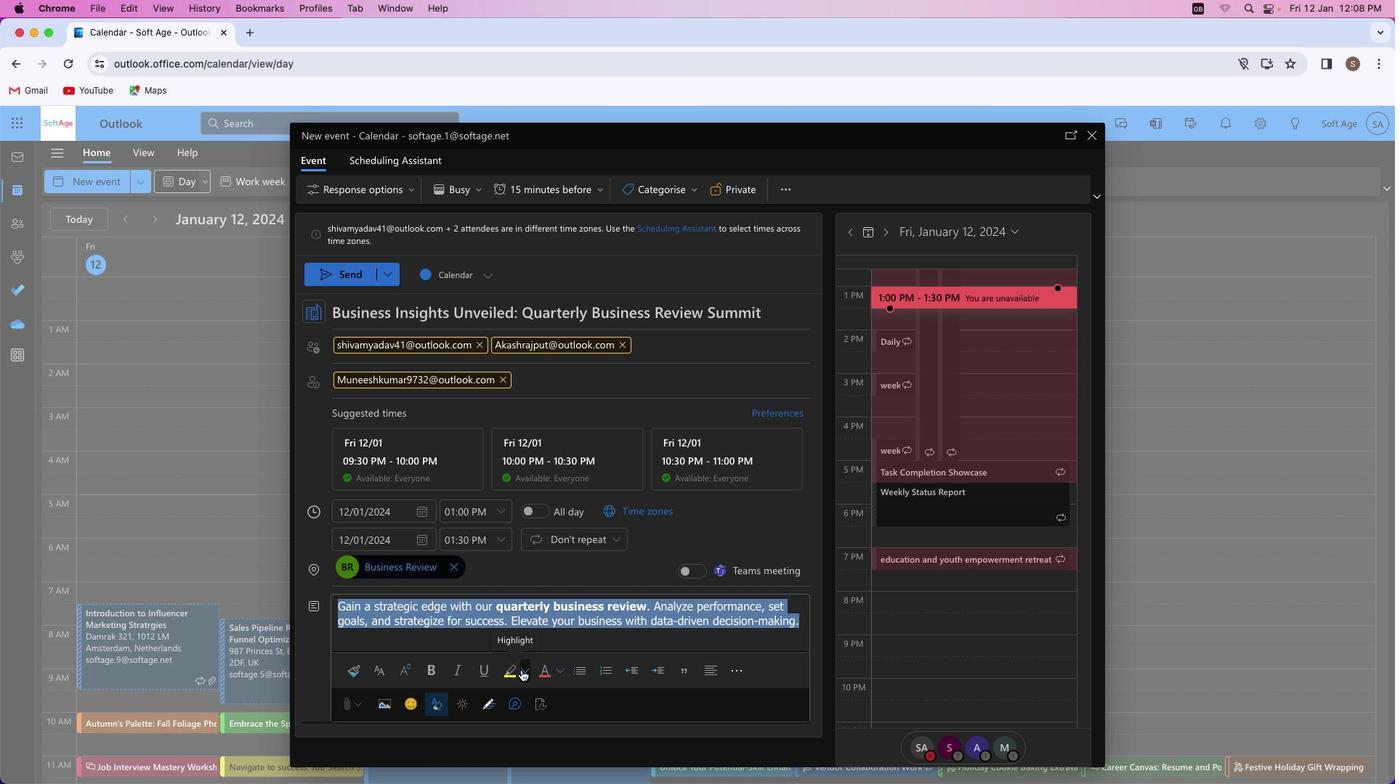
Action: Mouse pressed left at (521, 670)
Screenshot: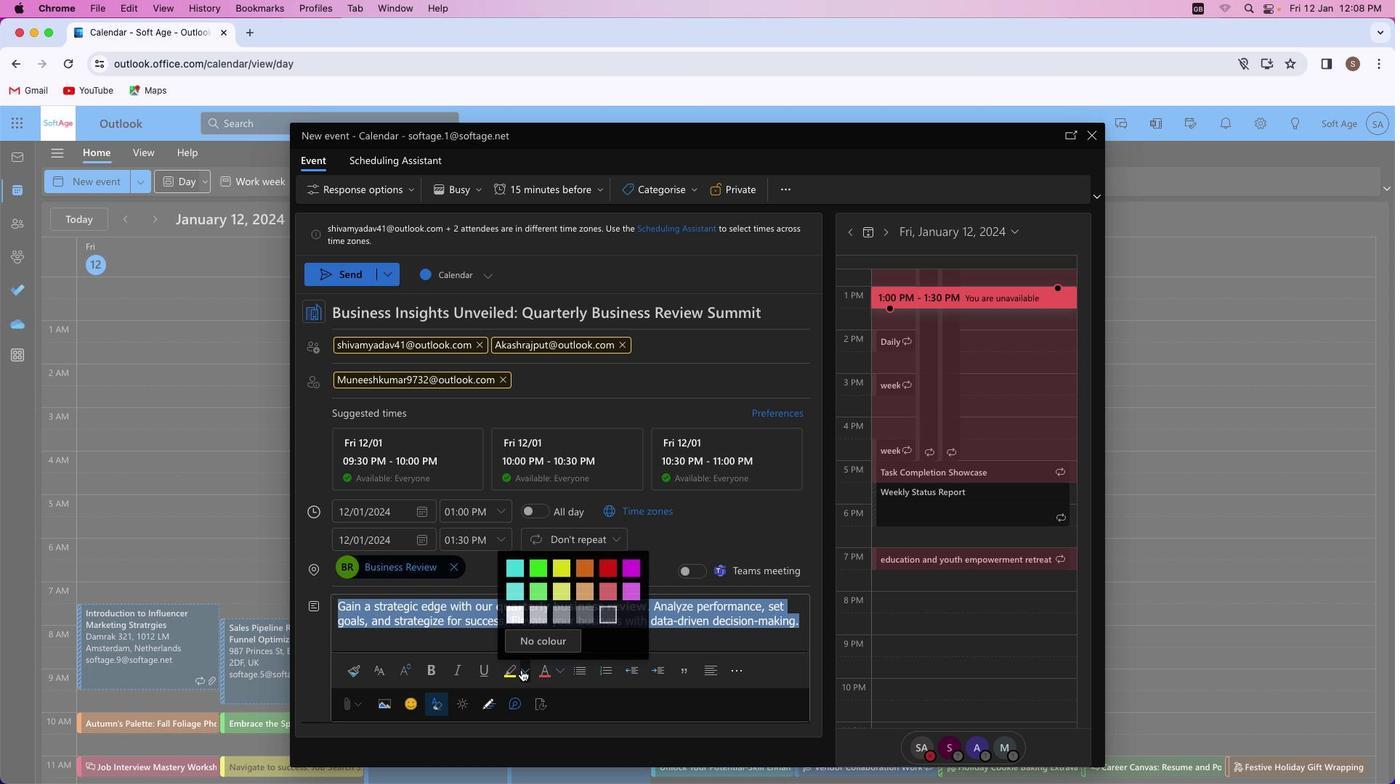 
Action: Mouse moved to (513, 612)
Screenshot: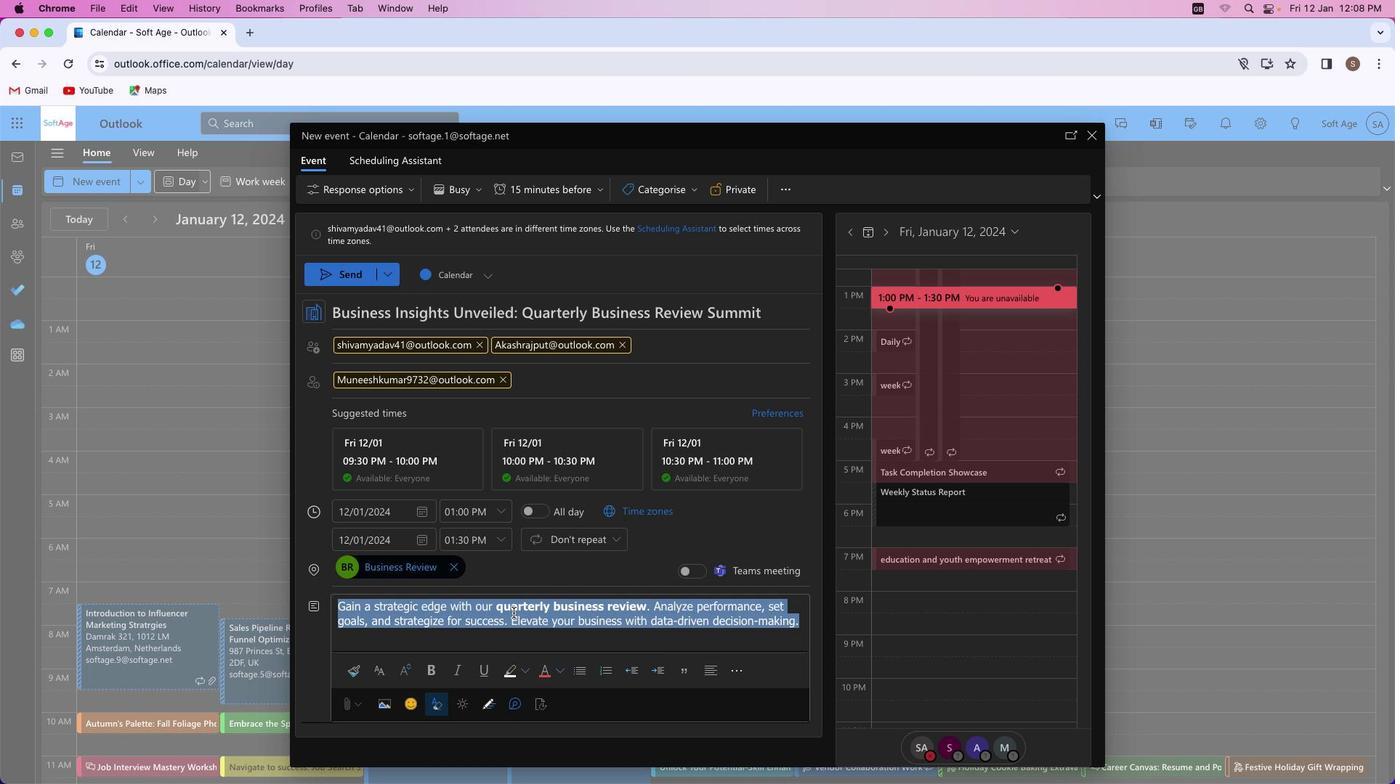 
Action: Mouse pressed left at (513, 612)
Screenshot: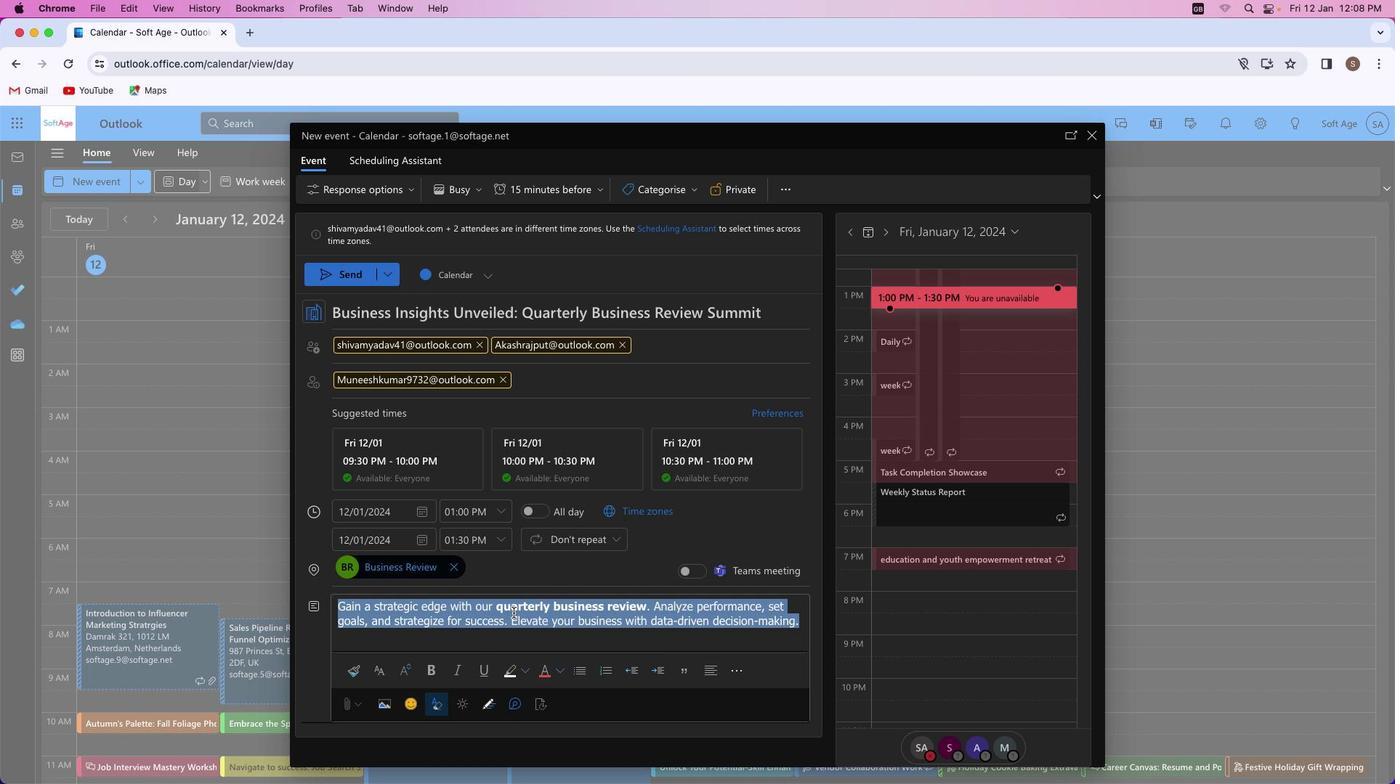 
Action: Mouse moved to (559, 670)
Screenshot: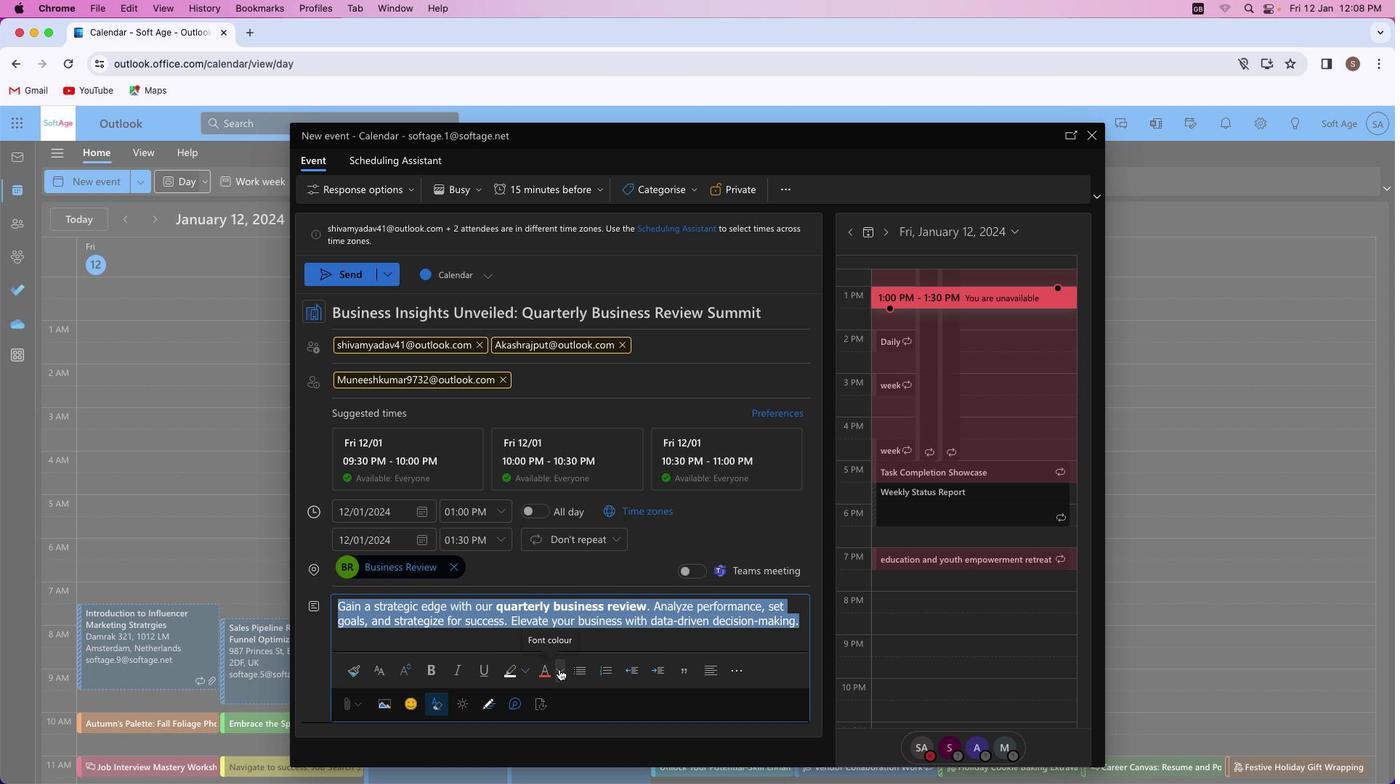 
Action: Mouse pressed left at (559, 670)
Screenshot: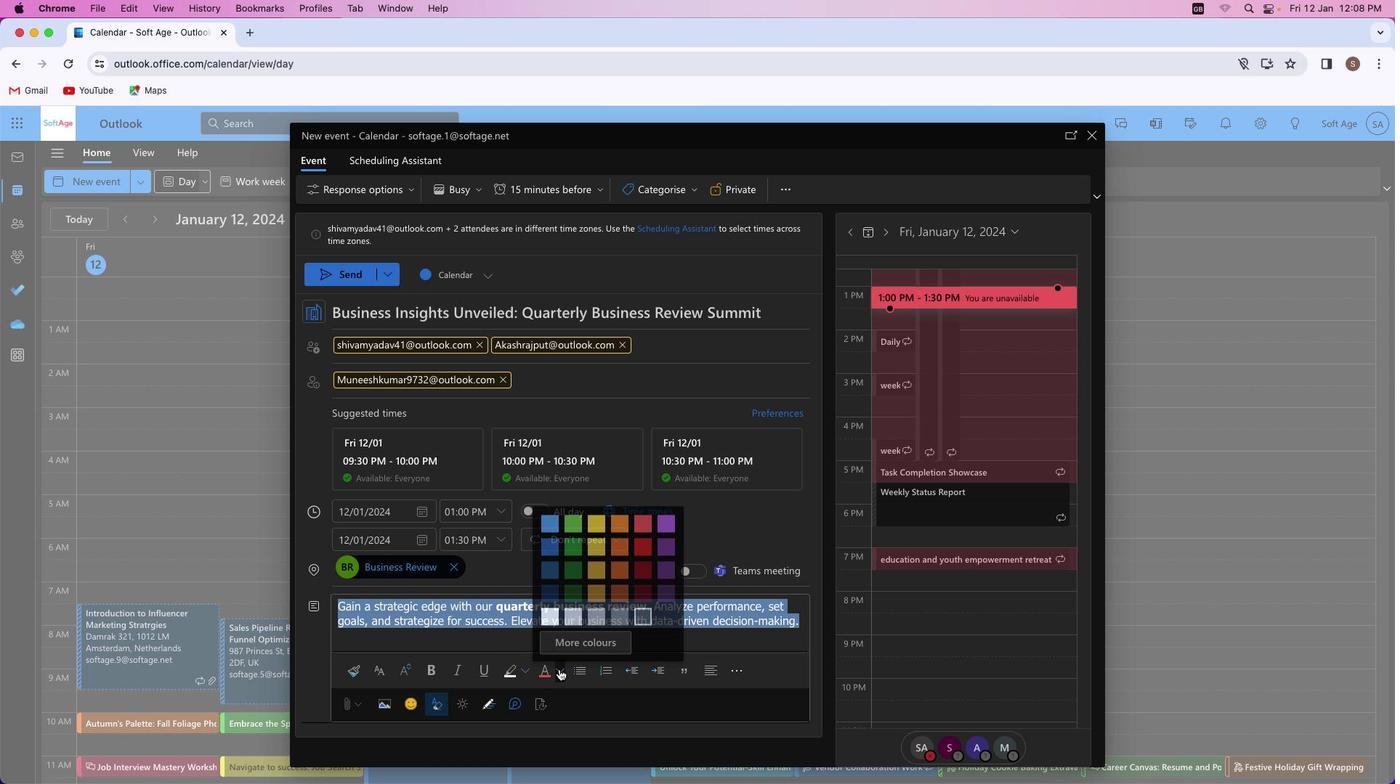 
Action: Mouse moved to (598, 591)
Screenshot: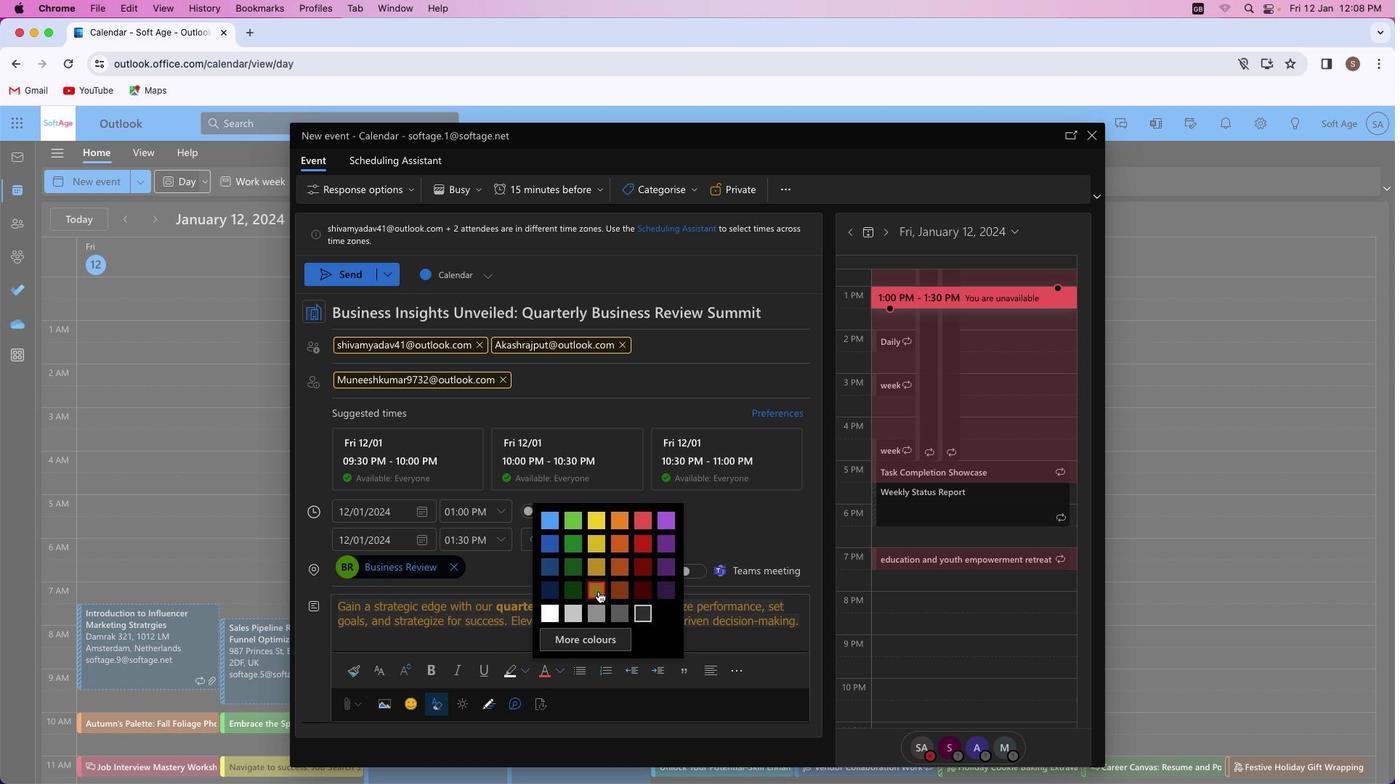 
Action: Mouse pressed left at (598, 591)
Screenshot: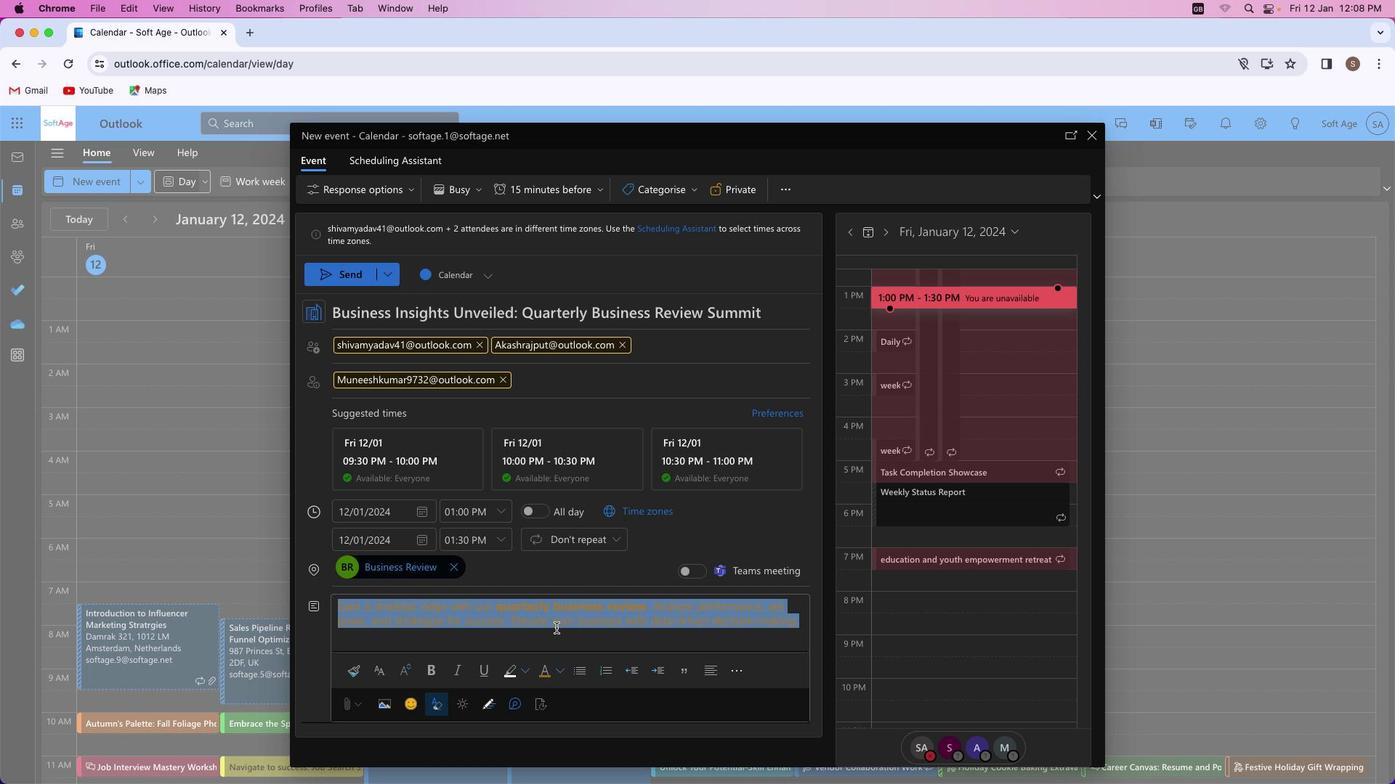 
Action: Mouse moved to (549, 636)
Screenshot: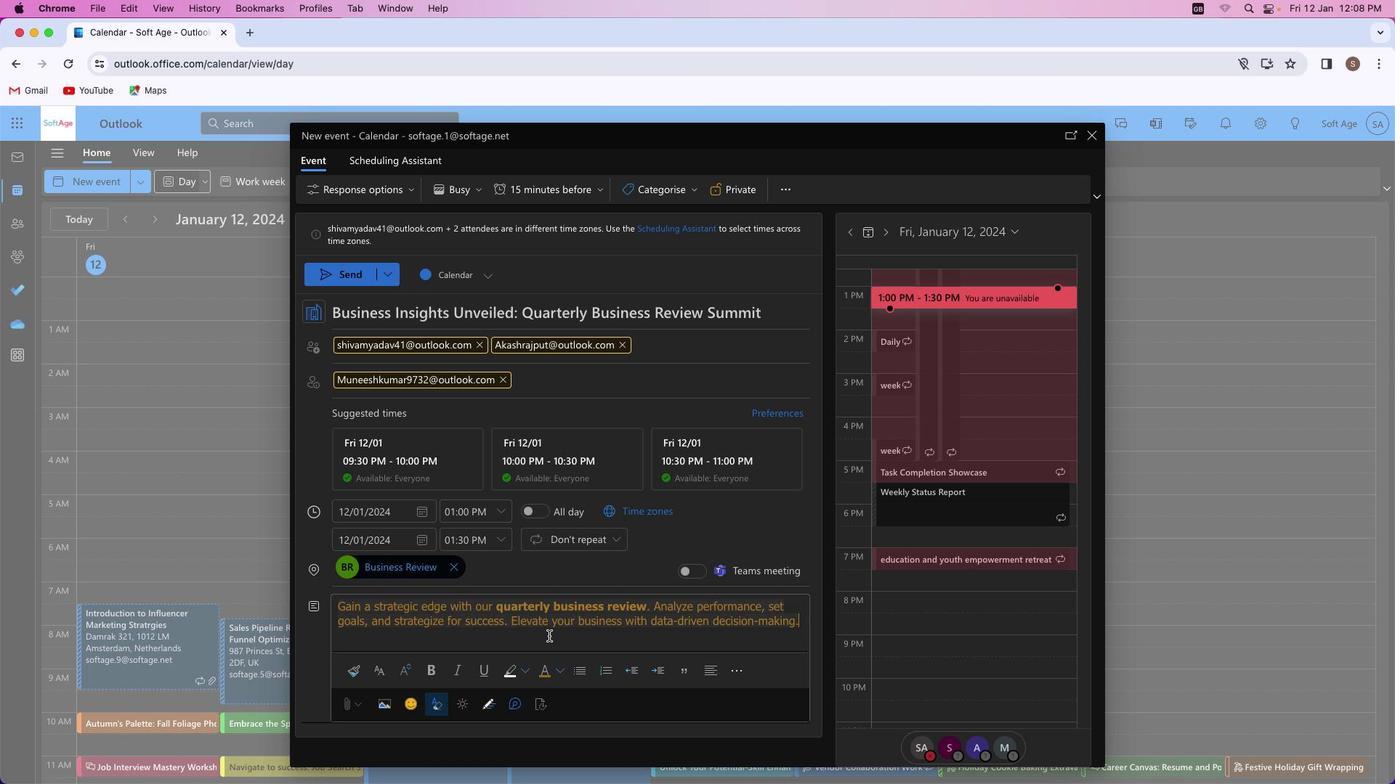
Action: Mouse pressed left at (549, 636)
Screenshot: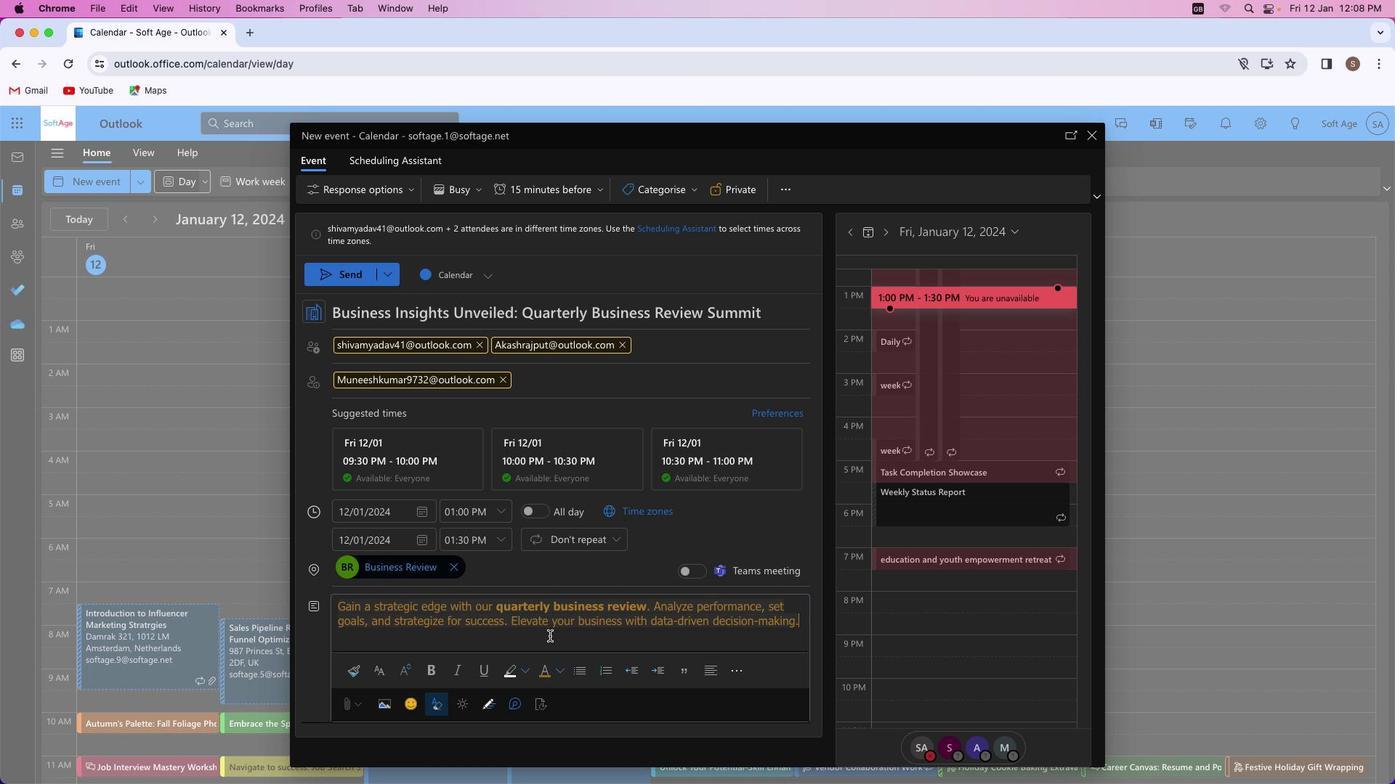 
Action: Mouse moved to (645, 606)
Screenshot: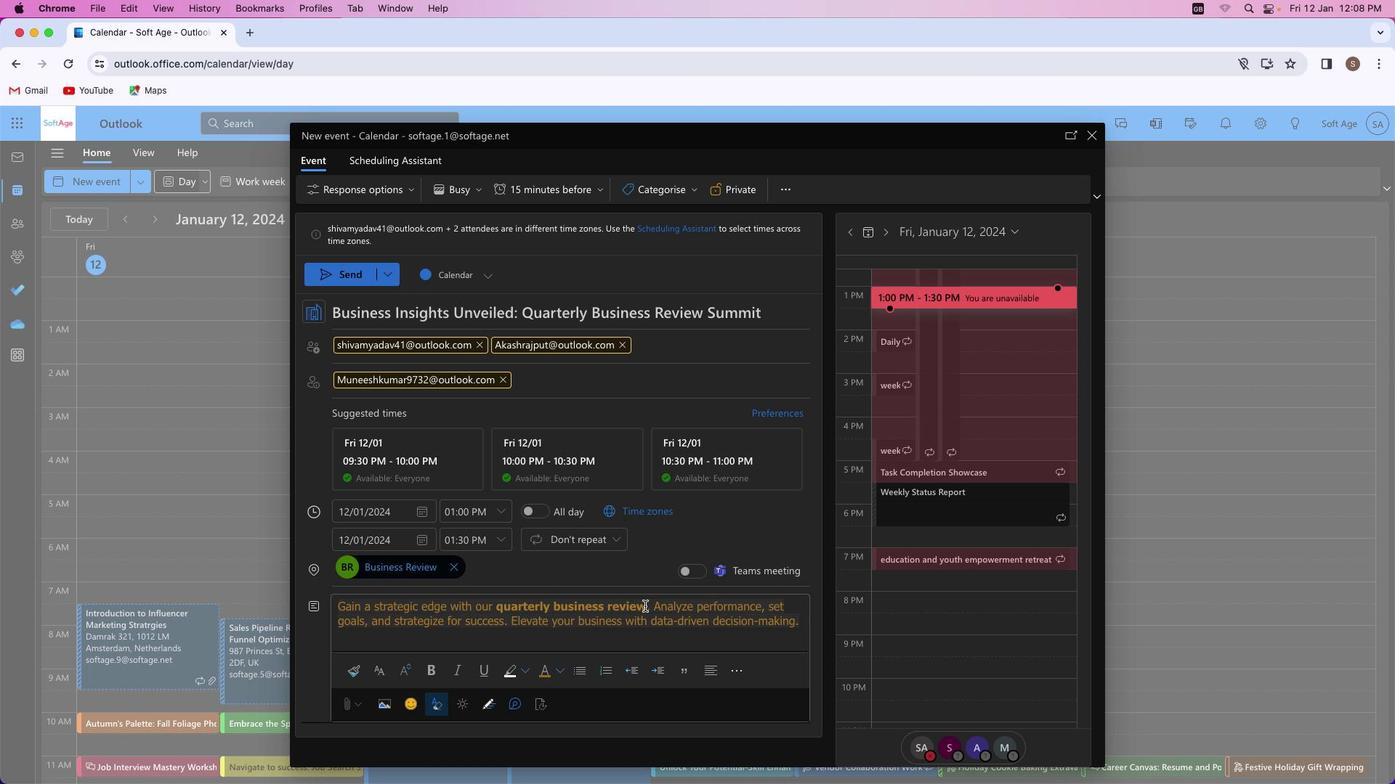 
Action: Mouse pressed left at (645, 606)
Screenshot: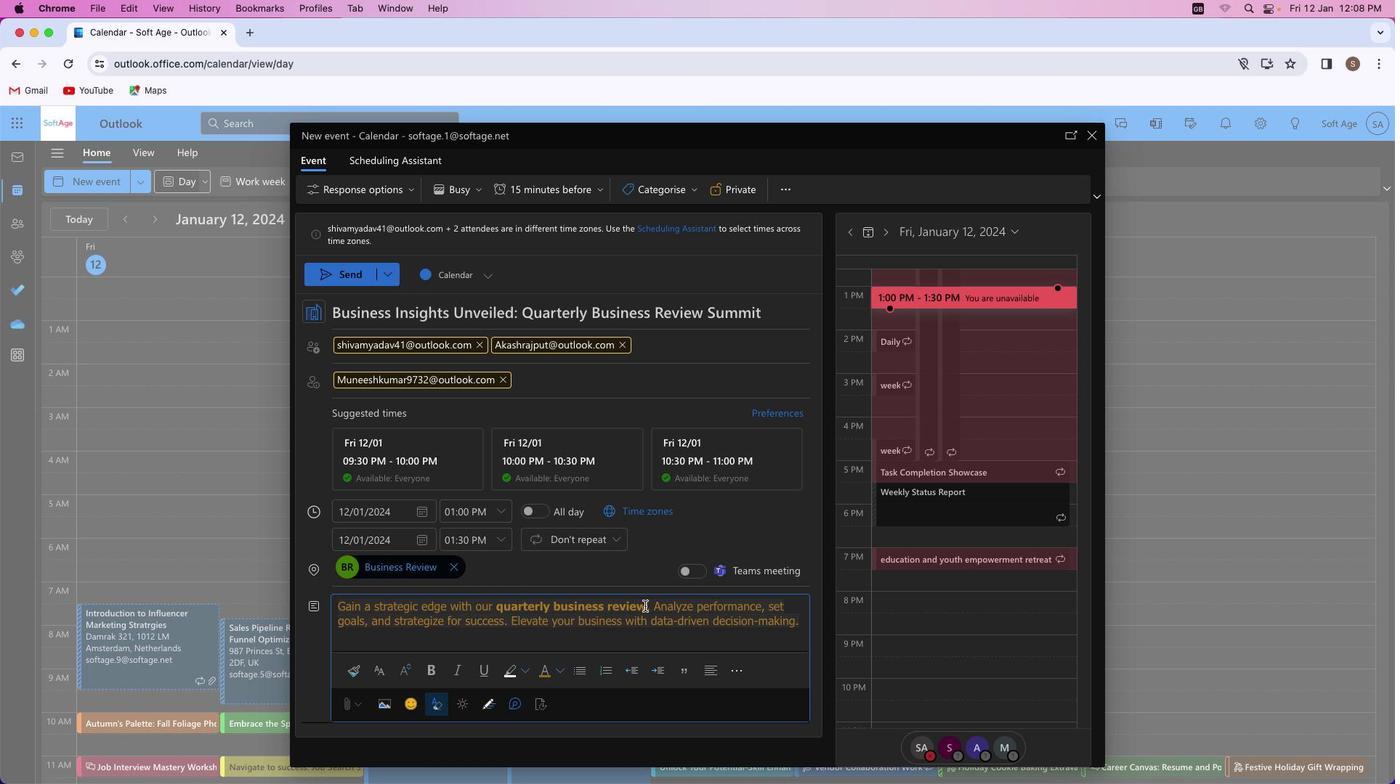 
Action: Mouse moved to (755, 583)
Screenshot: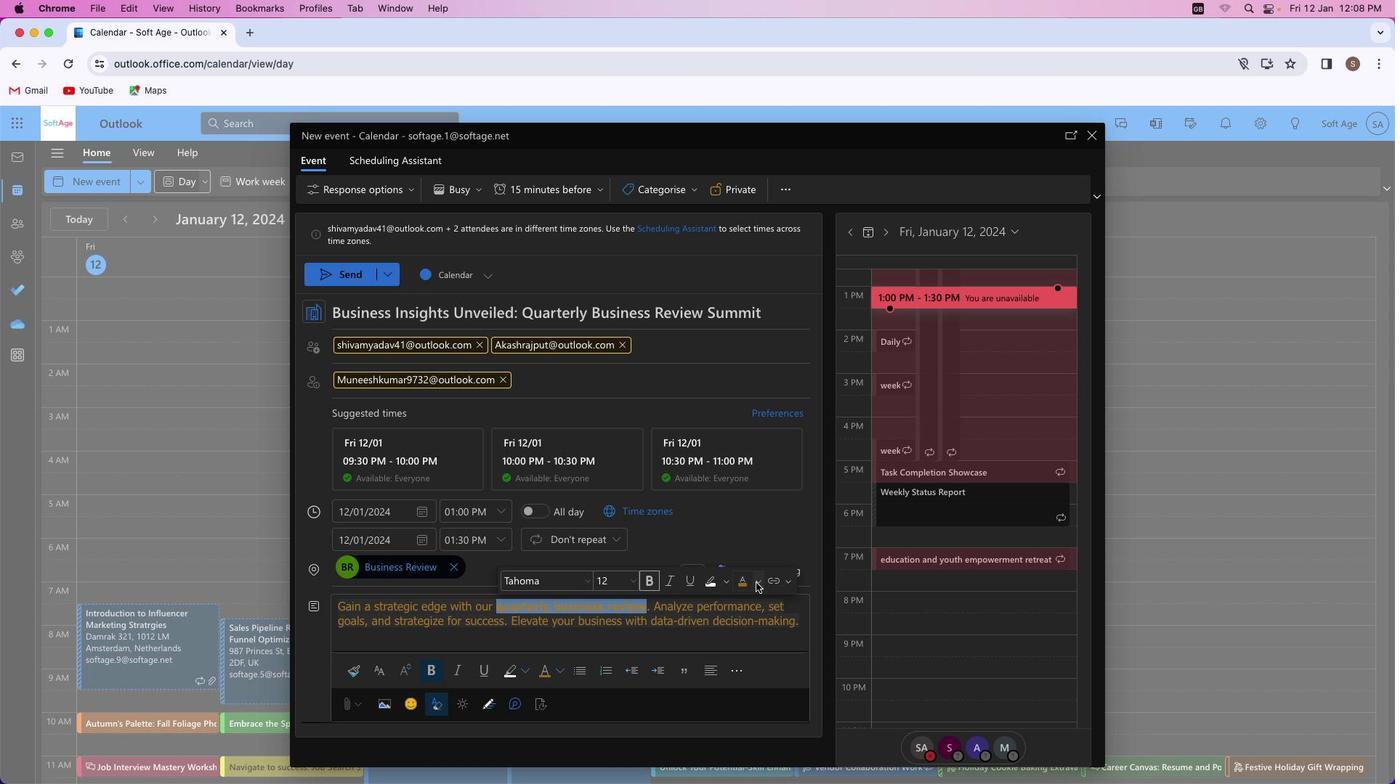 
Action: Mouse pressed left at (755, 583)
Screenshot: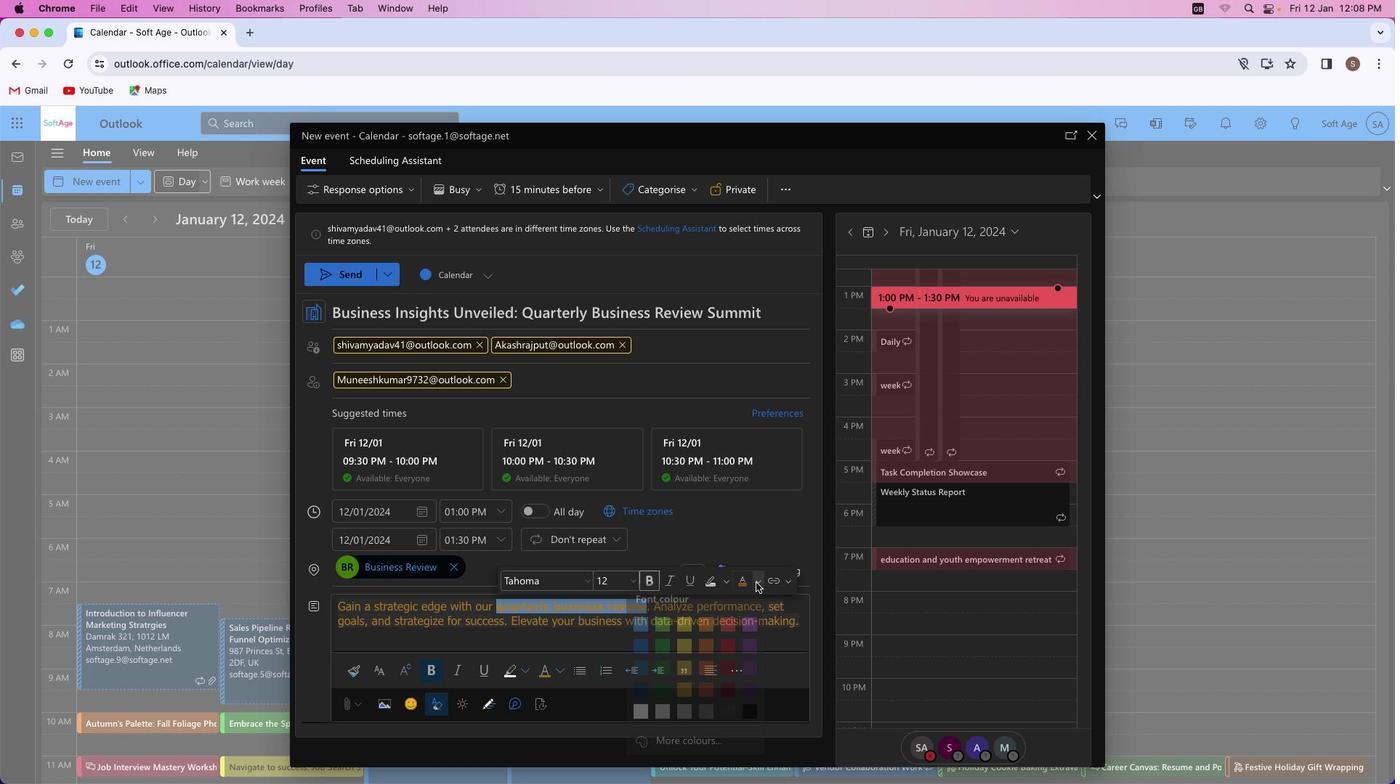 
Action: Mouse moved to (746, 630)
Screenshot: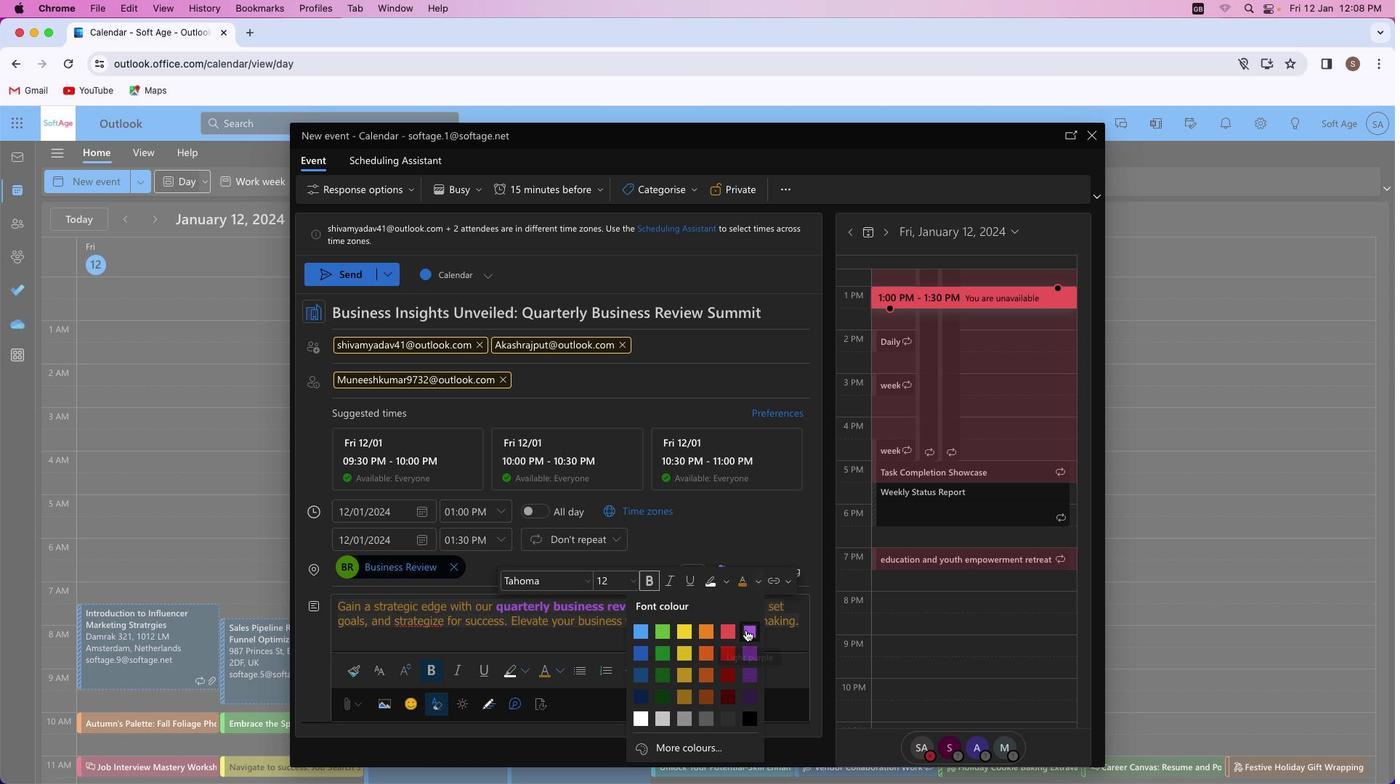 
Action: Mouse pressed left at (746, 630)
Screenshot: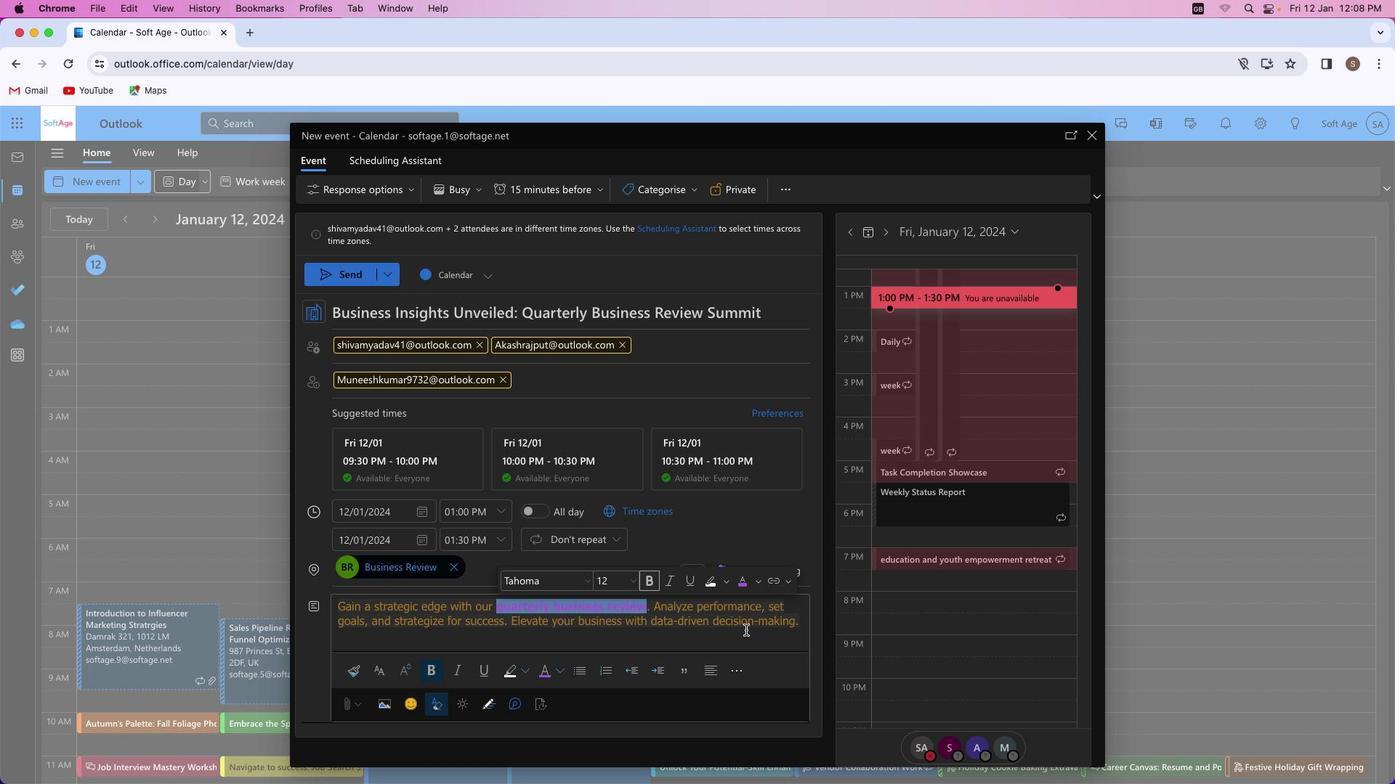 
Action: Mouse moved to (547, 635)
Screenshot: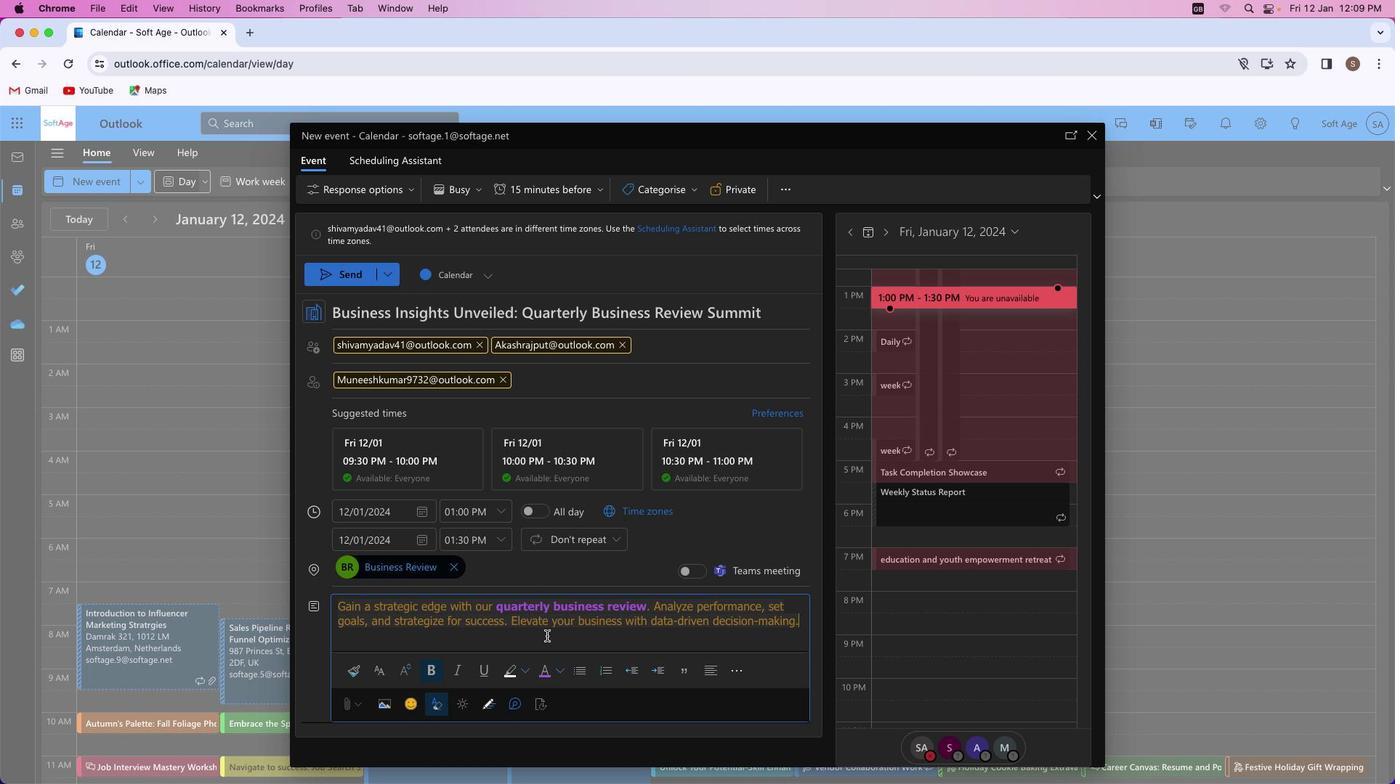 
Action: Mouse pressed left at (547, 635)
Screenshot: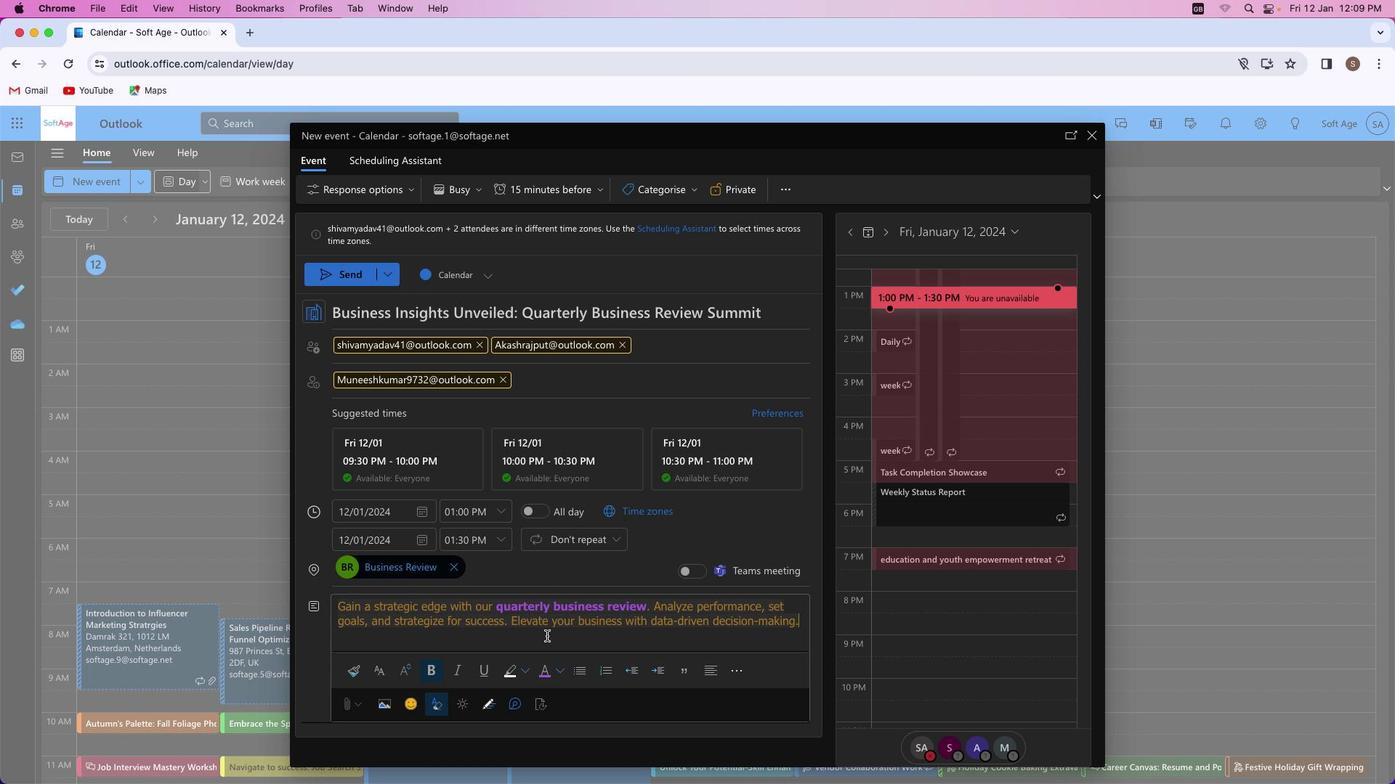 
Action: Mouse moved to (686, 192)
Screenshot: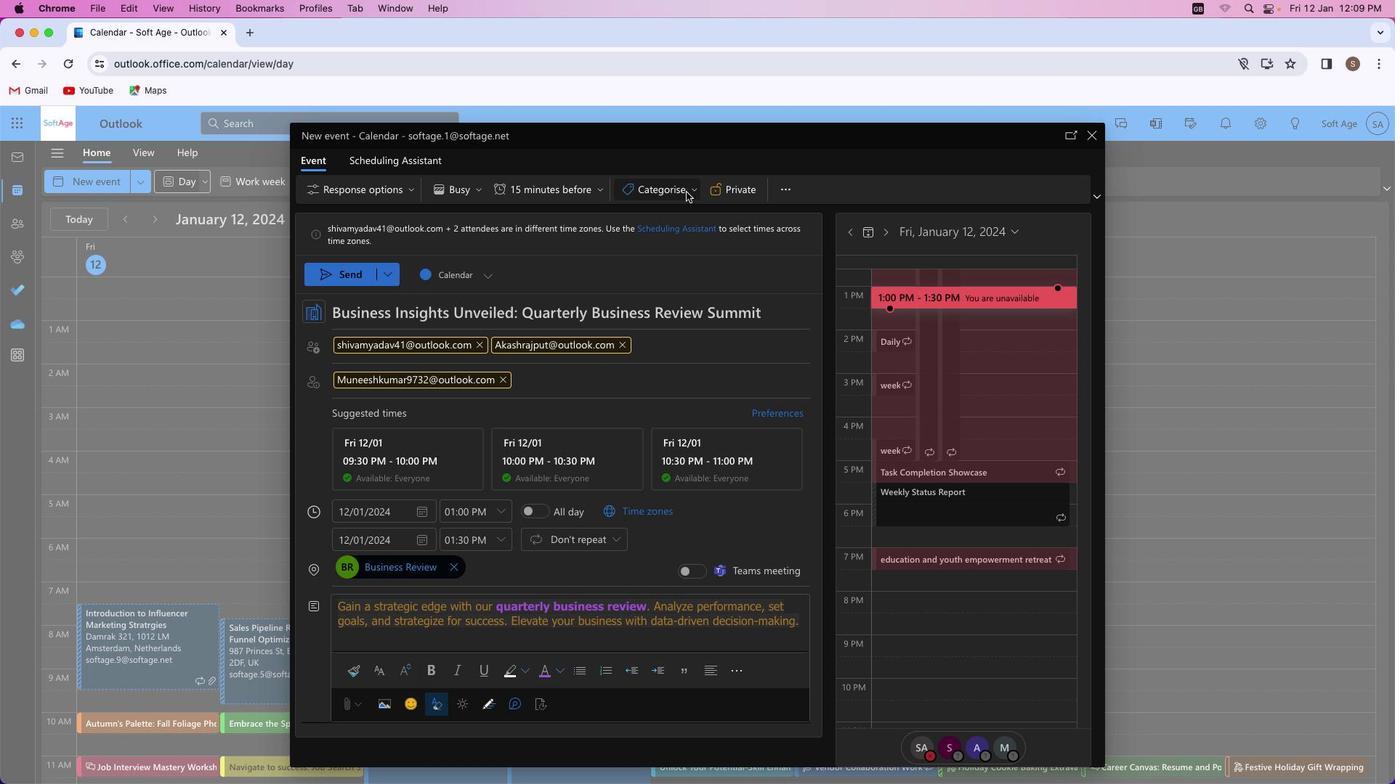 
Action: Mouse pressed left at (686, 192)
Screenshot: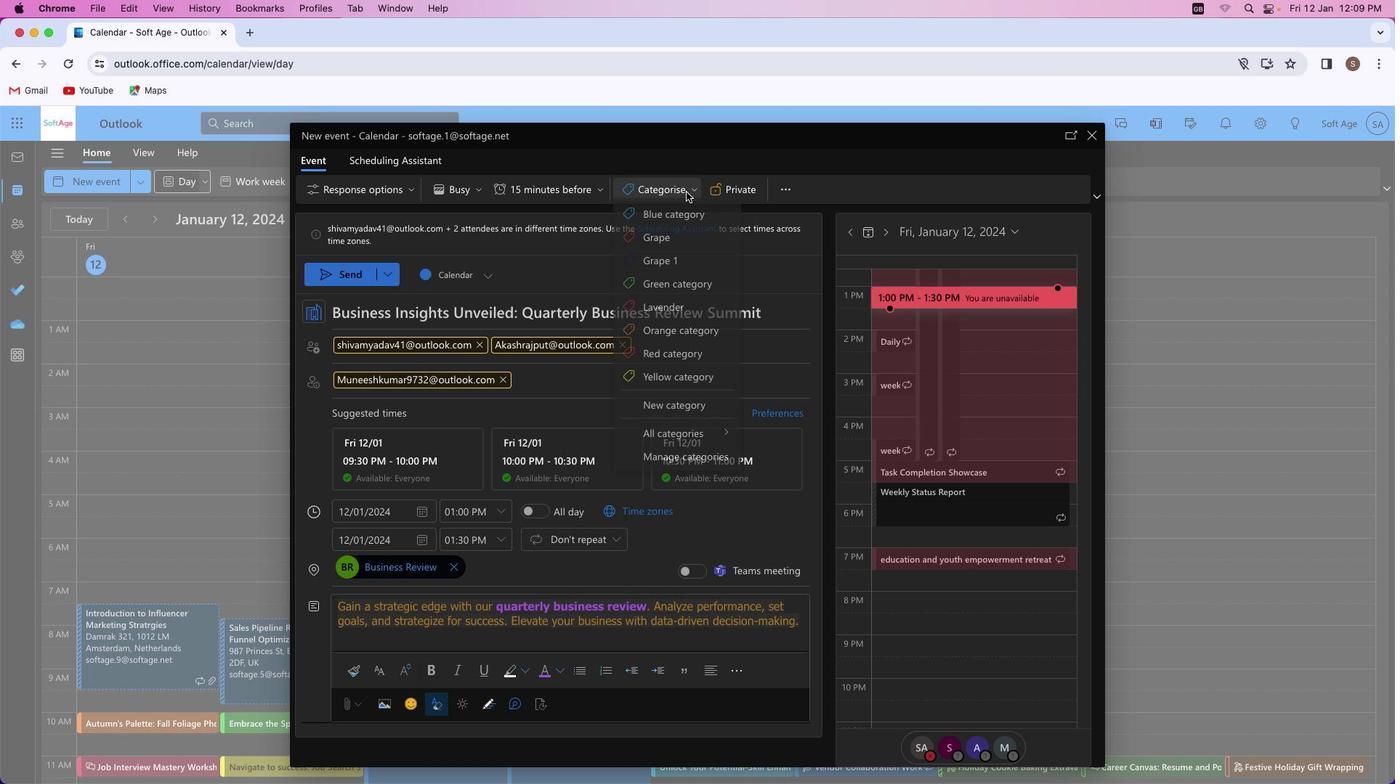 
Action: Mouse moved to (675, 330)
Screenshot: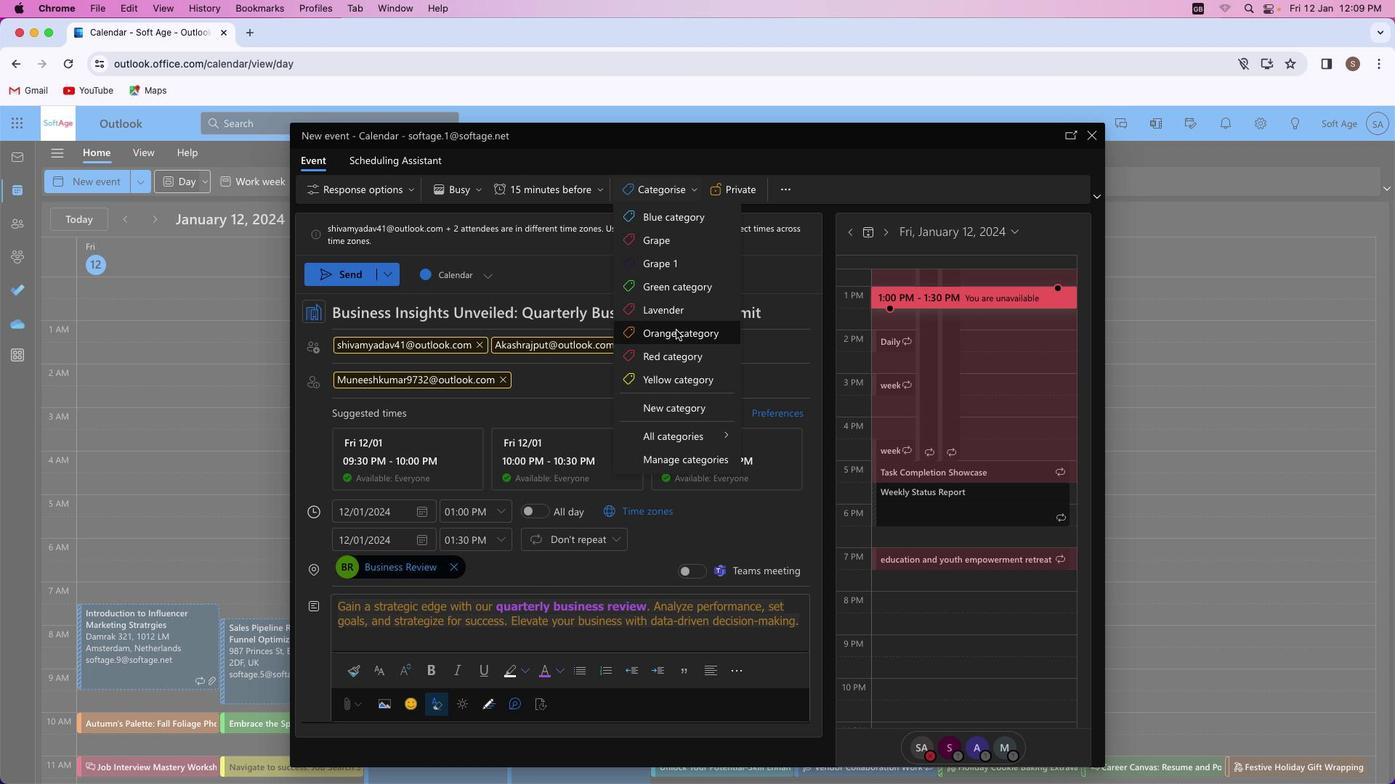 
Action: Mouse pressed left at (675, 330)
Screenshot: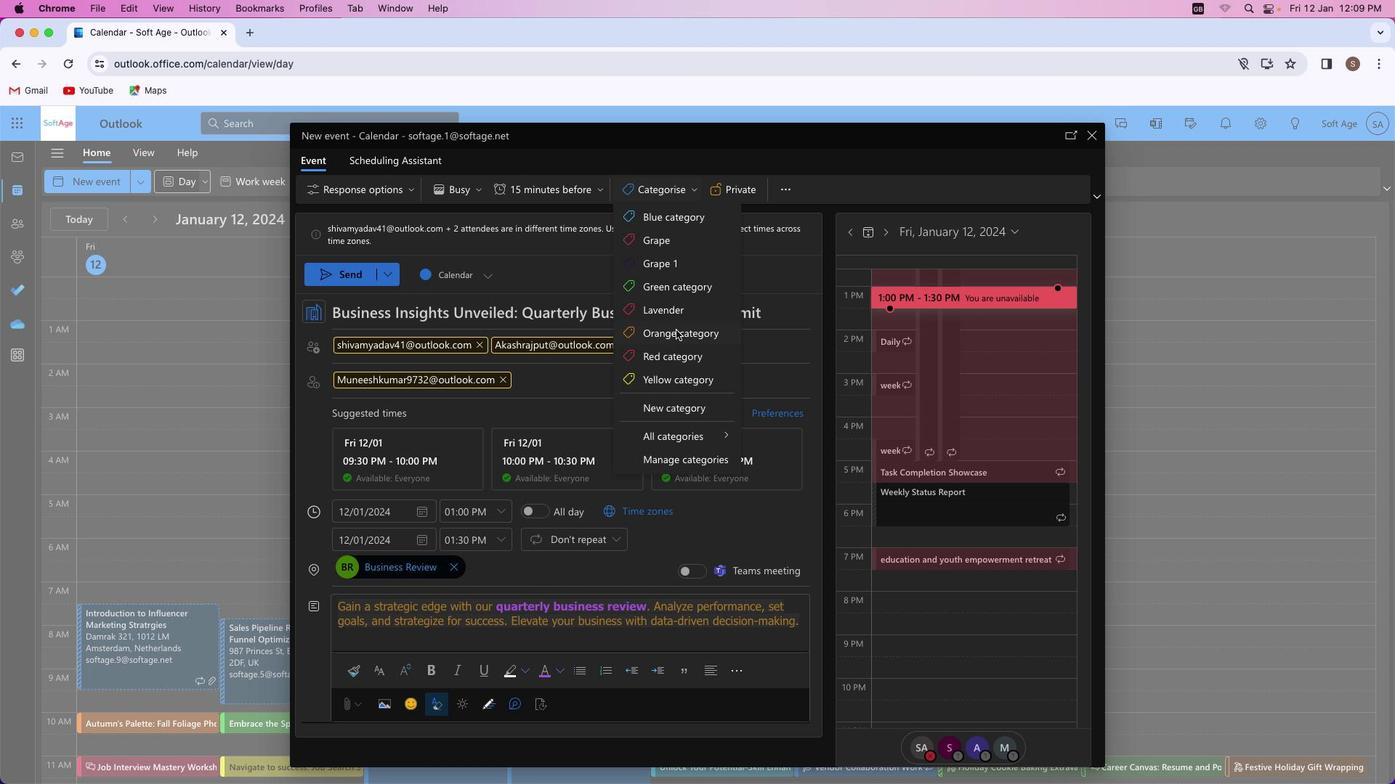 
Action: Mouse moved to (600, 537)
Screenshot: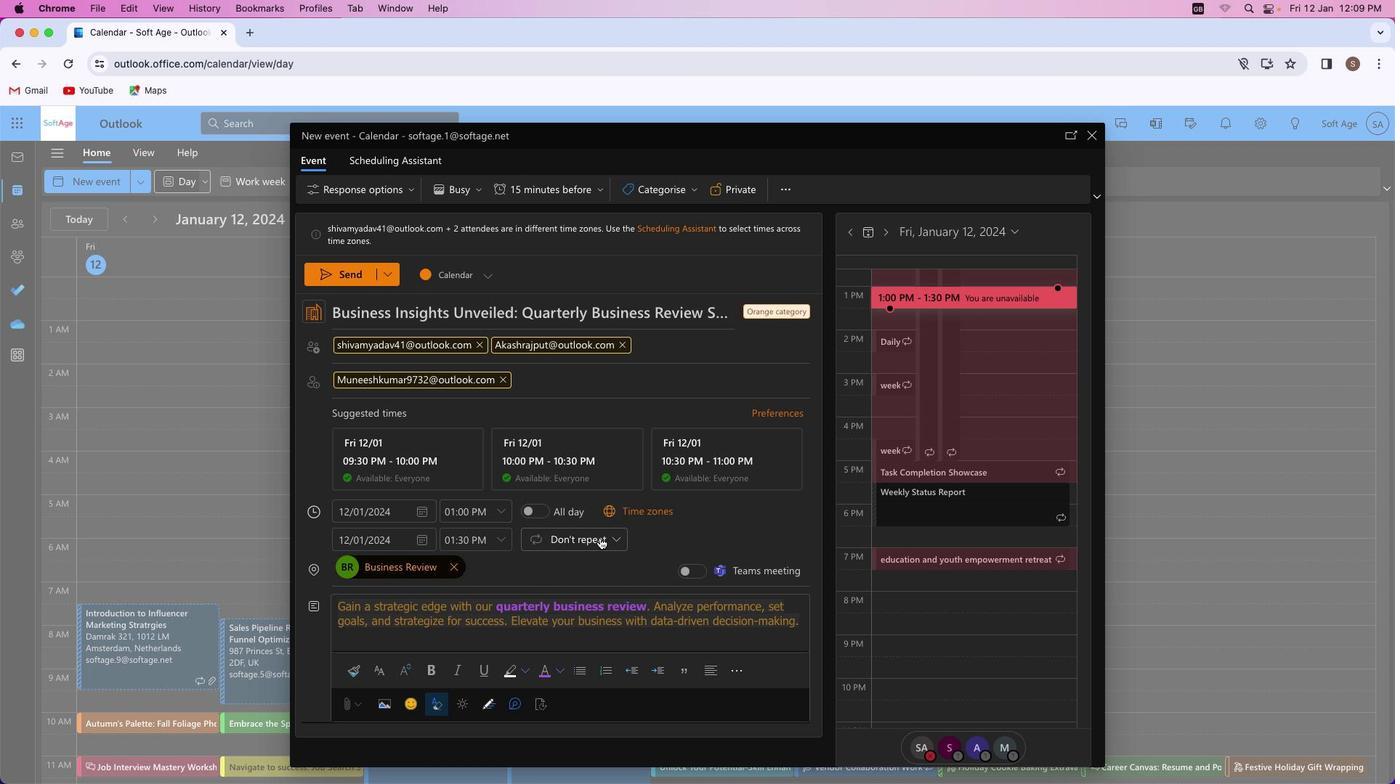 
Action: Mouse pressed left at (600, 537)
Screenshot: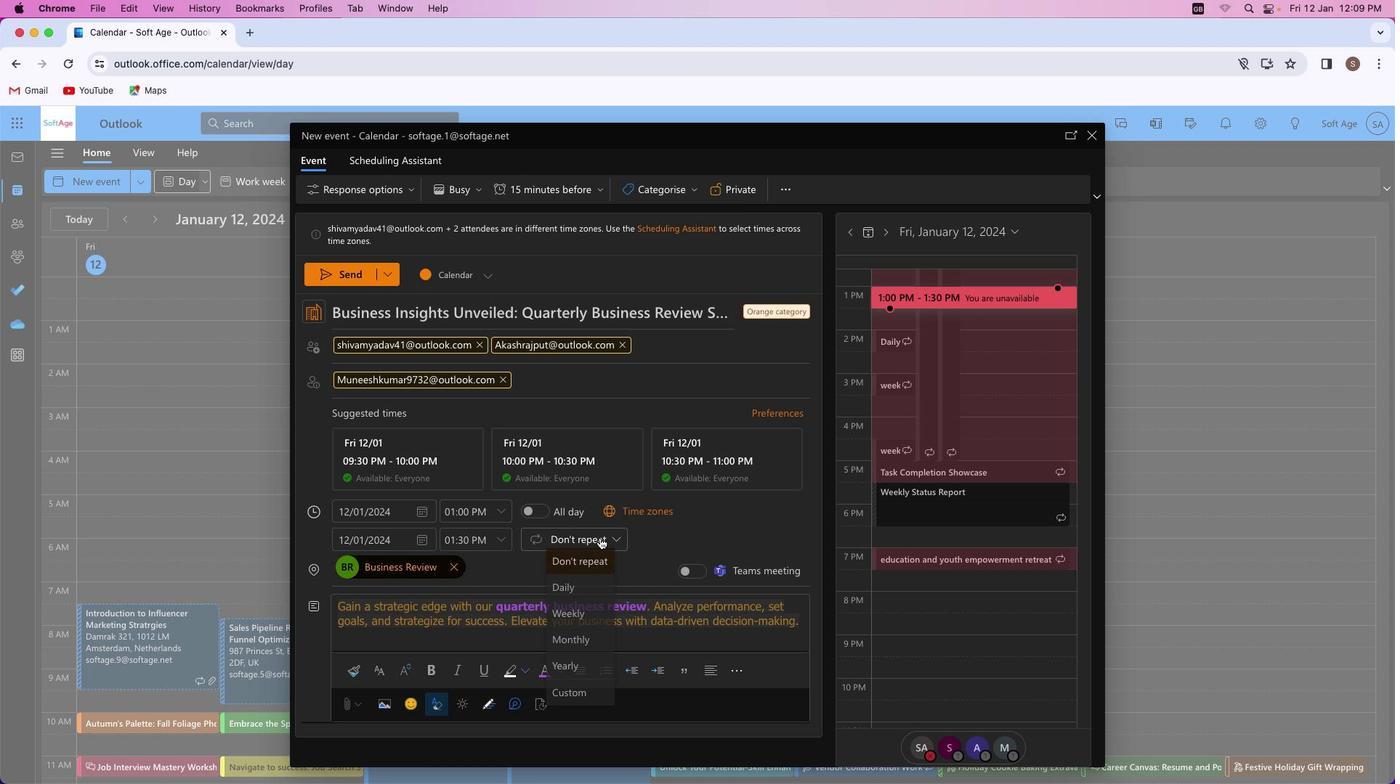 
Action: Mouse moved to (585, 696)
Screenshot: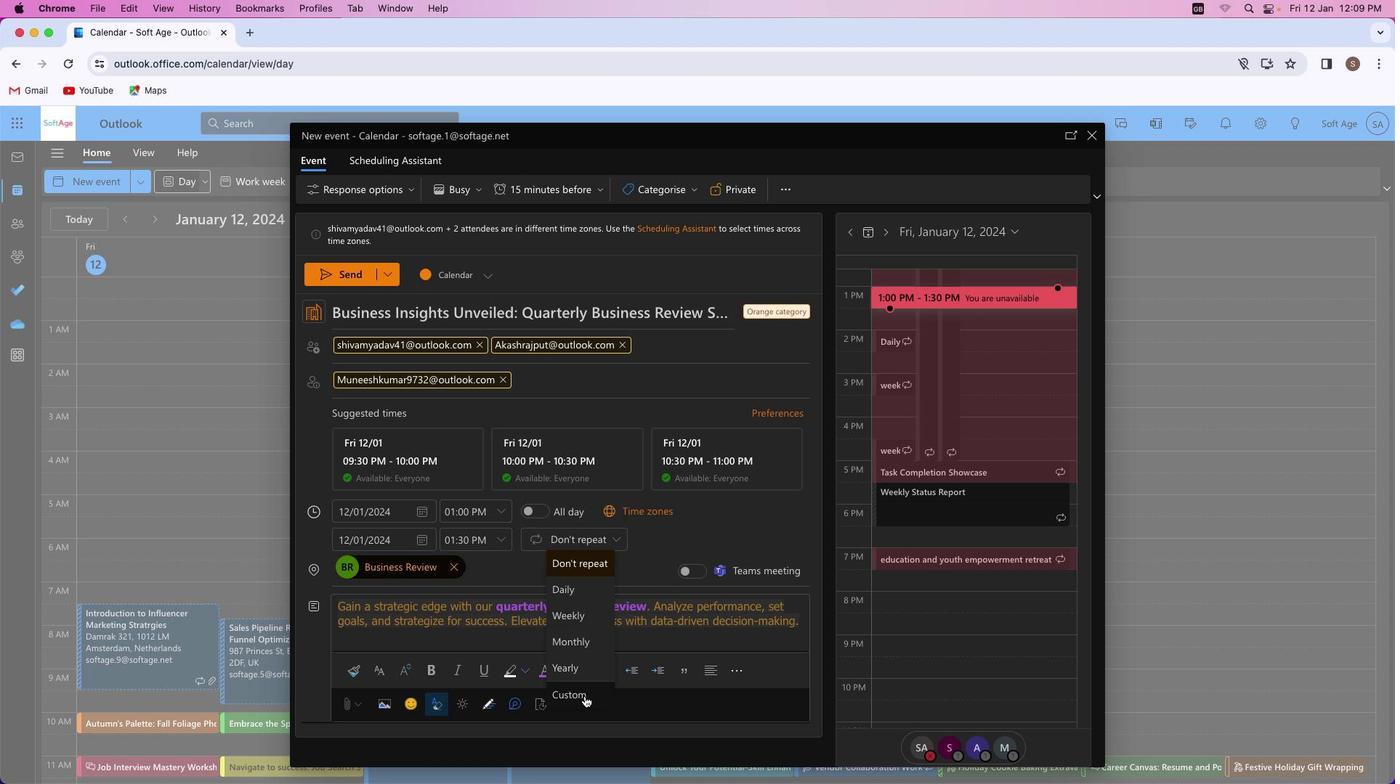 
Action: Mouse pressed left at (585, 696)
Screenshot: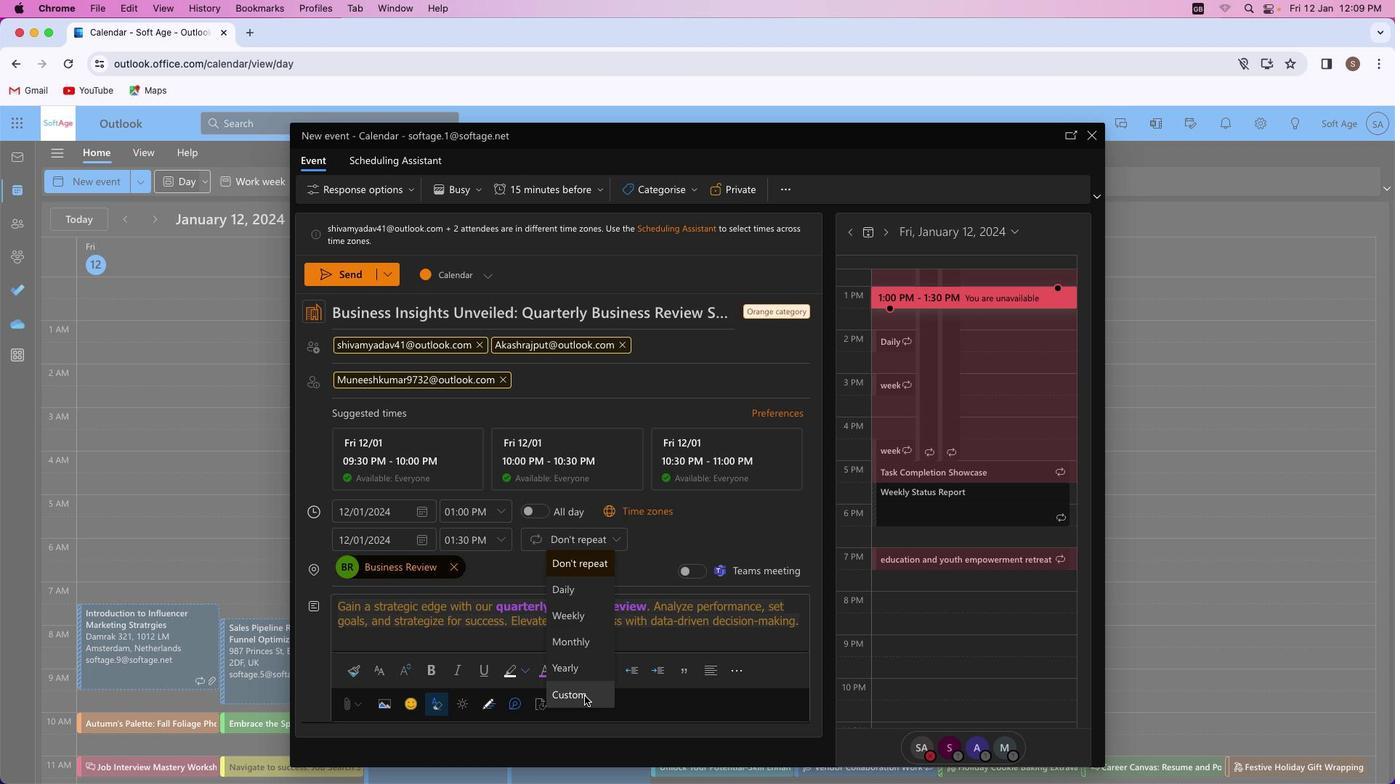 
Action: Mouse moved to (732, 428)
Screenshot: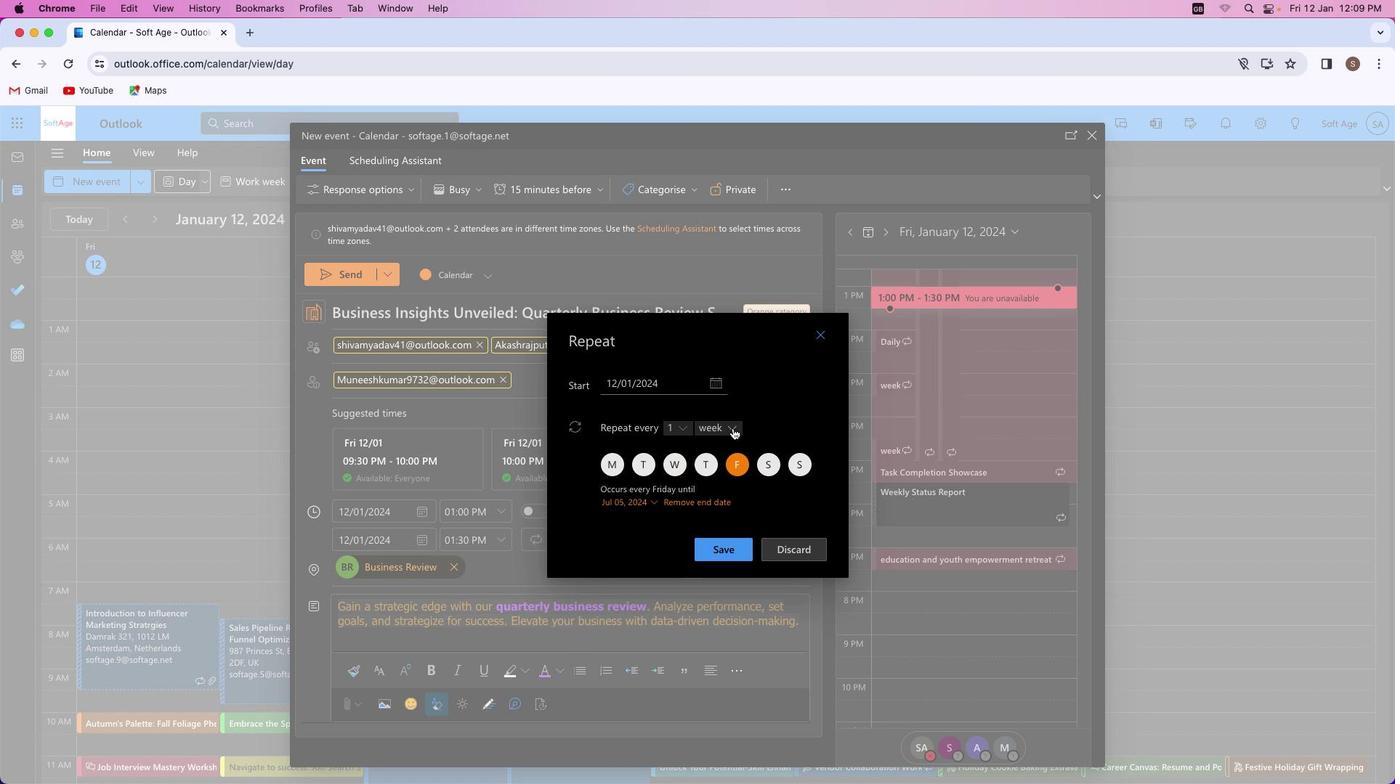 
Action: Mouse pressed left at (732, 428)
Screenshot: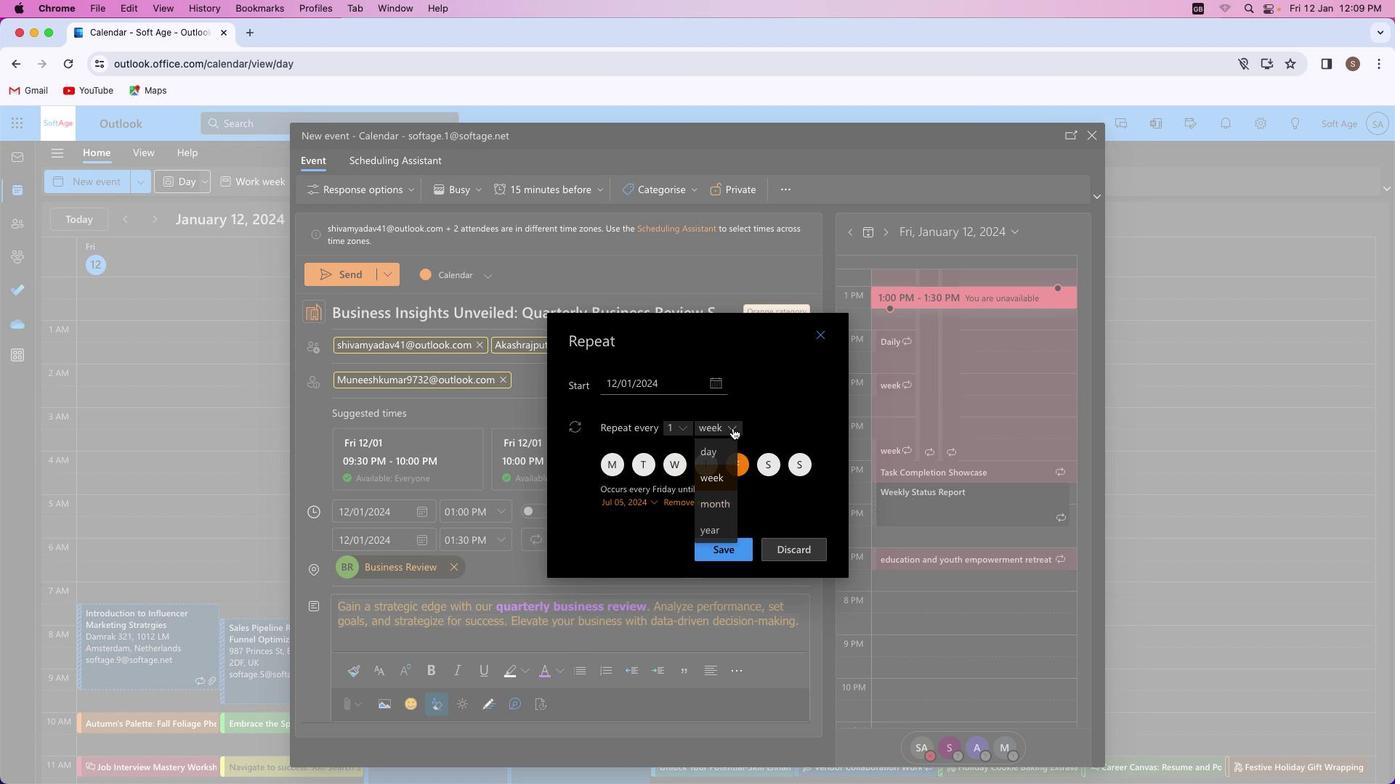 
Action: Mouse moved to (716, 502)
Screenshot: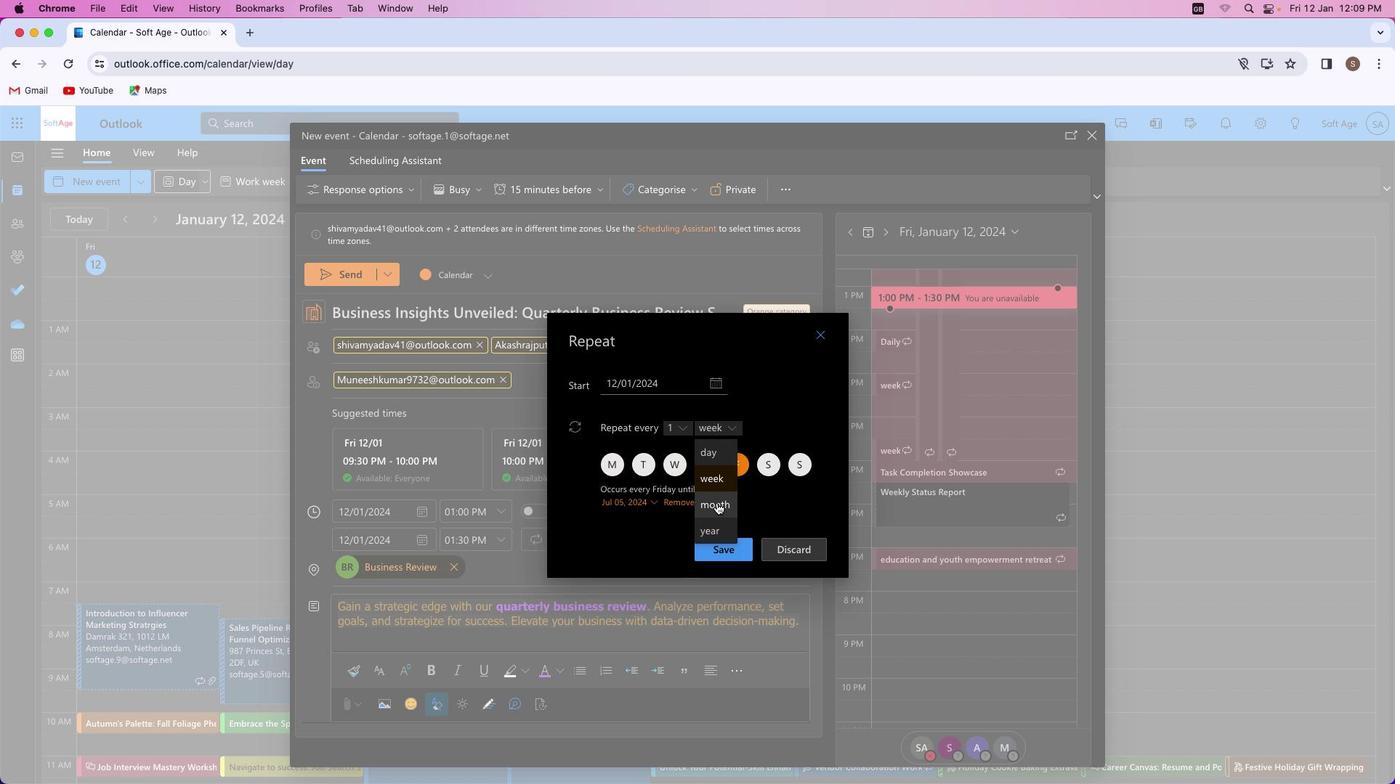 
Action: Mouse pressed left at (716, 502)
Screenshot: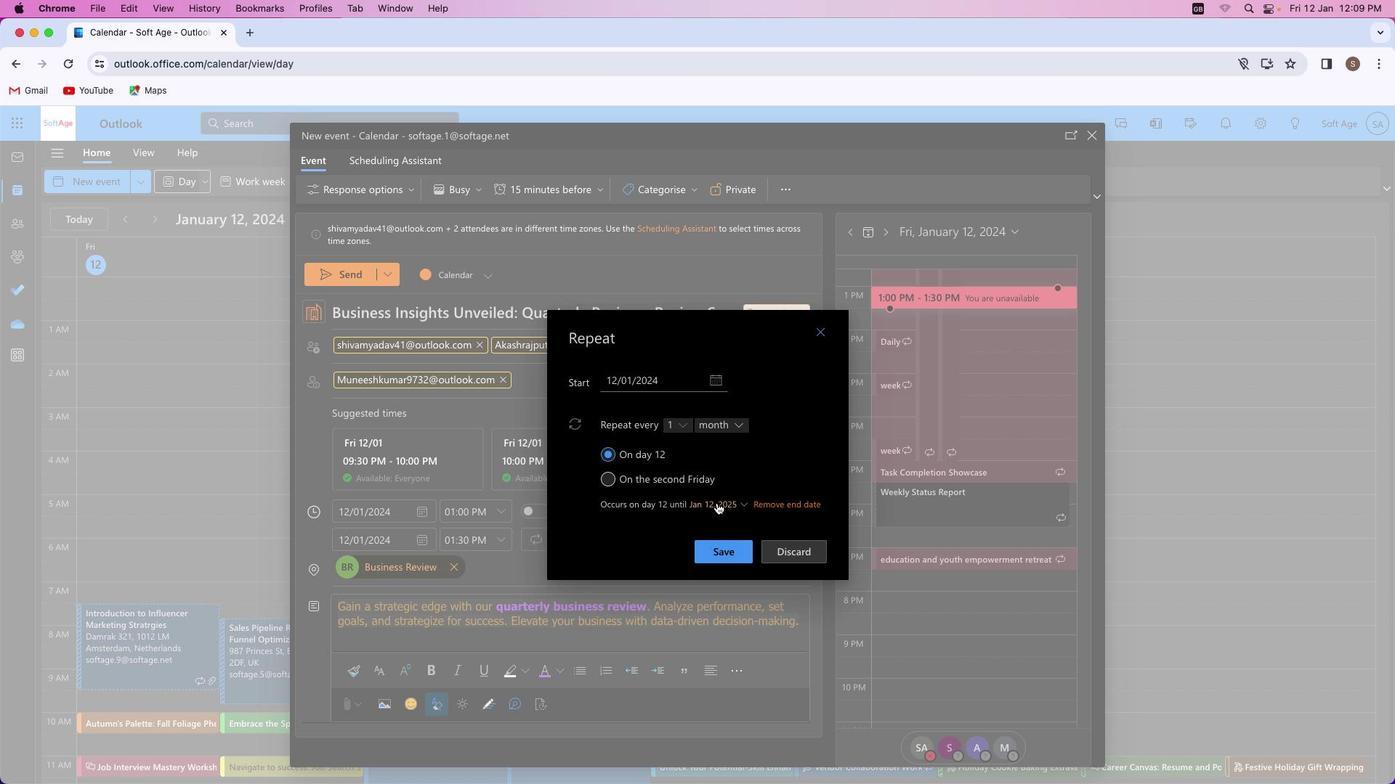 
Action: Mouse moved to (681, 424)
Screenshot: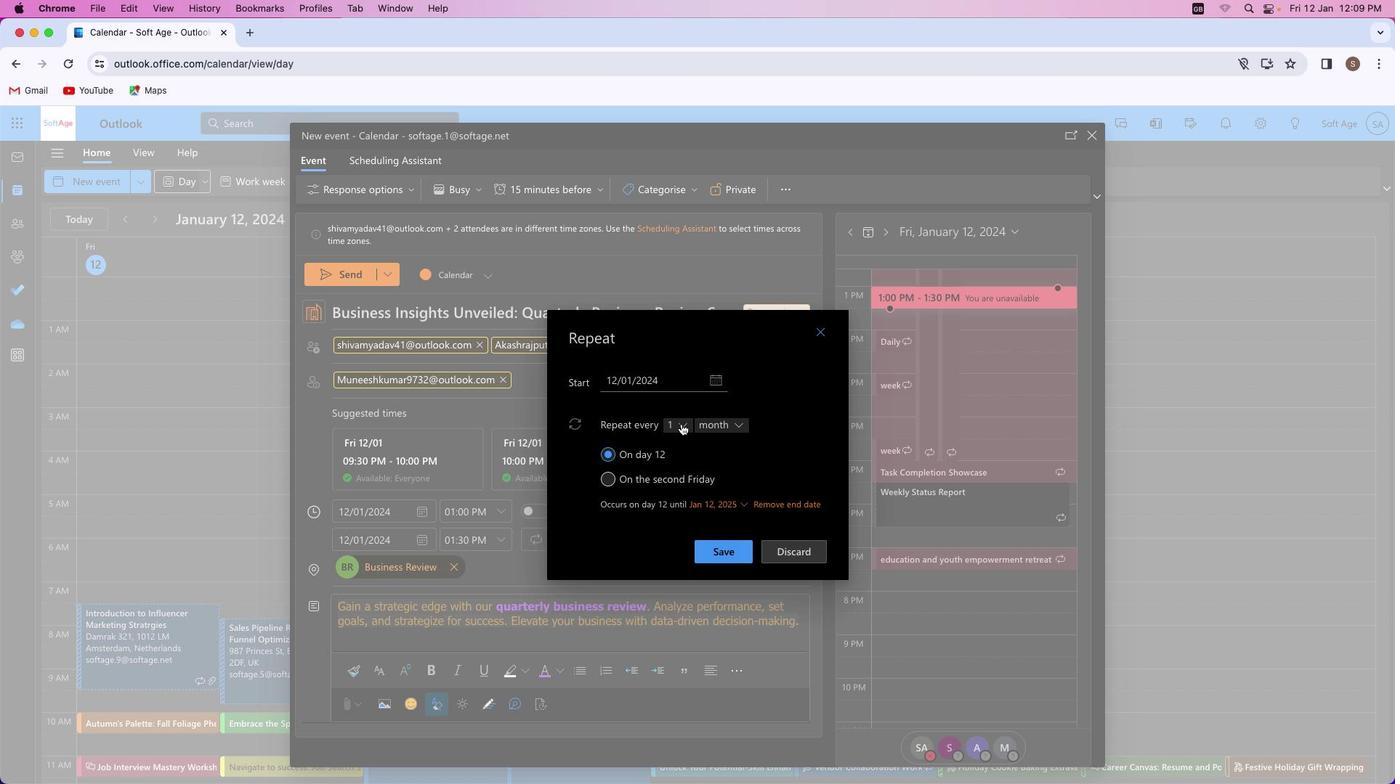 
Action: Mouse pressed left at (681, 424)
Screenshot: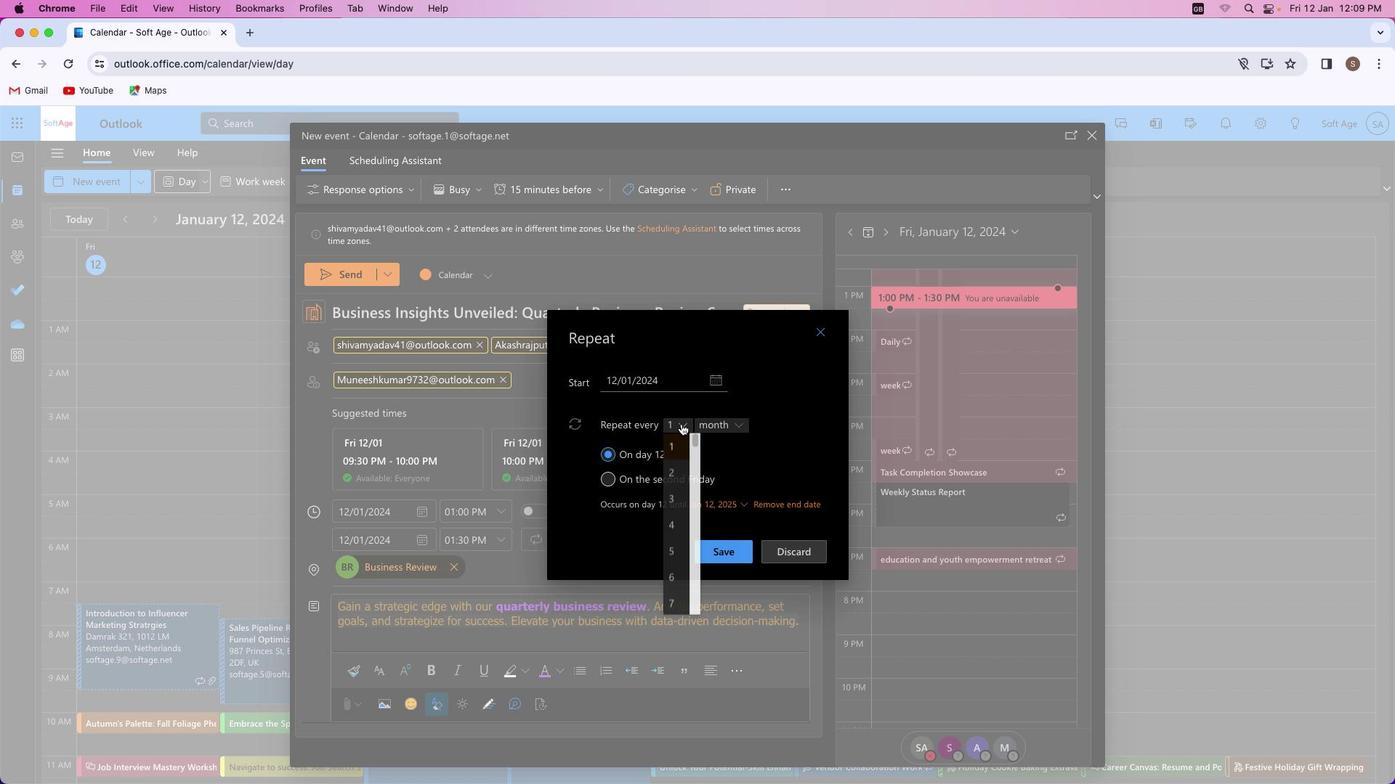 
Action: Mouse moved to (671, 498)
Screenshot: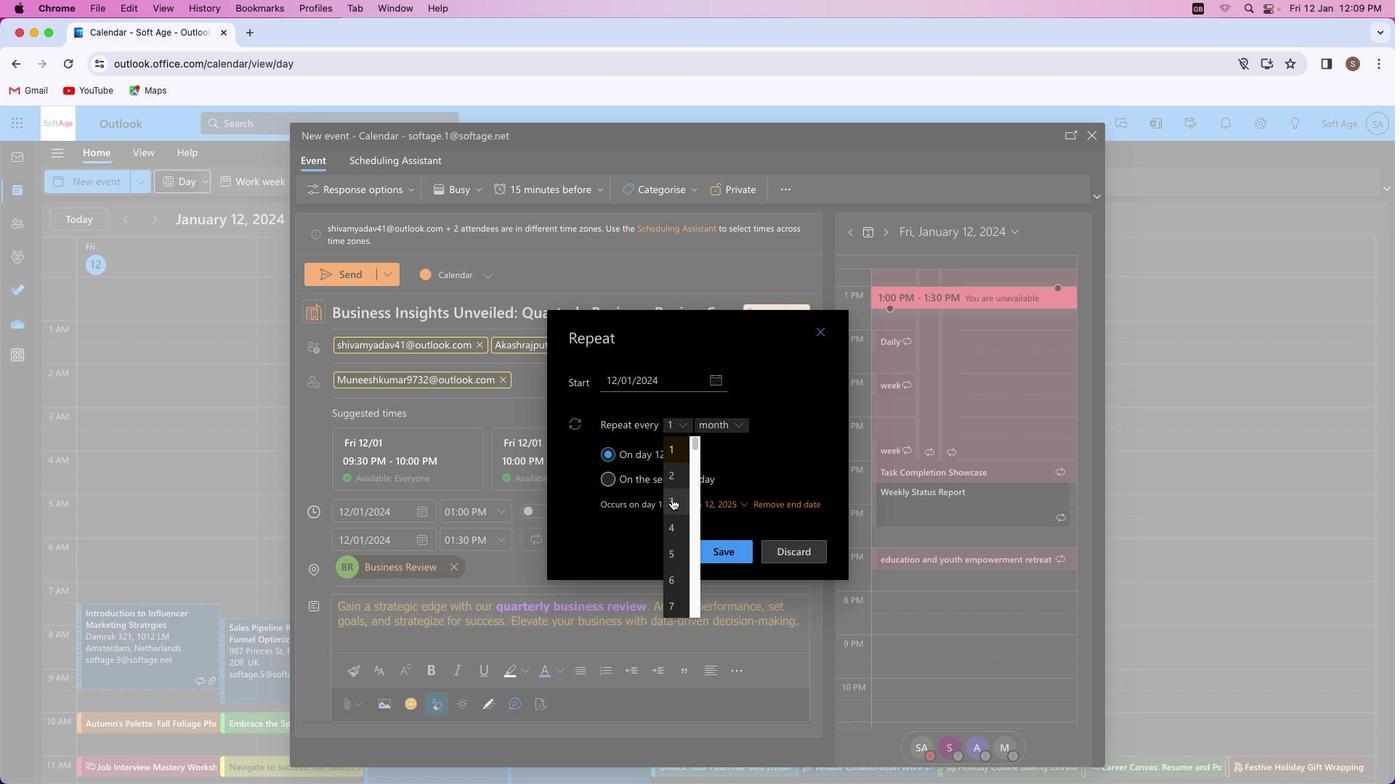 
Action: Mouse pressed left at (671, 498)
Screenshot: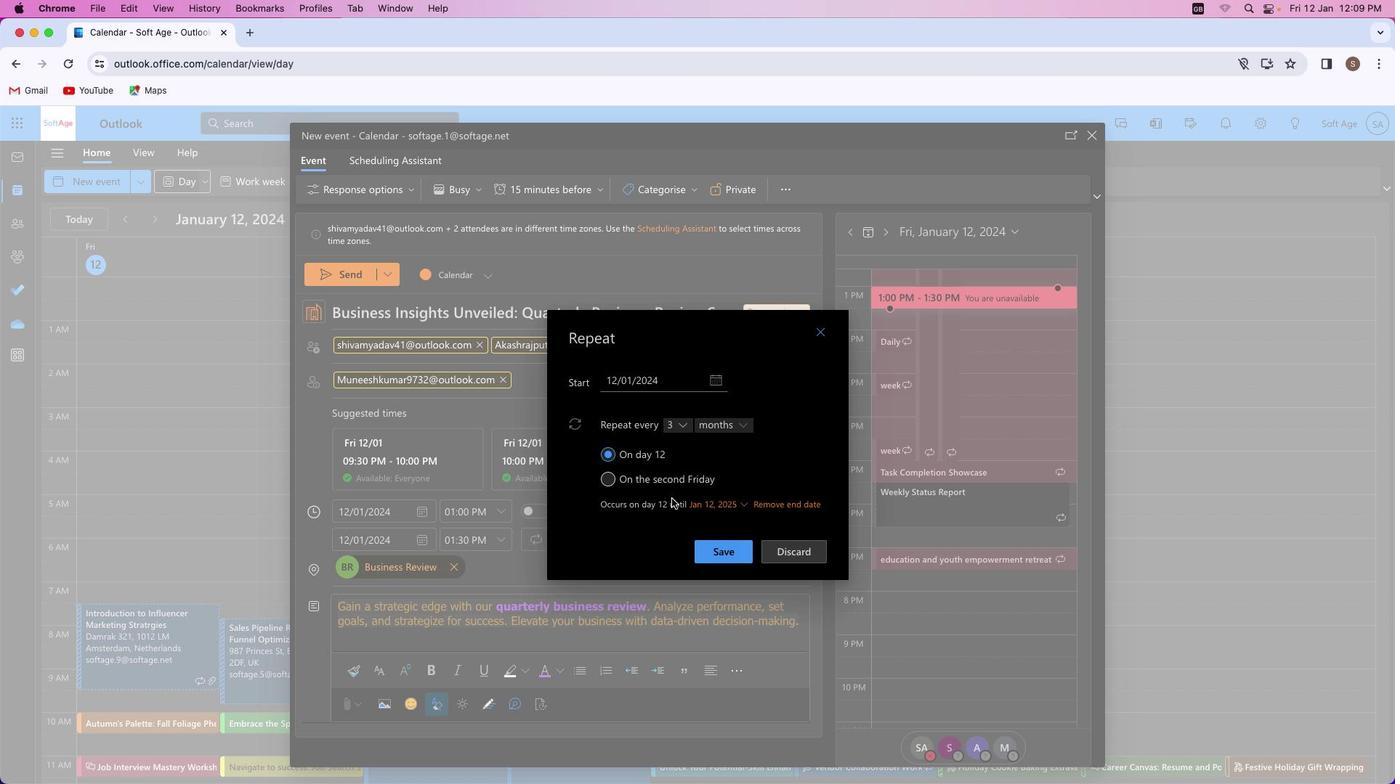 
Action: Mouse moved to (755, 502)
Screenshot: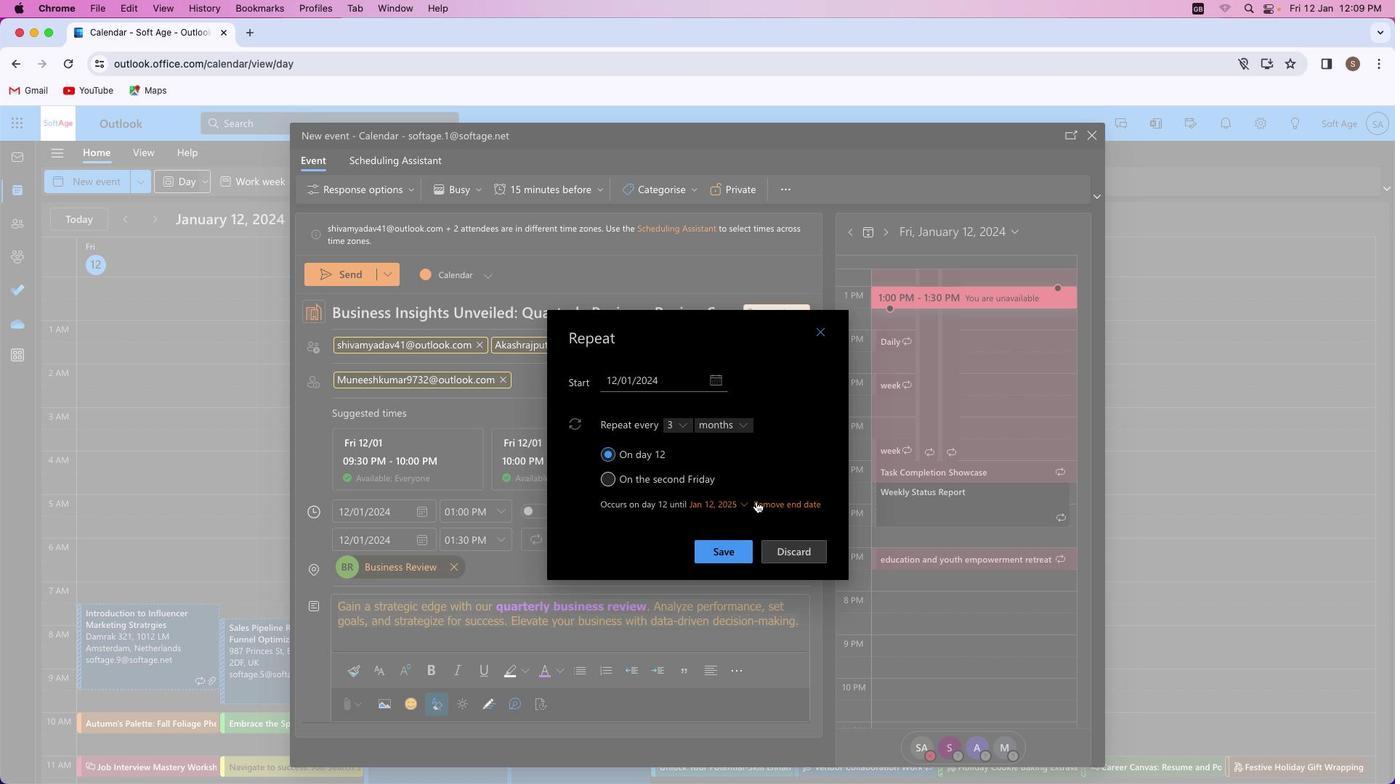 
Action: Mouse pressed left at (755, 502)
Screenshot: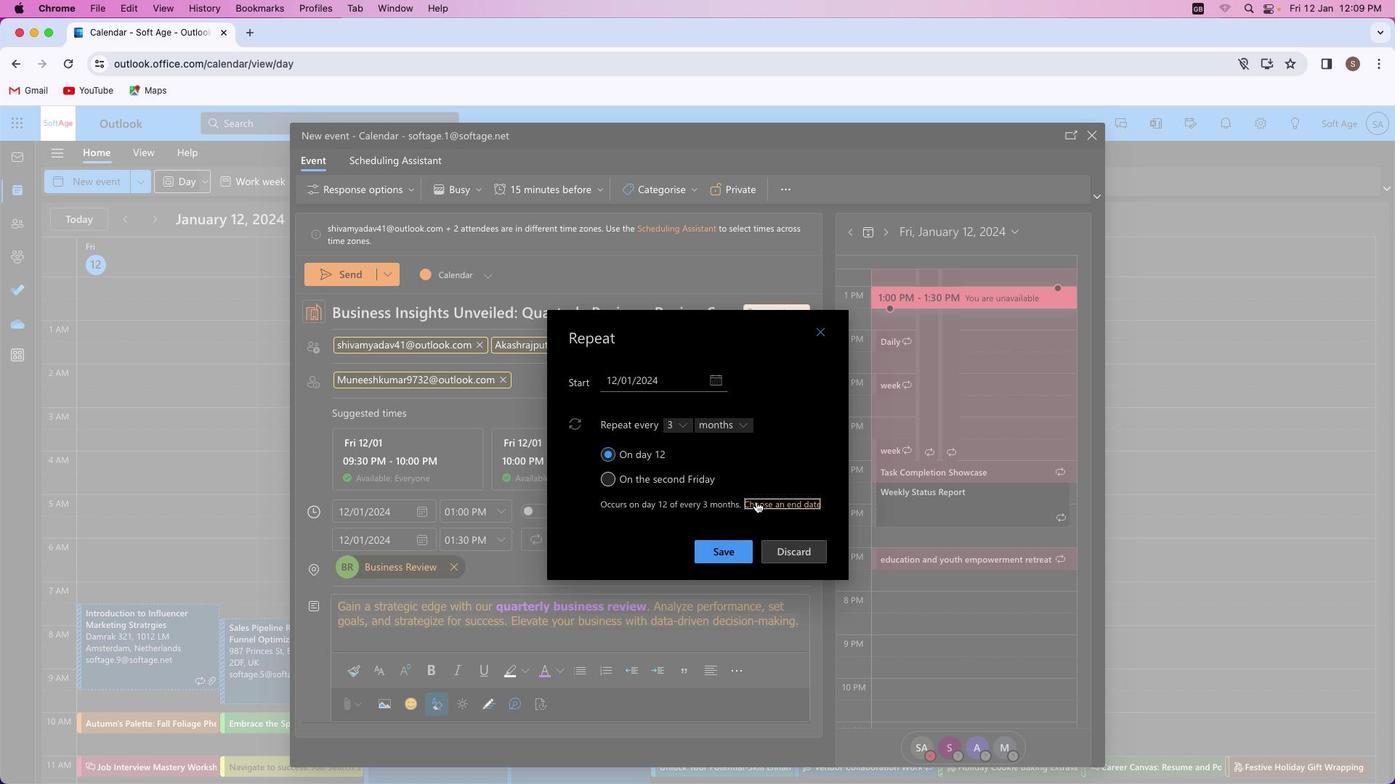 
Action: Mouse moved to (708, 550)
Screenshot: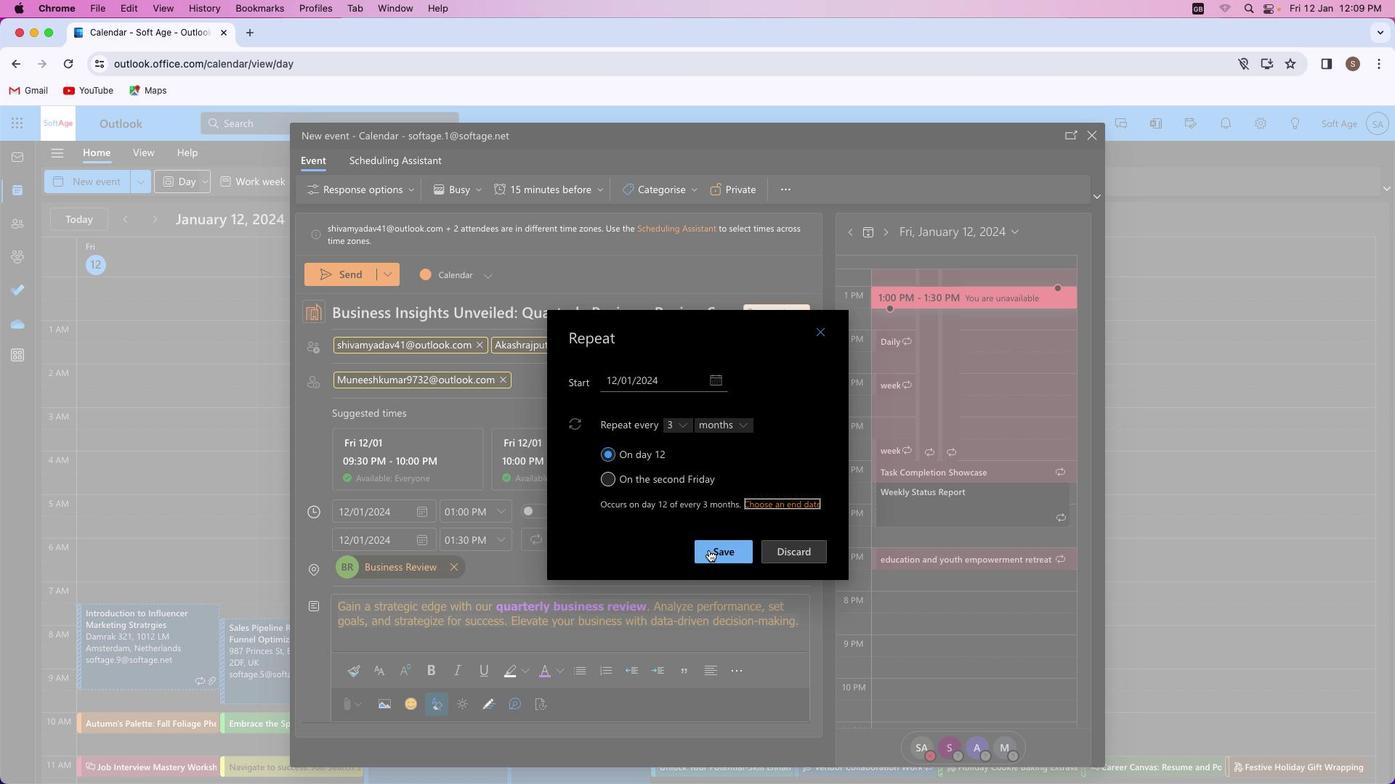 
Action: Mouse pressed left at (708, 550)
Screenshot: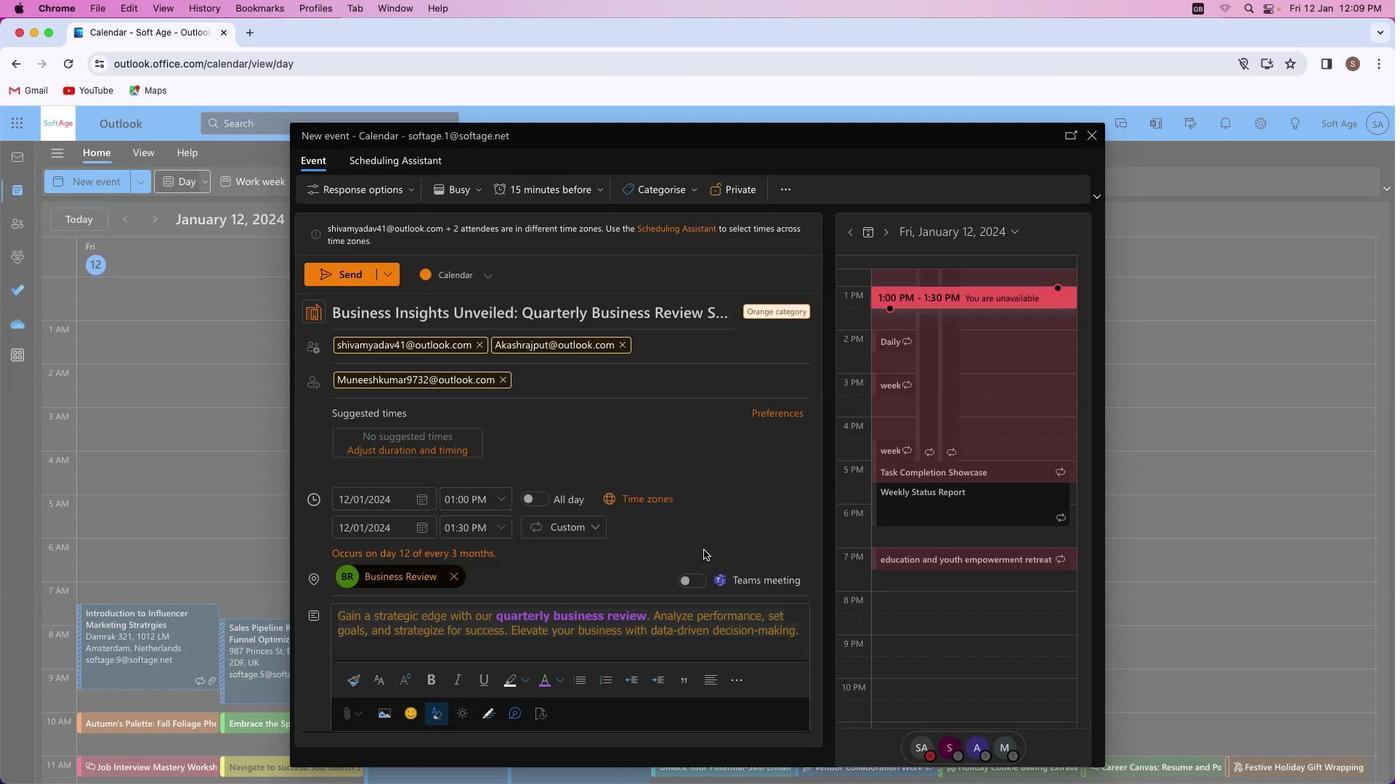 
Action: Mouse moved to (469, 554)
Screenshot: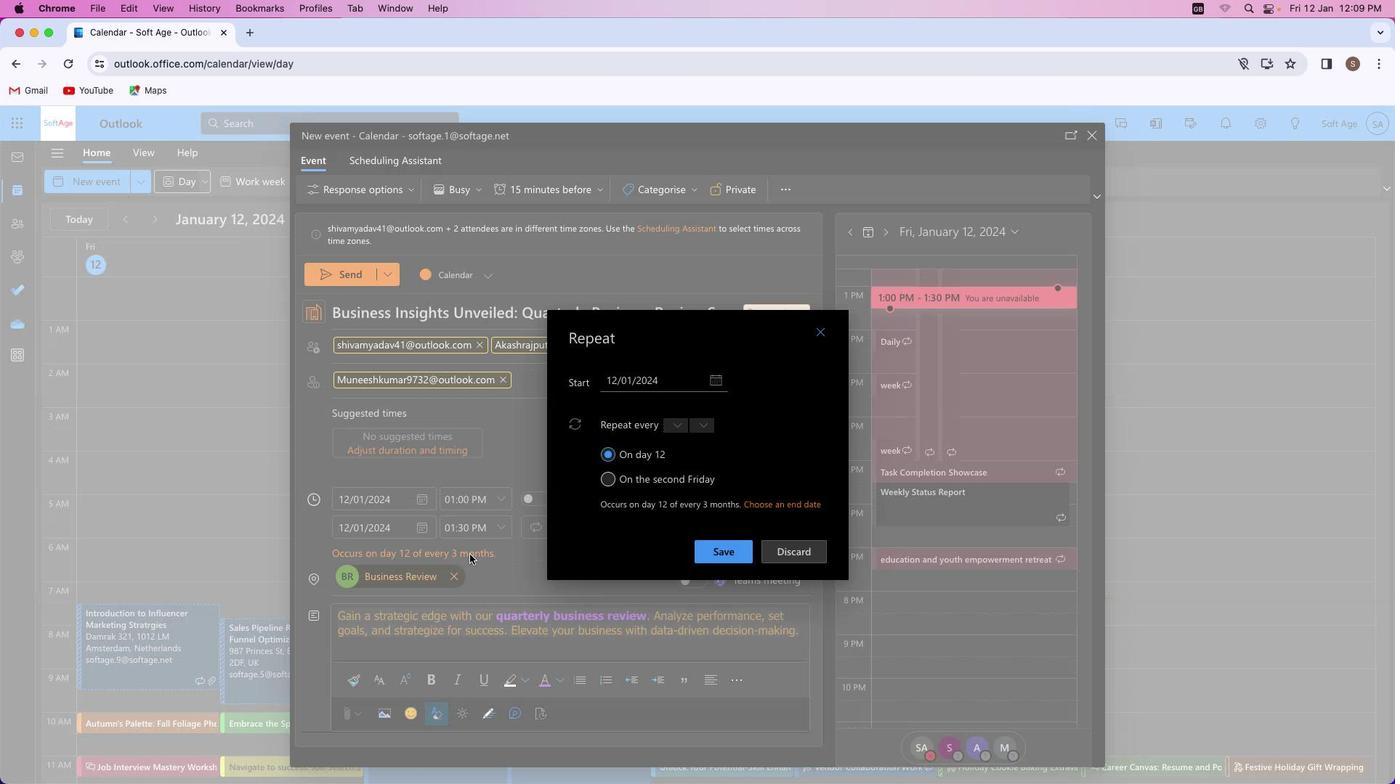 
Action: Mouse pressed left at (469, 554)
Screenshot: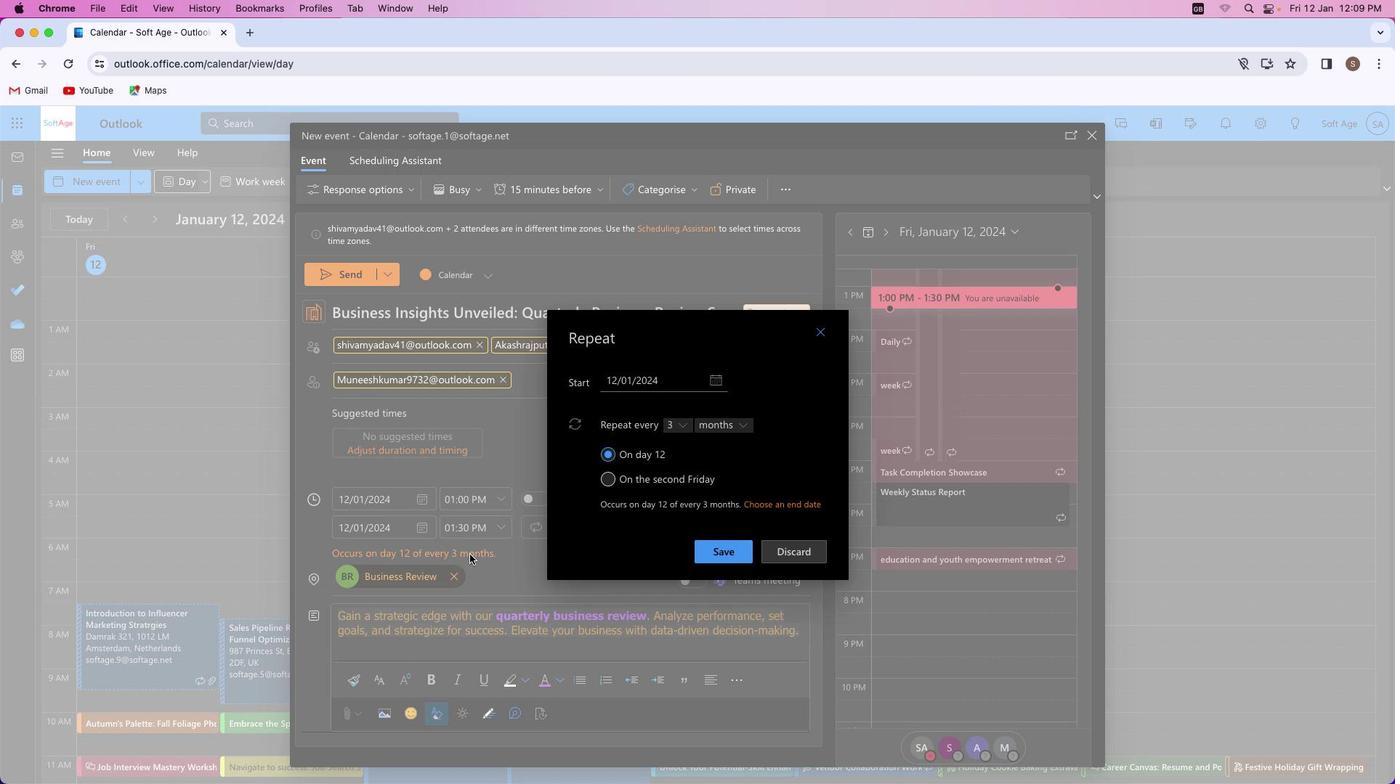 
Action: Mouse moved to (606, 477)
Screenshot: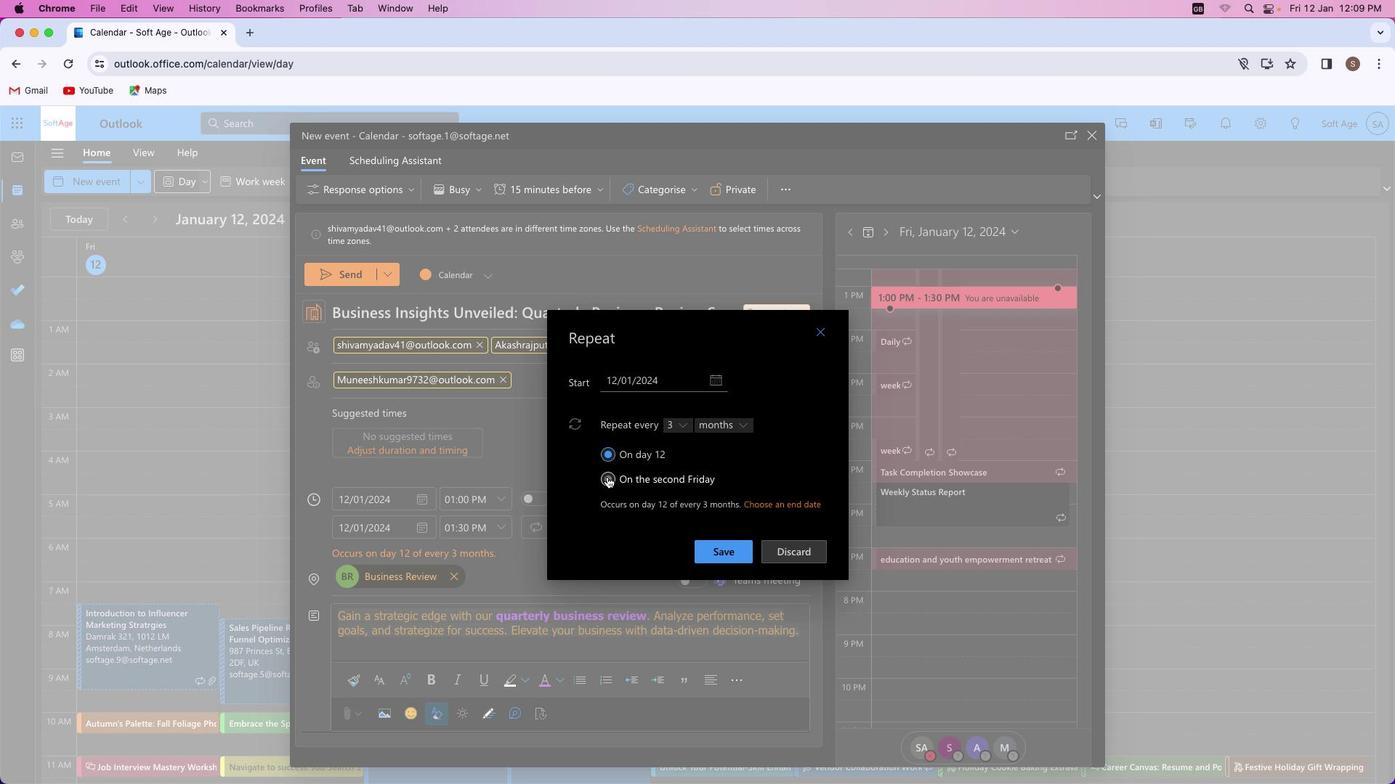 
Action: Mouse pressed left at (606, 477)
Screenshot: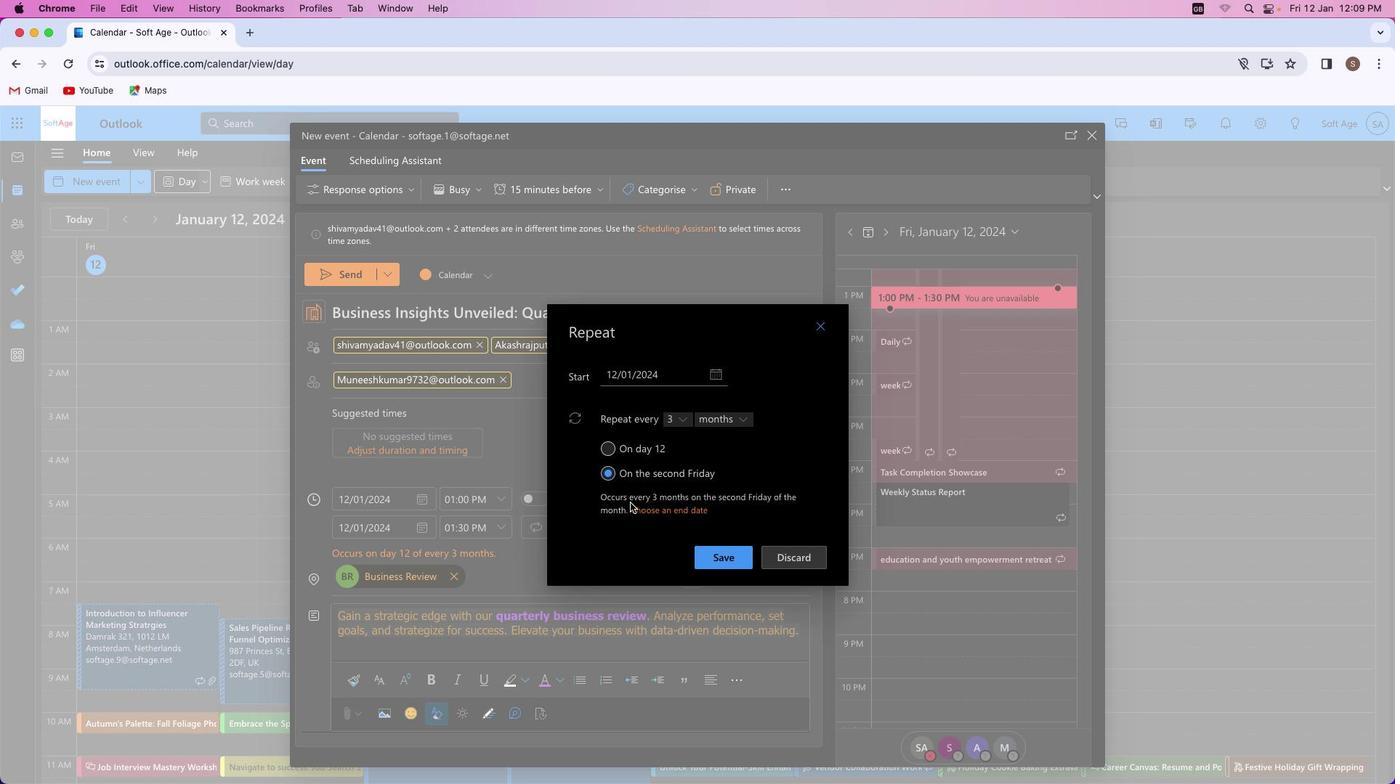 
Action: Mouse moved to (712, 552)
Screenshot: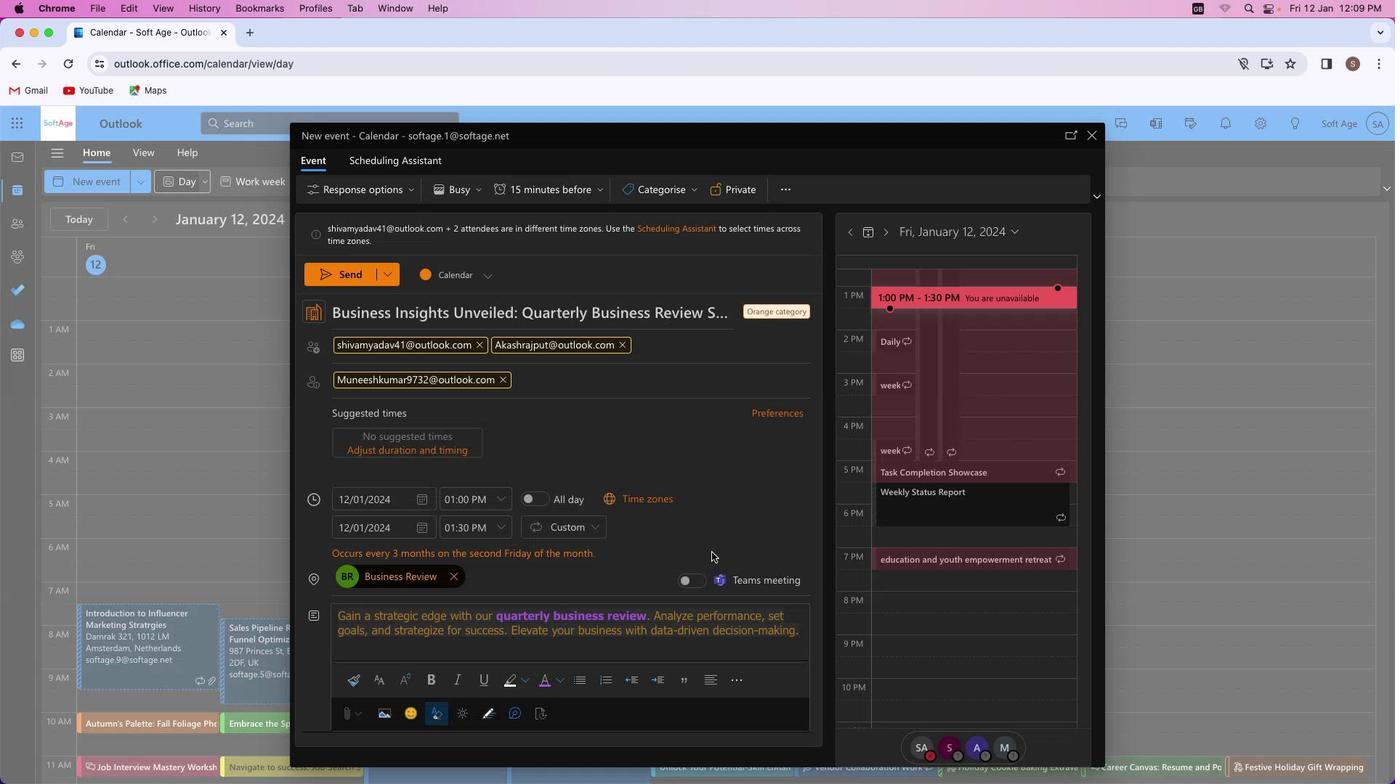 
Action: Mouse pressed left at (712, 552)
Screenshot: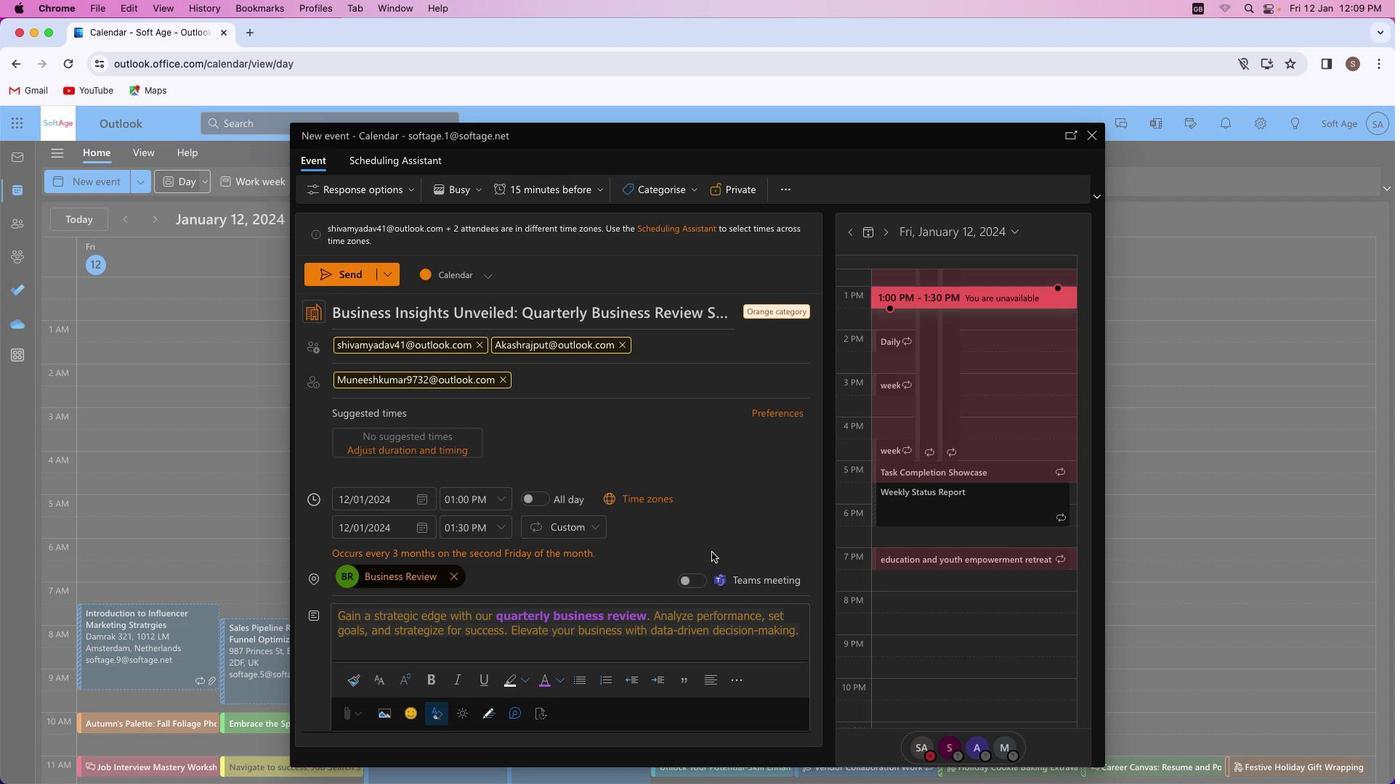 
Action: Mouse moved to (345, 274)
Screenshot: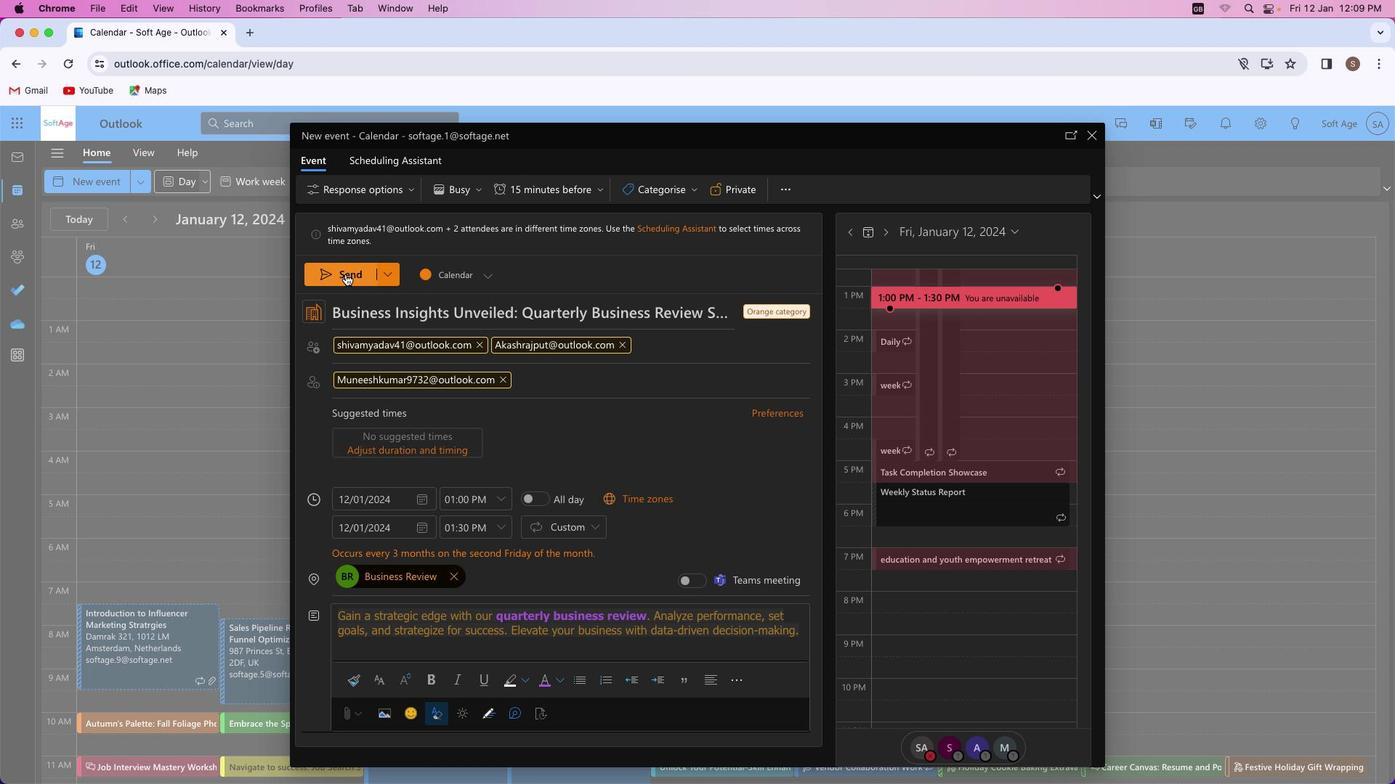 
Action: Mouse pressed left at (345, 274)
Screenshot: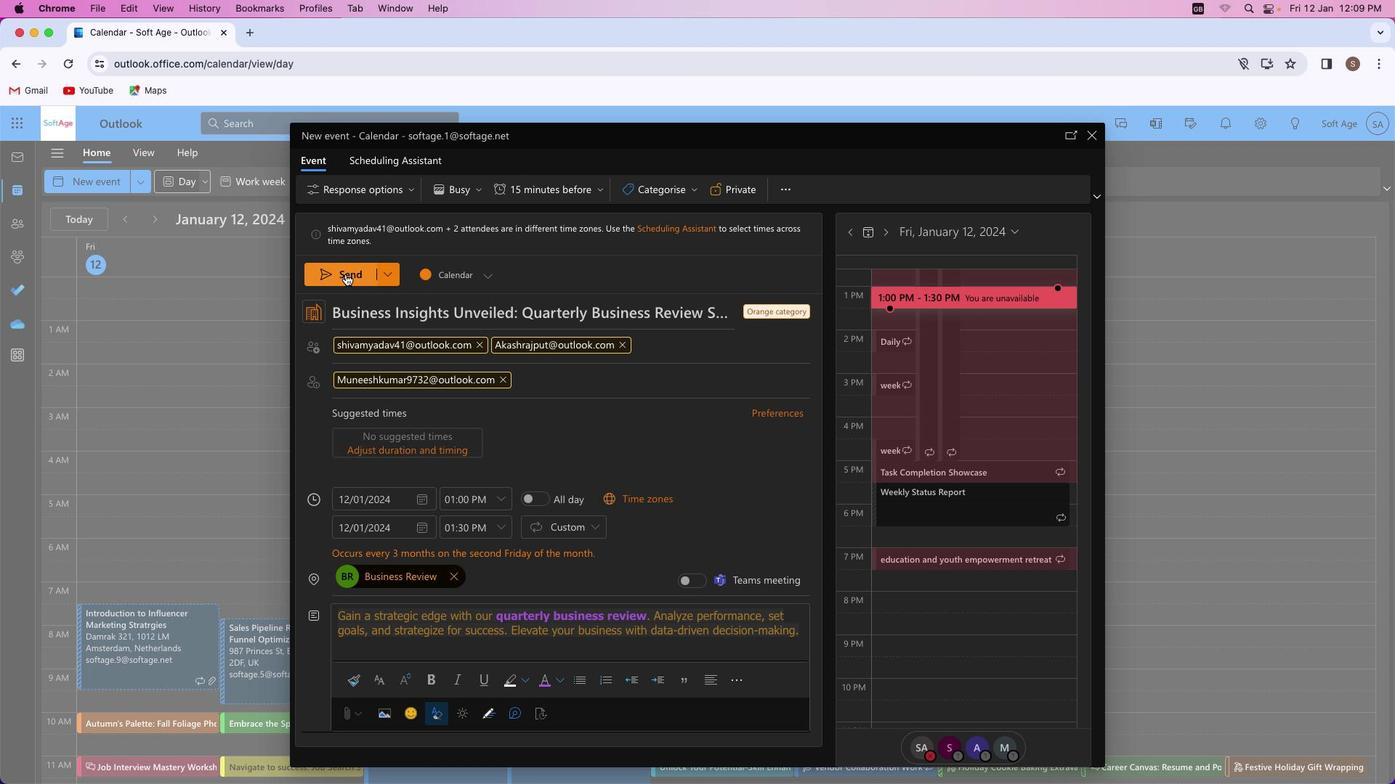 
Action: Mouse moved to (687, 540)
Screenshot: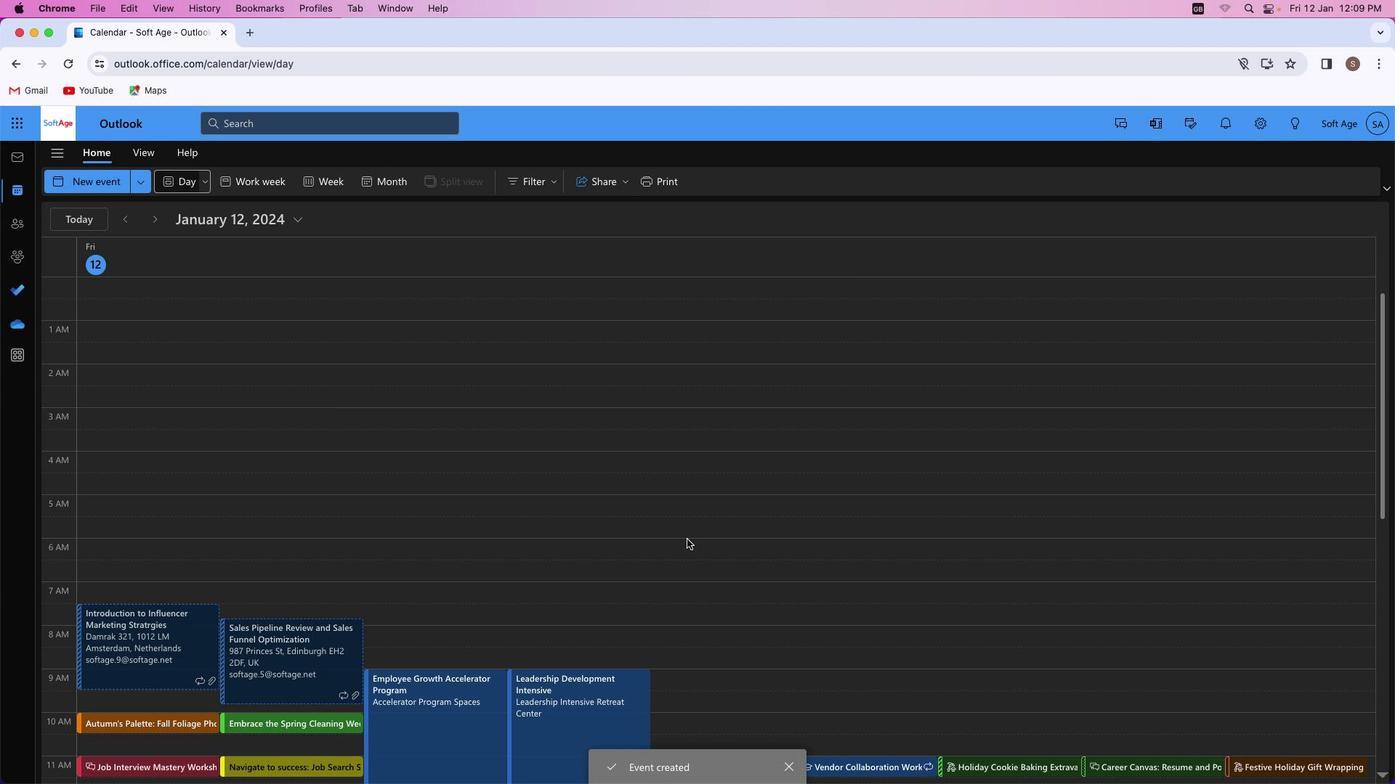 
